 Task: Open Card Compliance Assessment in Board Website Security to Workspace Enterprise Risk Management and add a team member Softage.4@softage.net, a label Purple, a checklist Food Photography, an attachment from your onedrive, a color Purple and finally, add a card description 'Develop and launch new sales promotion for existing customers' and a comment 'Let us approach this task with a sense of empowerment and autonomy, recognizing that we have the ability to make a difference.'. Add a start date 'Jan 04, 1900' with a due date 'Jan 11, 1900'
Action: Mouse moved to (64, 299)
Screenshot: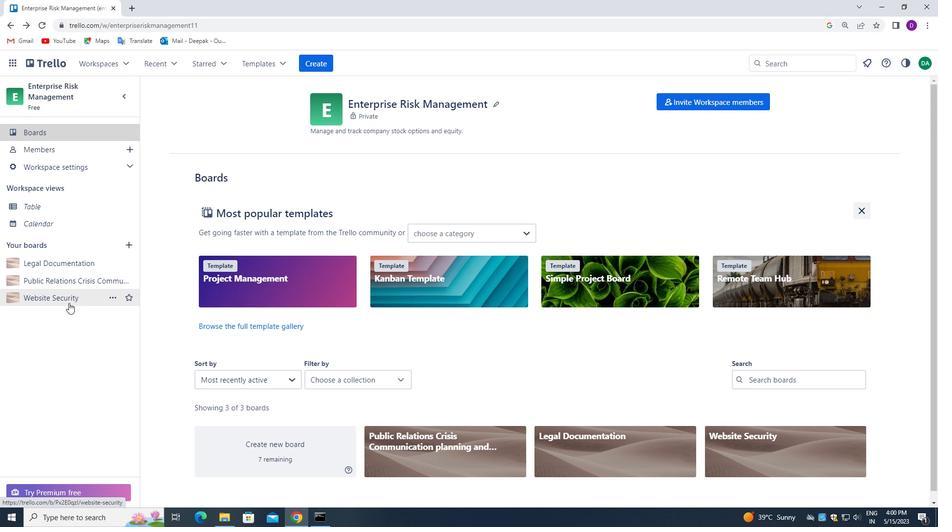 
Action: Mouse pressed left at (64, 299)
Screenshot: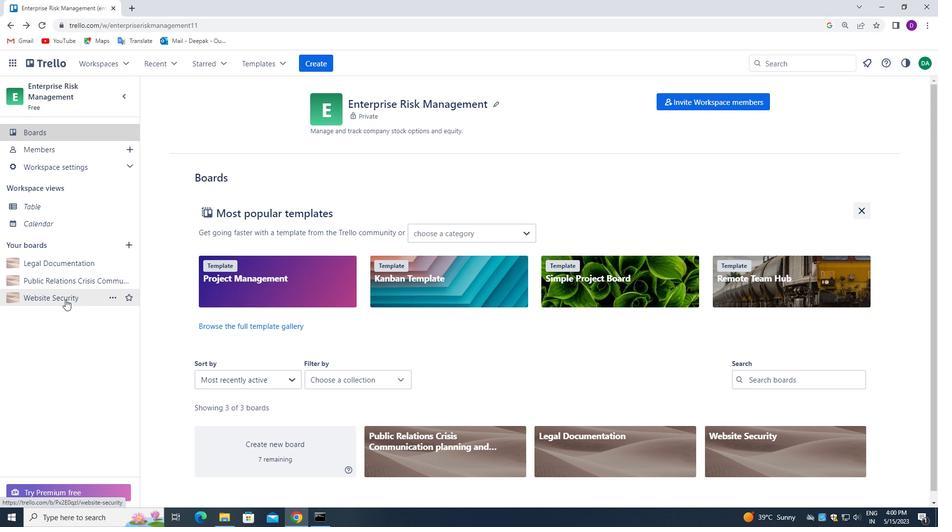 
Action: Mouse moved to (355, 148)
Screenshot: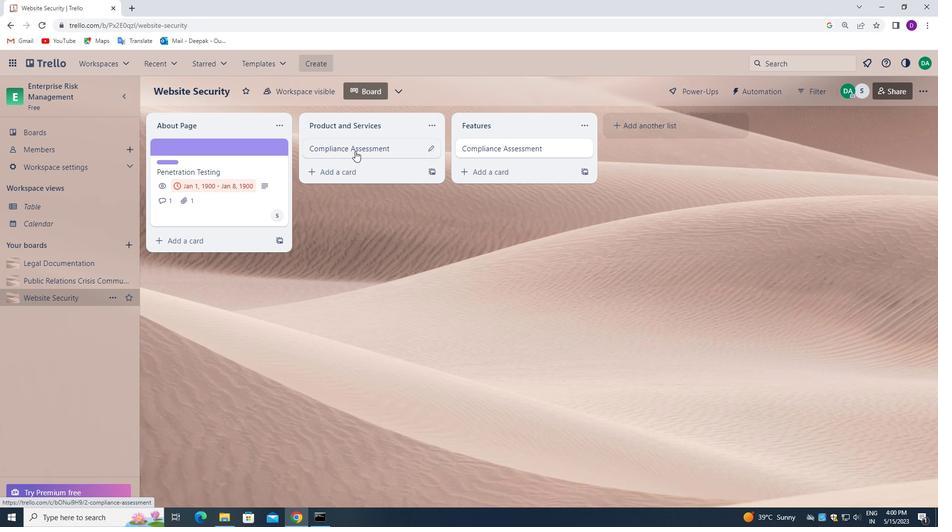 
Action: Mouse pressed left at (355, 148)
Screenshot: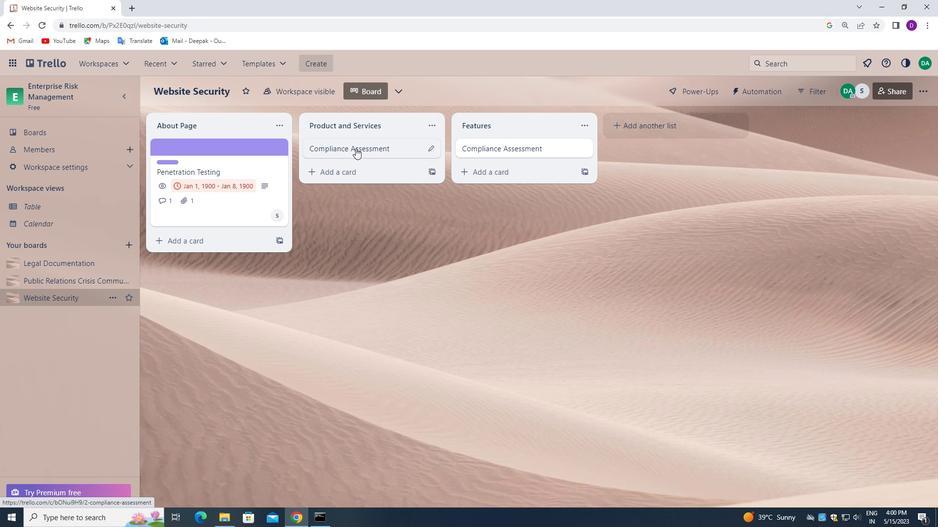 
Action: Mouse moved to (608, 185)
Screenshot: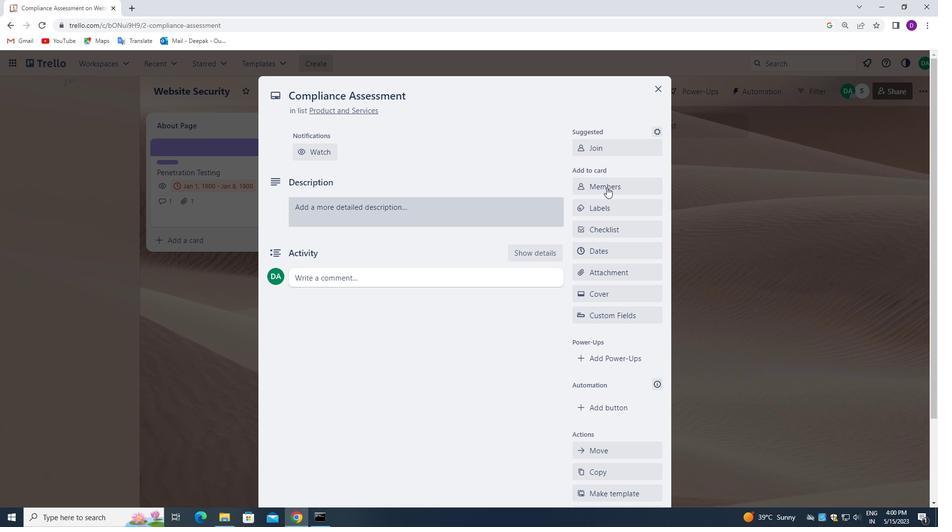 
Action: Mouse pressed left at (608, 185)
Screenshot: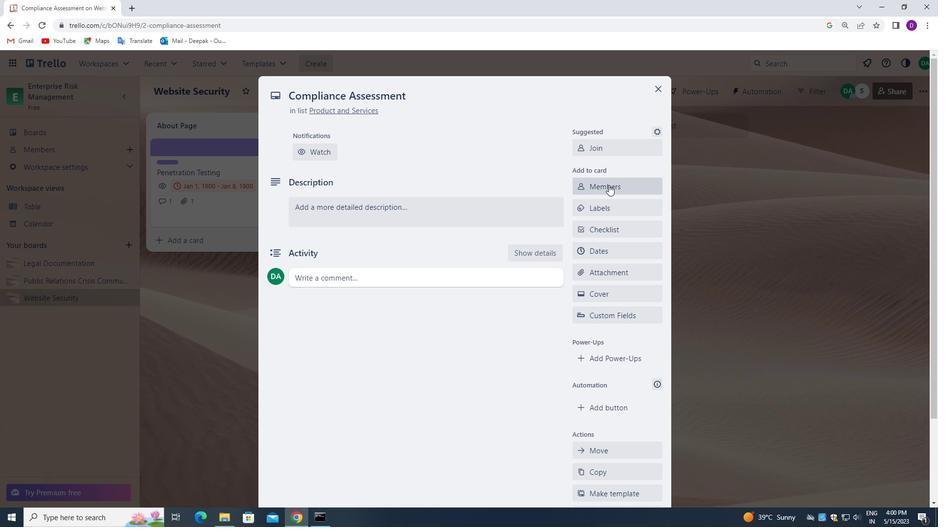 
Action: Mouse moved to (619, 235)
Screenshot: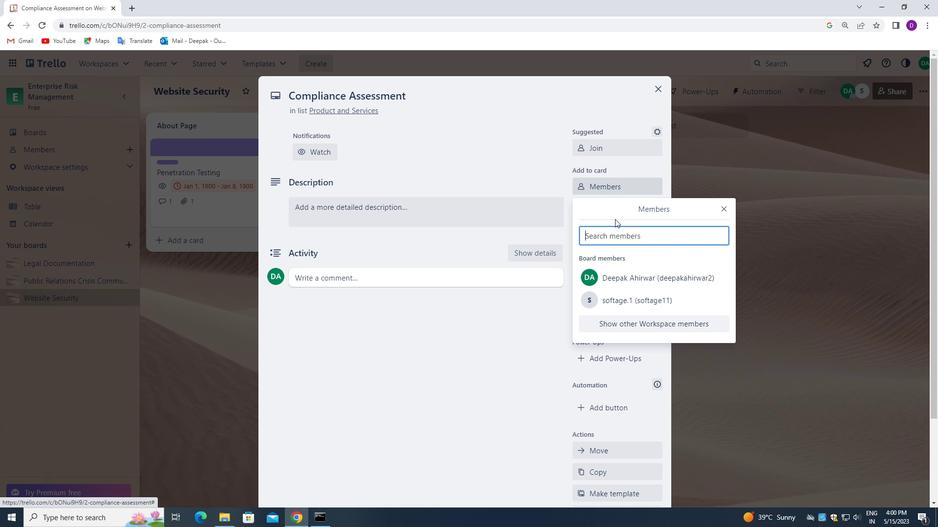 
Action: Mouse pressed left at (619, 235)
Screenshot: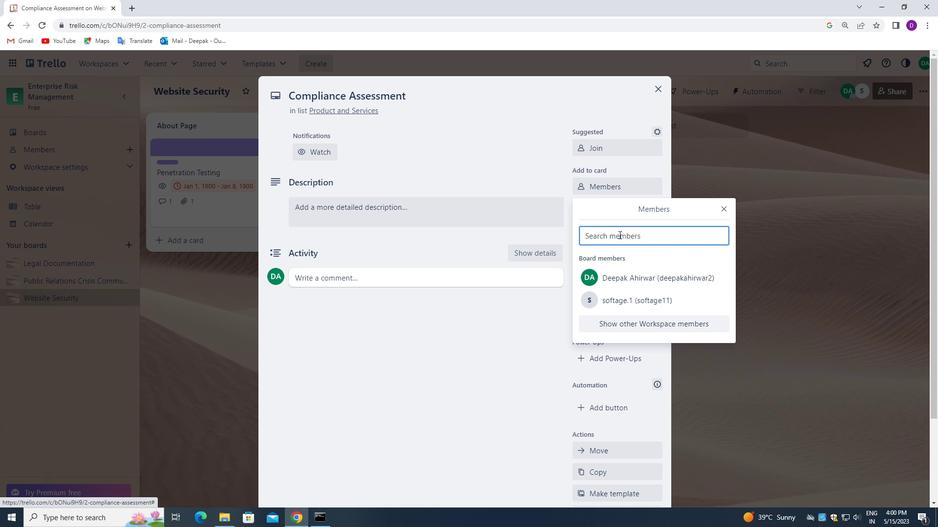 
Action: Mouse moved to (469, 319)
Screenshot: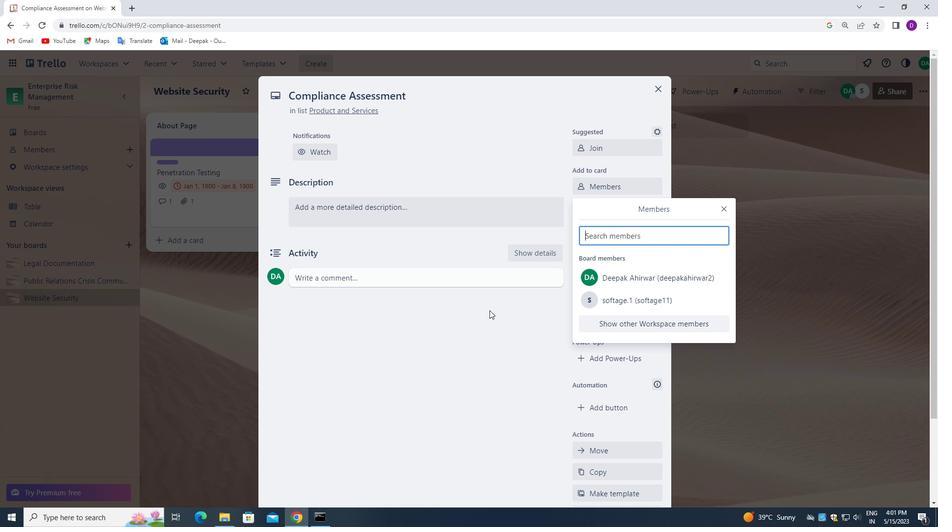 
Action: Key pressed softage.4<Key.shift>@SOFTAGE.NET
Screenshot: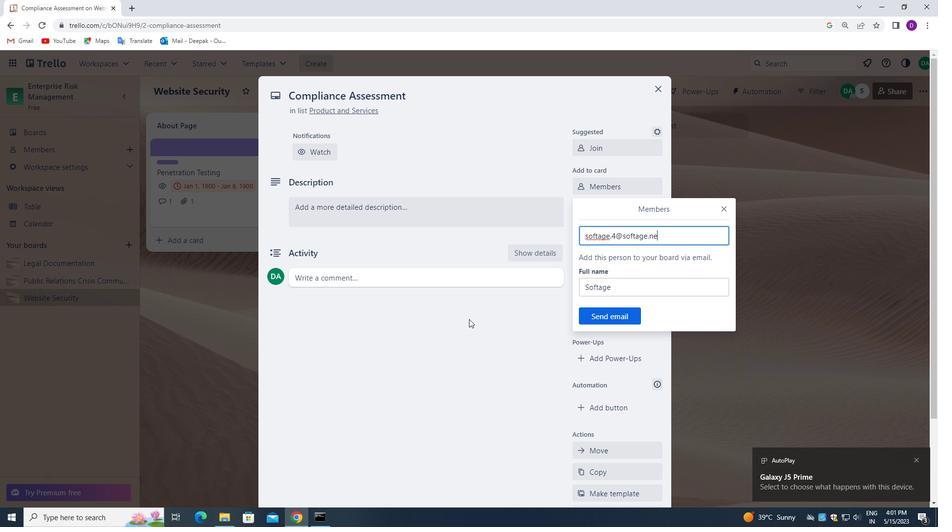 
Action: Mouse moved to (608, 313)
Screenshot: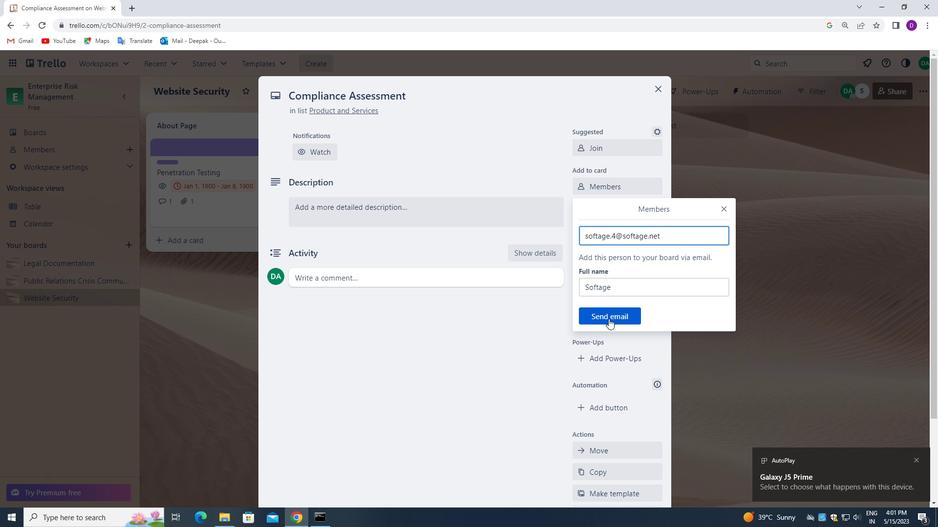 
Action: Mouse pressed left at (608, 313)
Screenshot: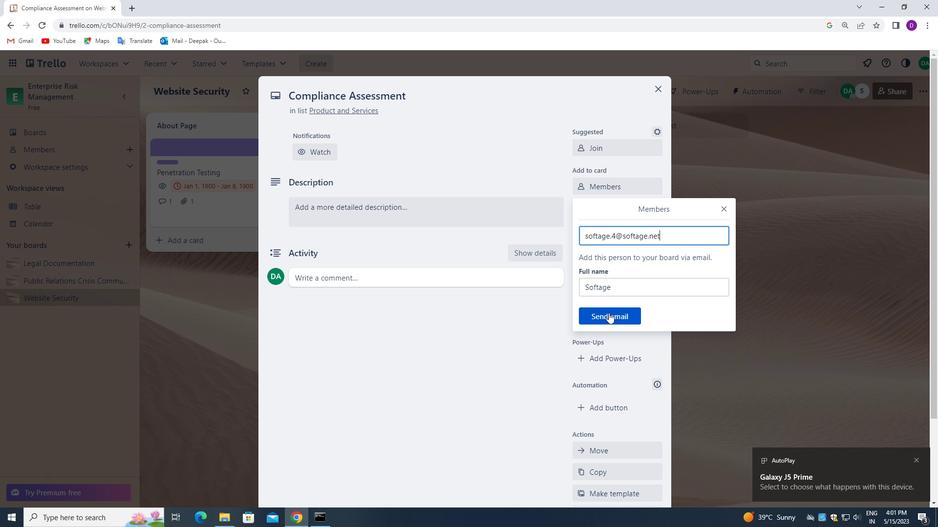 
Action: Mouse moved to (618, 210)
Screenshot: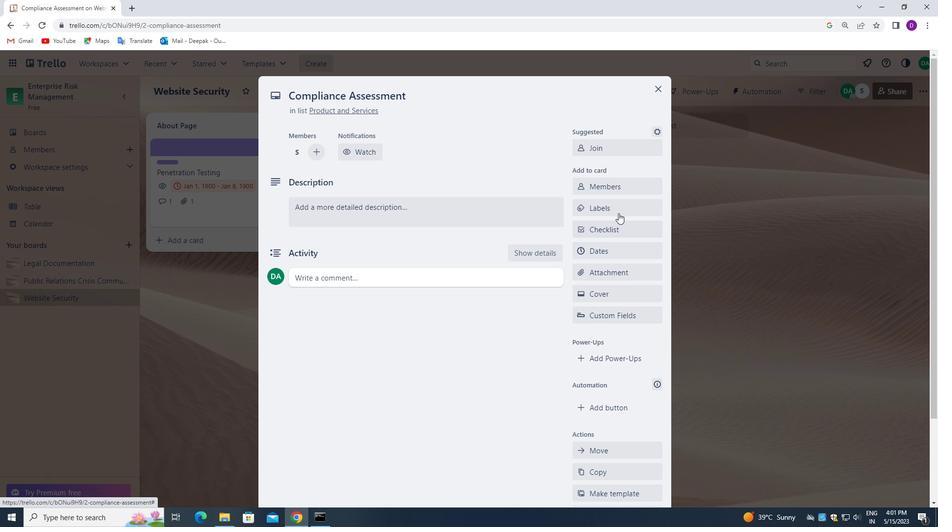 
Action: Mouse pressed left at (618, 210)
Screenshot: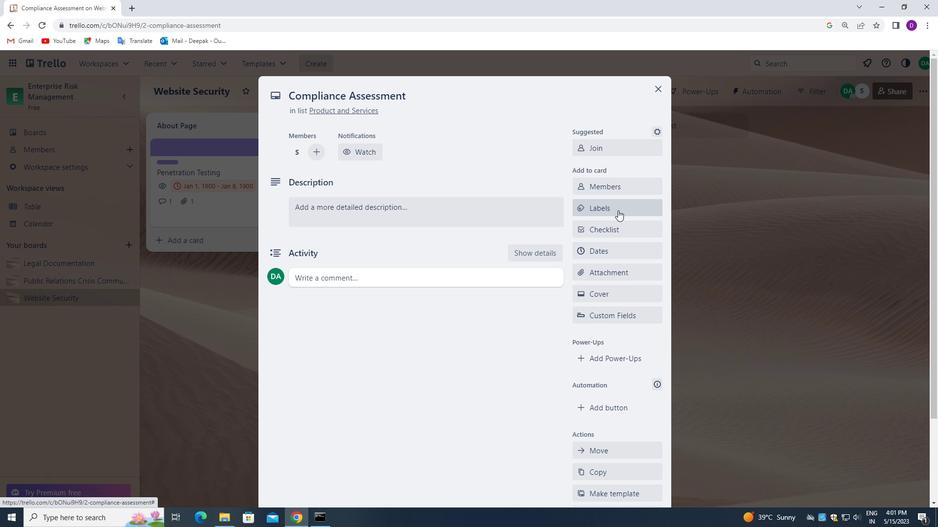 
Action: Mouse moved to (646, 368)
Screenshot: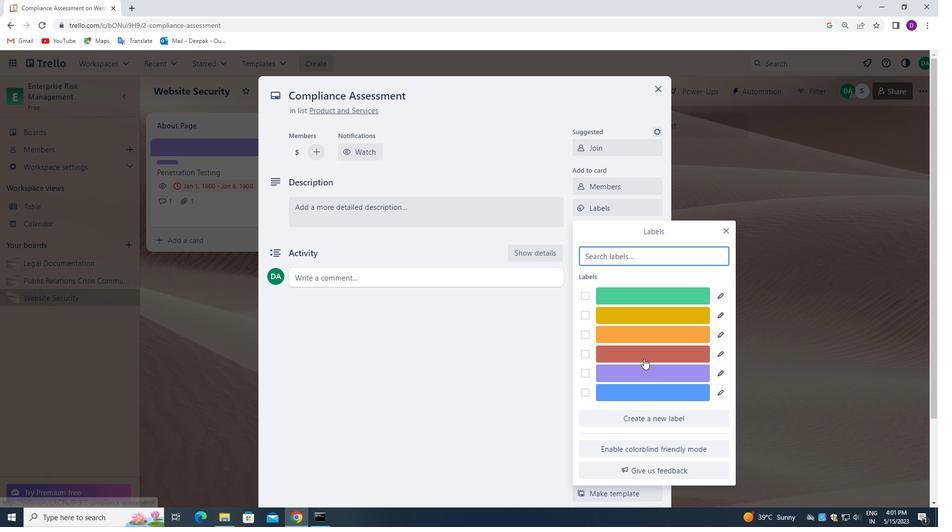 
Action: Mouse pressed left at (646, 368)
Screenshot: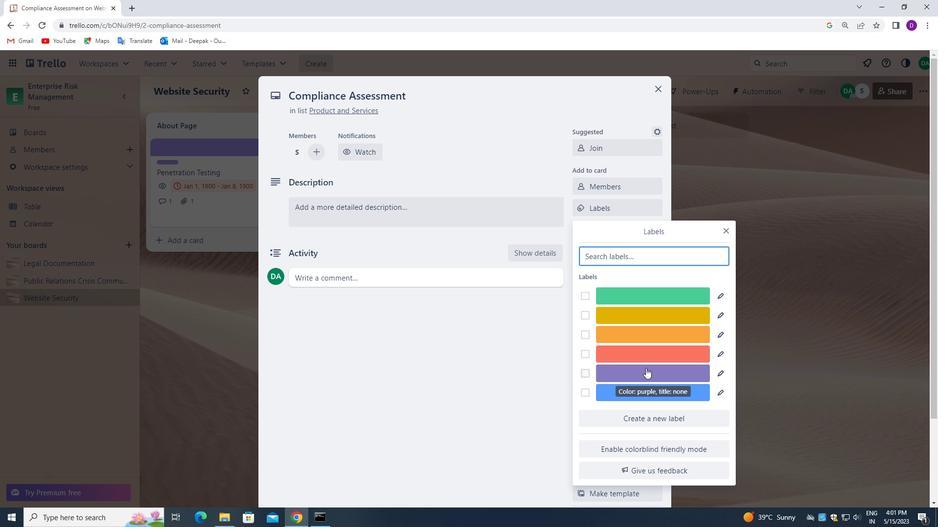 
Action: Mouse moved to (726, 230)
Screenshot: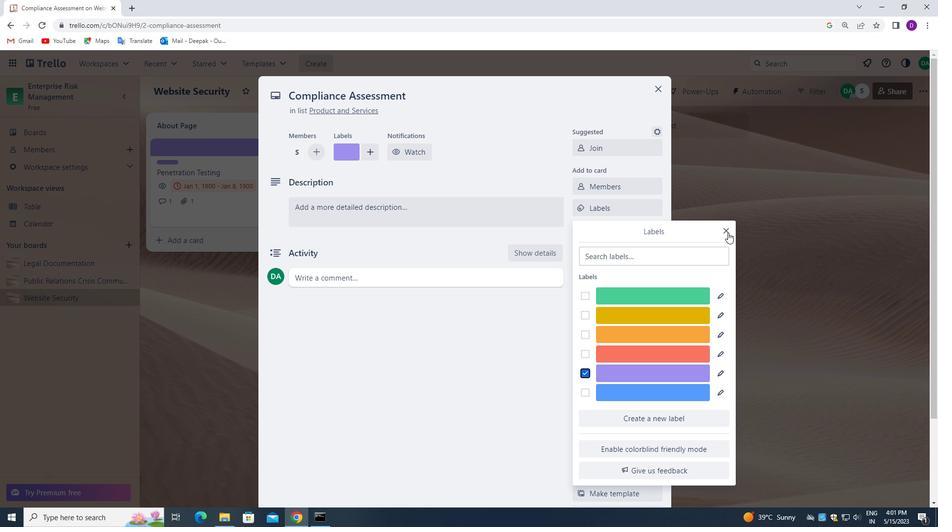 
Action: Mouse pressed left at (726, 230)
Screenshot: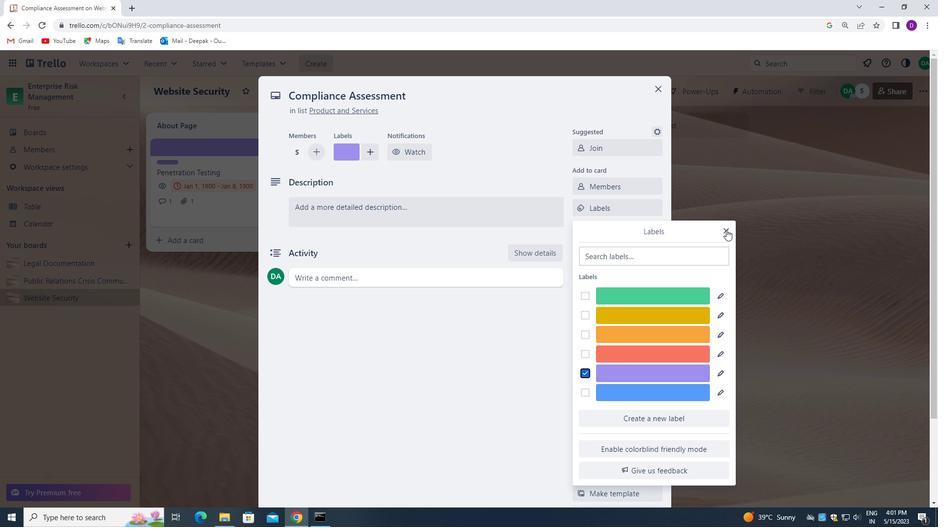 
Action: Mouse moved to (610, 227)
Screenshot: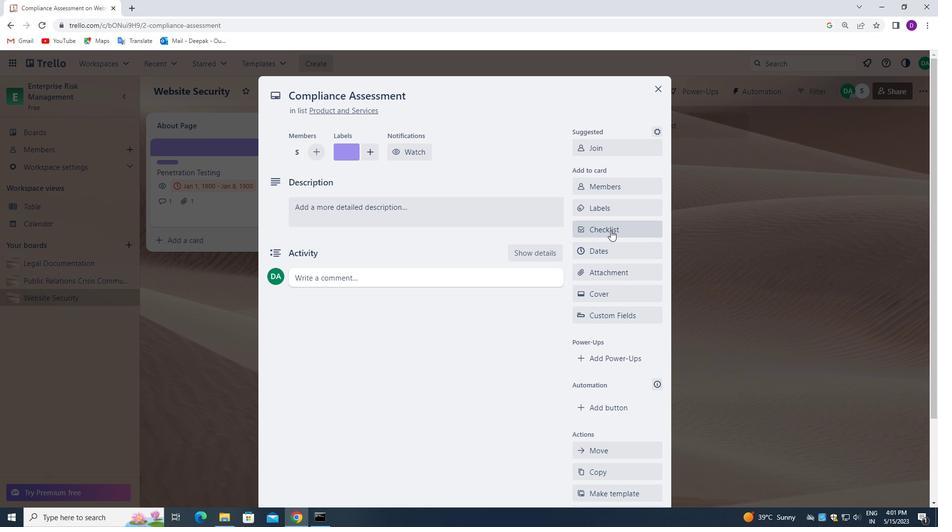 
Action: Mouse pressed left at (610, 227)
Screenshot: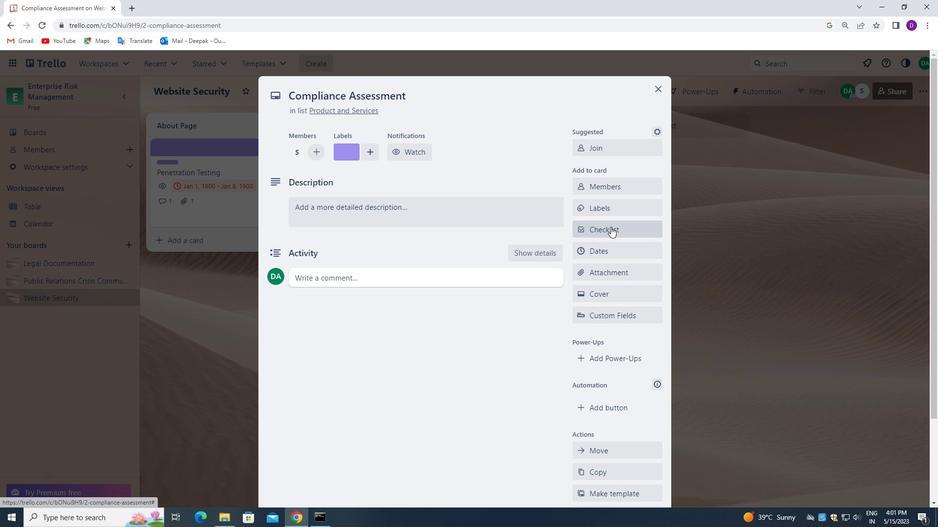 
Action: Mouse moved to (643, 286)
Screenshot: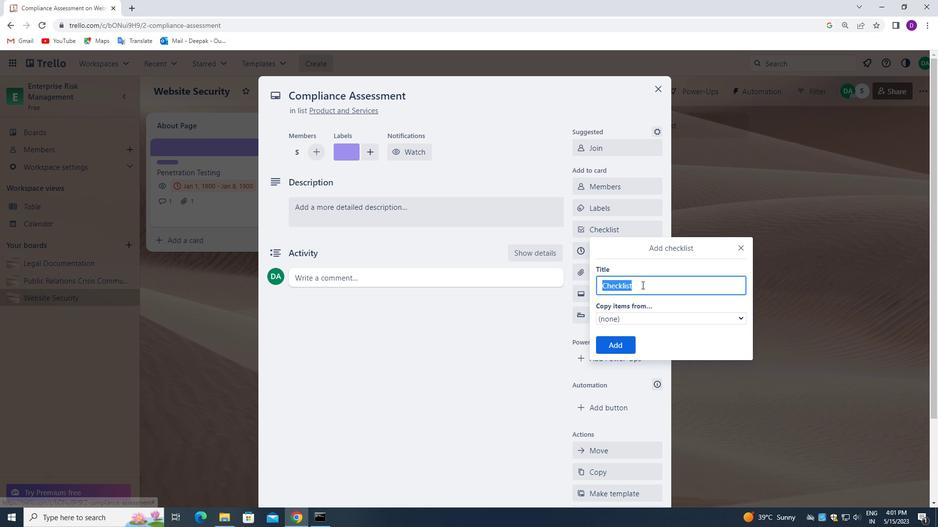 
Action: Key pressed <Key.backspace><Key.shift_r>FOOD<Key.space><Key.shift><Key.shift><Key.shift><Key.shift><Key.shift><Key.shift><Key.shift><Key.shift><Key.shift><Key.shift><Key.shift><Key.shift><Key.shift><Key.shift>PHOTOGRAPHY
Screenshot: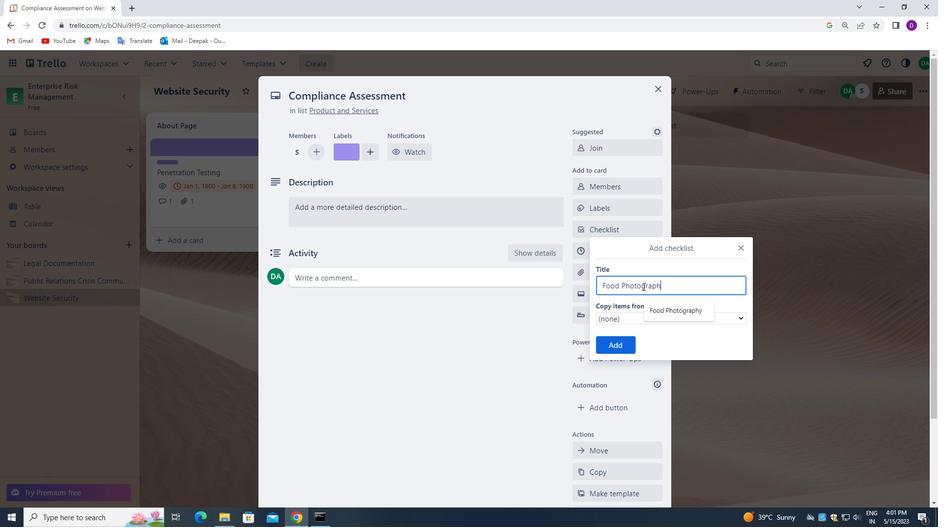 
Action: Mouse moved to (610, 348)
Screenshot: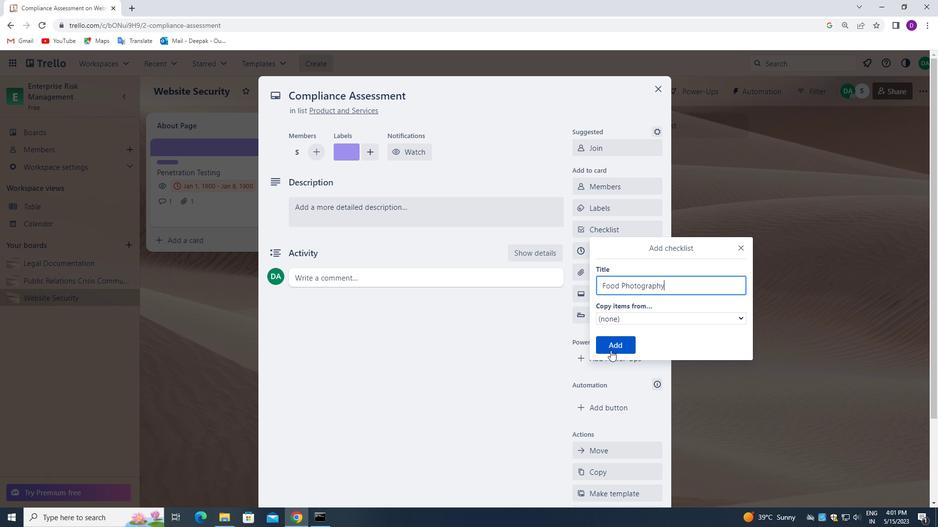 
Action: Mouse pressed left at (610, 348)
Screenshot: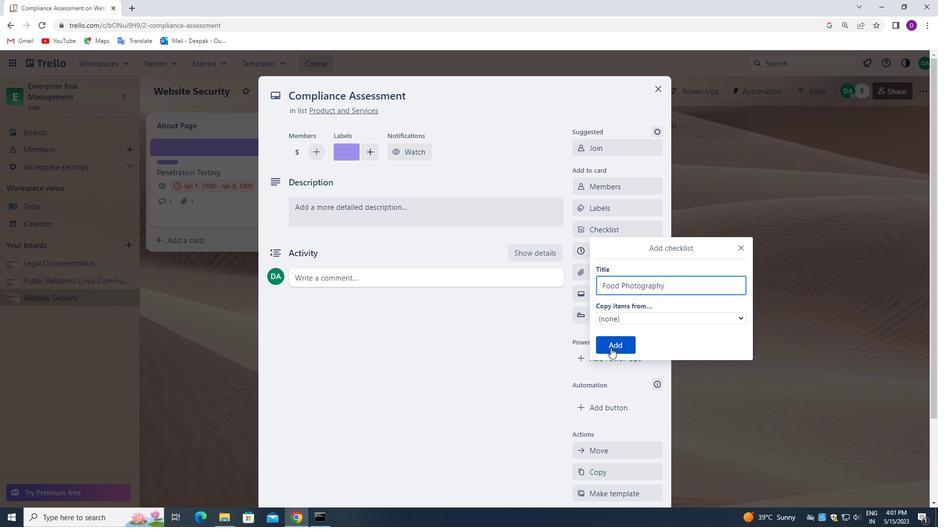 
Action: Mouse moved to (611, 272)
Screenshot: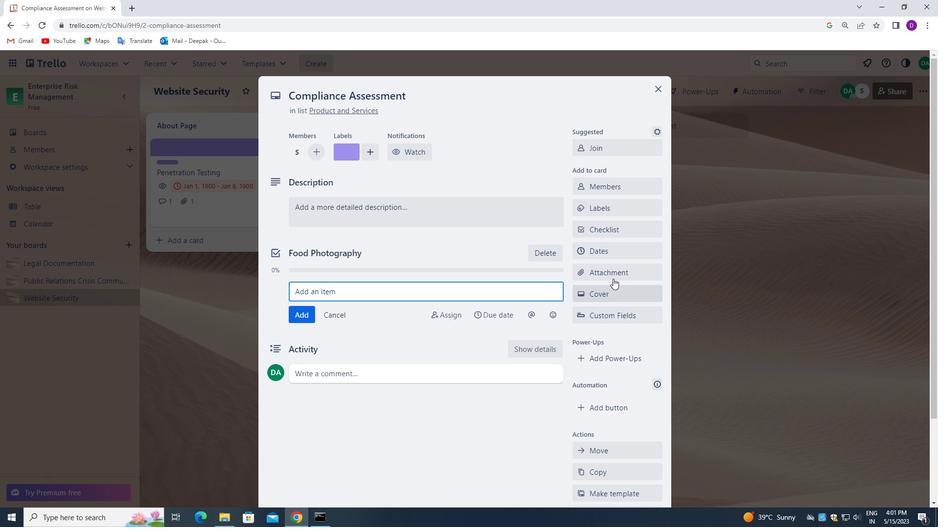 
Action: Mouse pressed left at (611, 272)
Screenshot: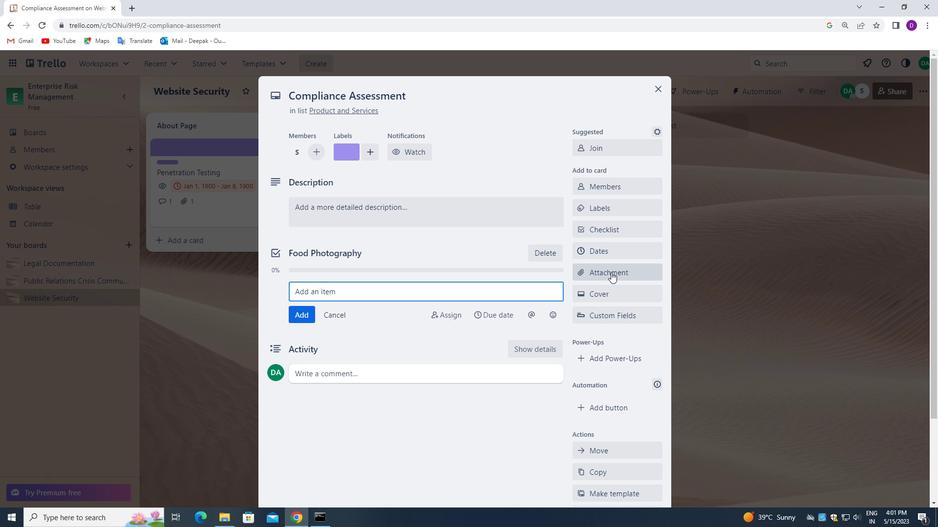 
Action: Mouse moved to (621, 198)
Screenshot: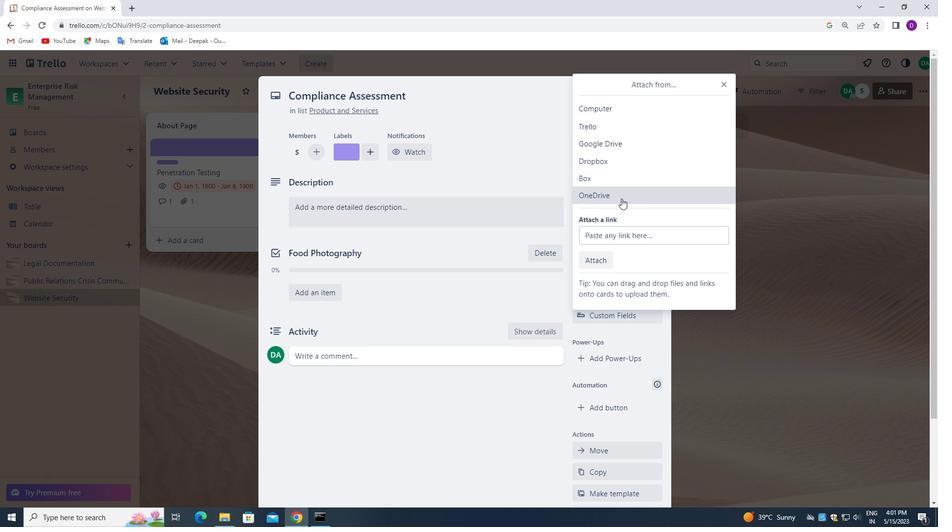 
Action: Mouse pressed left at (621, 198)
Screenshot: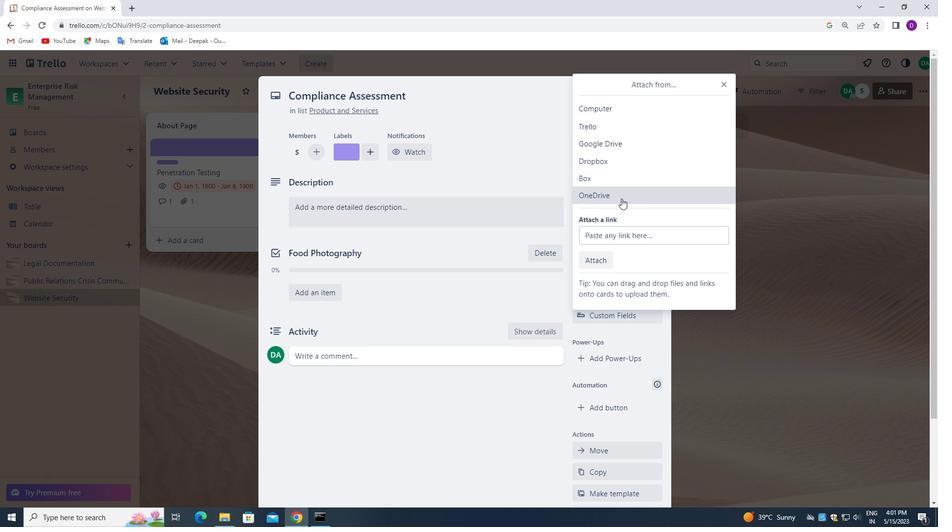 
Action: Mouse moved to (417, 233)
Screenshot: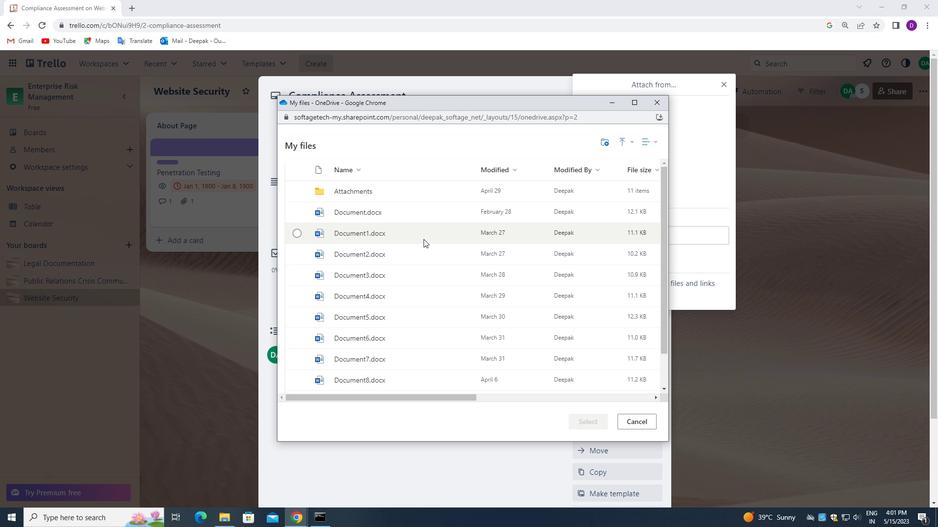 
Action: Mouse pressed left at (417, 233)
Screenshot: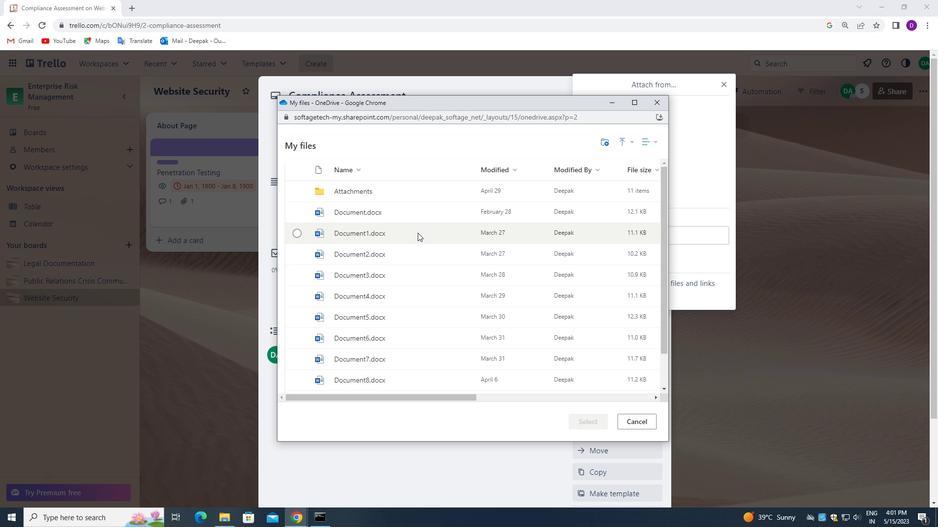 
Action: Mouse moved to (589, 417)
Screenshot: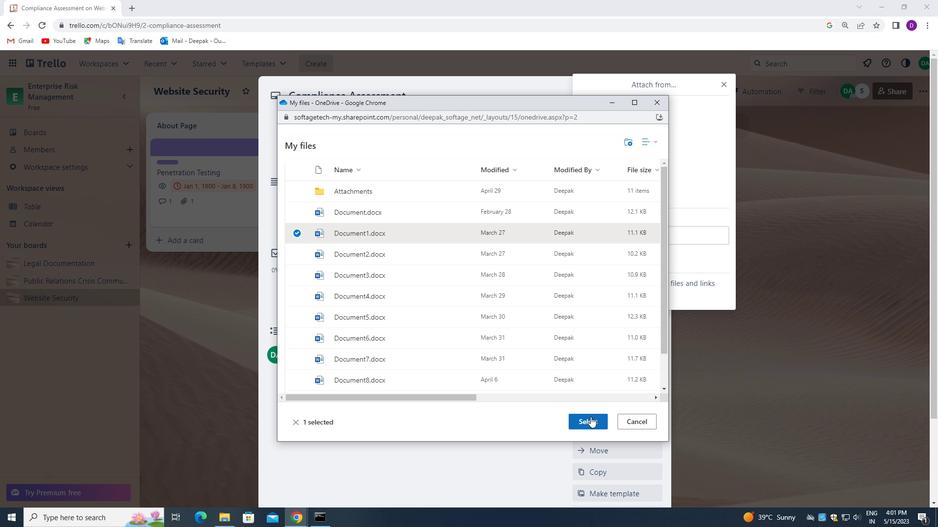 
Action: Mouse pressed left at (589, 417)
Screenshot: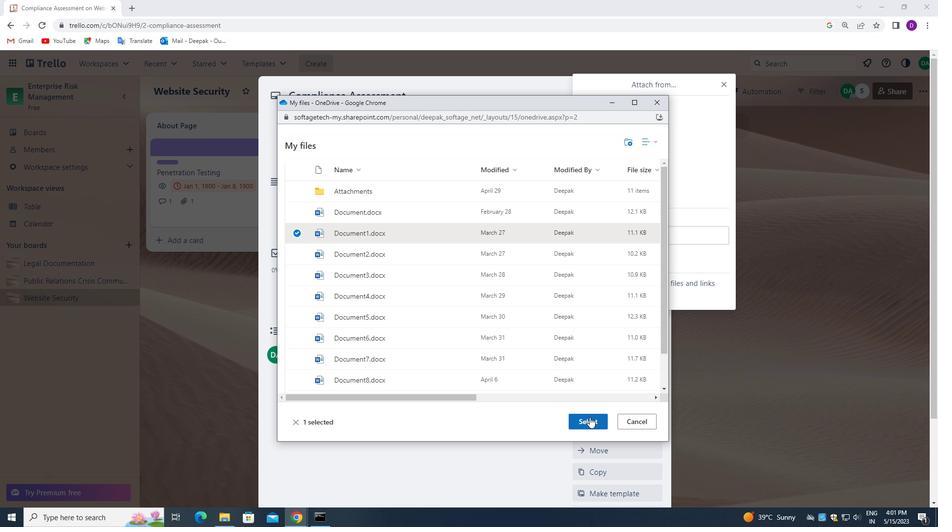 
Action: Mouse moved to (622, 295)
Screenshot: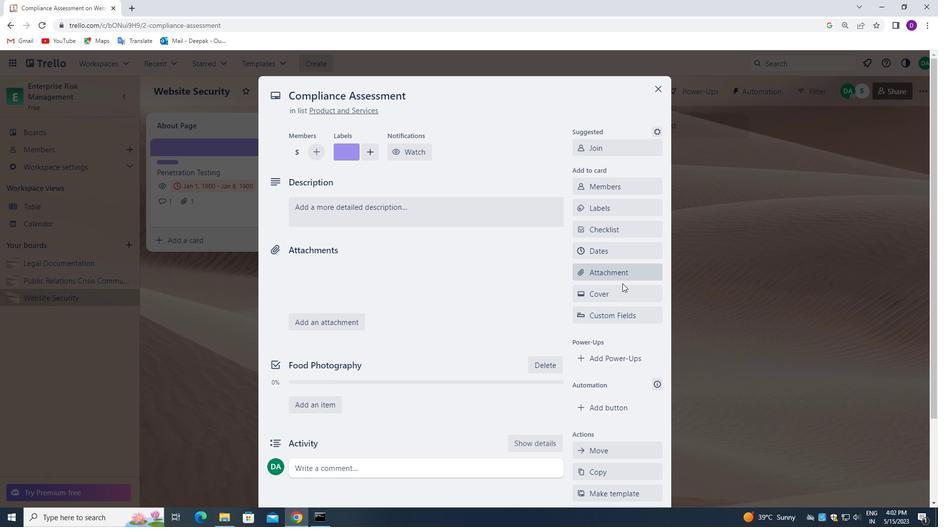 
Action: Mouse pressed left at (622, 295)
Screenshot: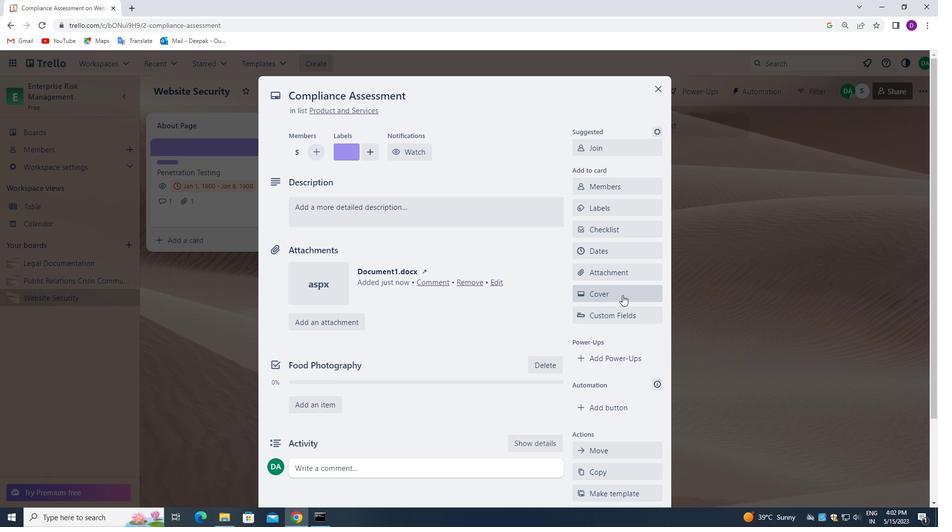 
Action: Mouse moved to (718, 291)
Screenshot: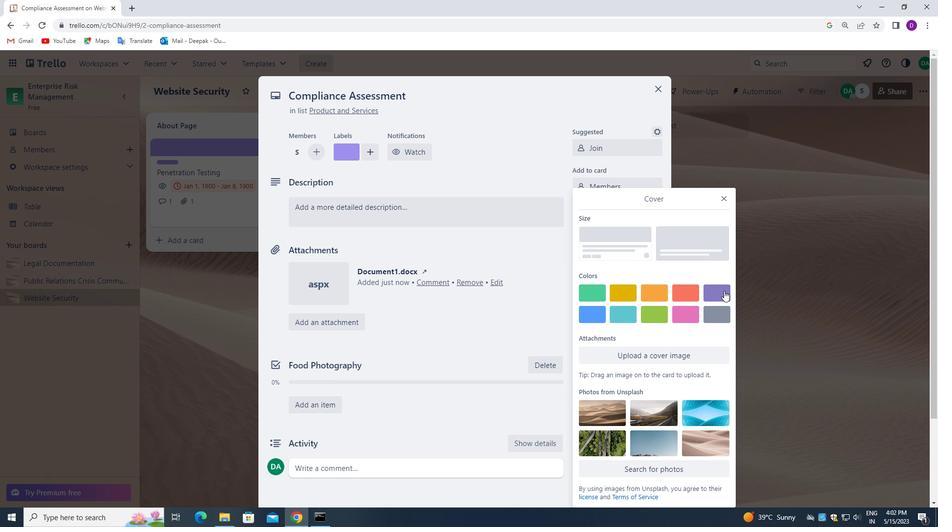 
Action: Mouse pressed left at (718, 291)
Screenshot: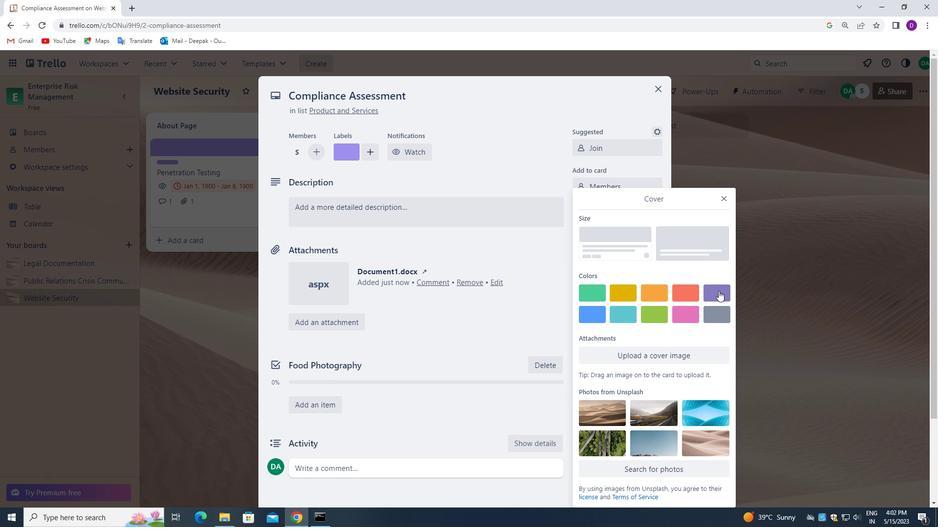 
Action: Mouse moved to (724, 179)
Screenshot: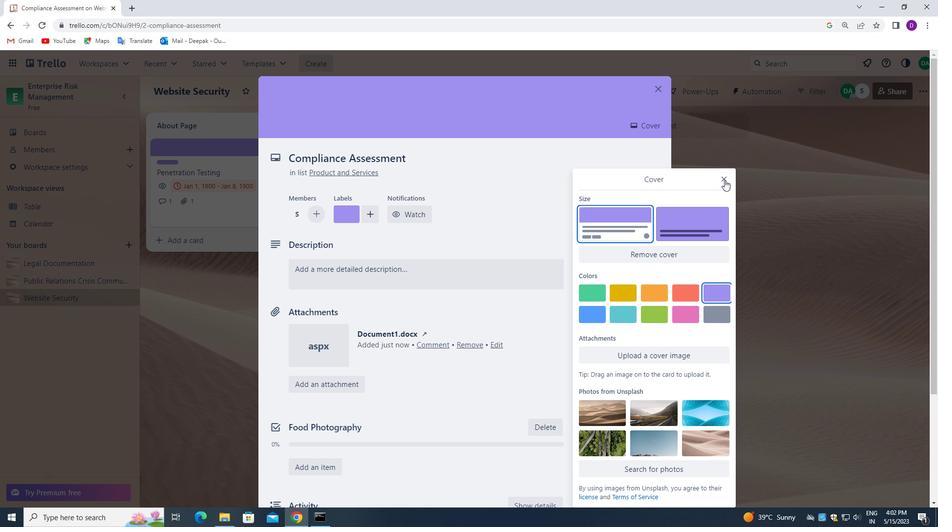 
Action: Mouse pressed left at (724, 179)
Screenshot: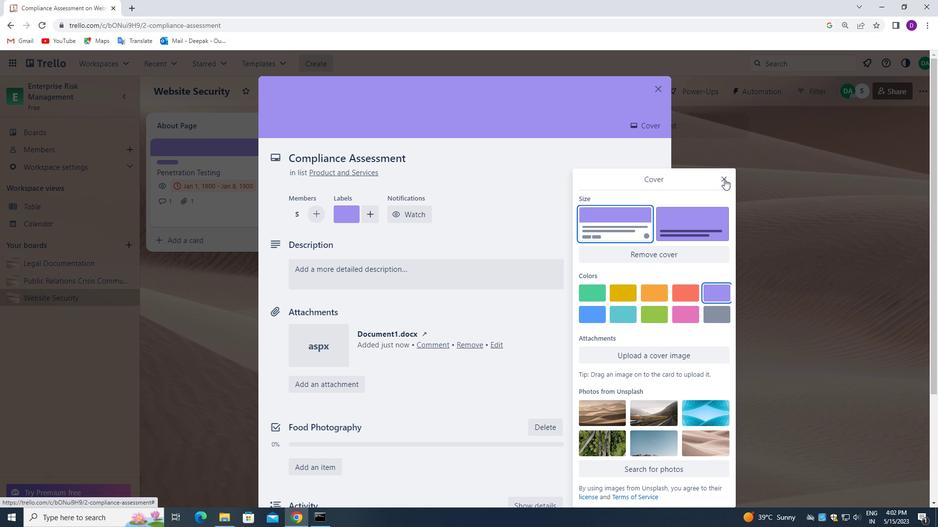 
Action: Mouse moved to (335, 274)
Screenshot: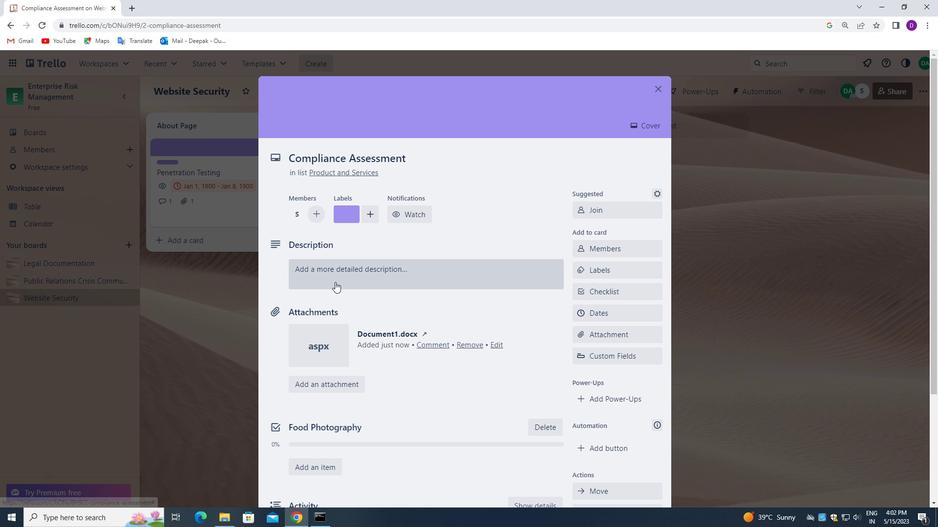 
Action: Mouse pressed left at (335, 274)
Screenshot: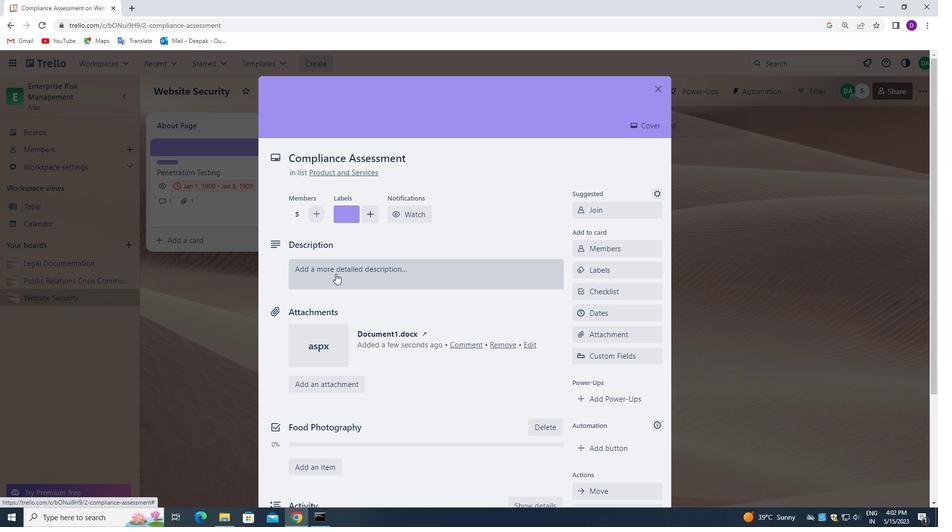 
Action: Mouse moved to (172, 290)
Screenshot: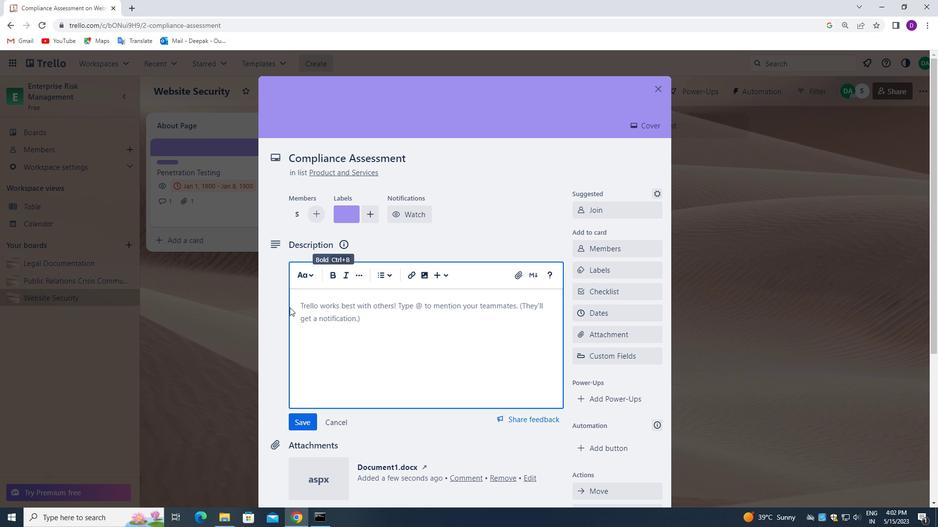 
Action: Key pressed <Key.shift_r>DEVELOP<Key.space>AND<Key.space>LAUNCH<Key.space>NEW<Key.space>SALES<Key.space>PROMOTION<Key.space>FOR<Key.space>EXISI<Key.backspace>TING<Key.space>CUSTOMERS.
Screenshot: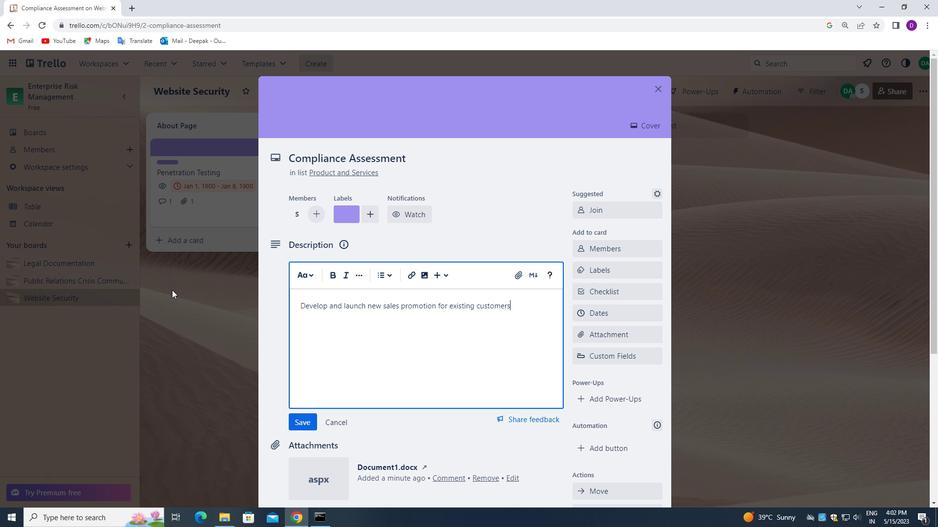 
Action: Mouse moved to (298, 419)
Screenshot: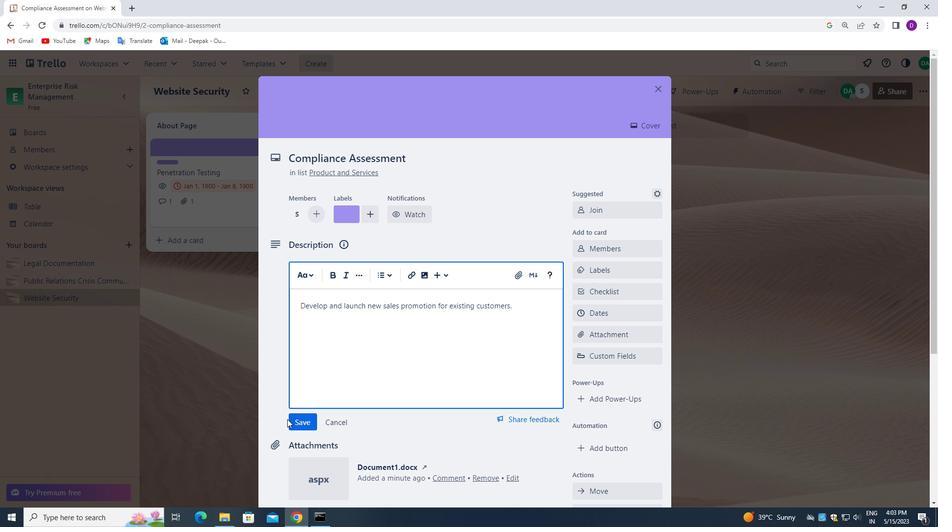 
Action: Mouse pressed left at (298, 419)
Screenshot: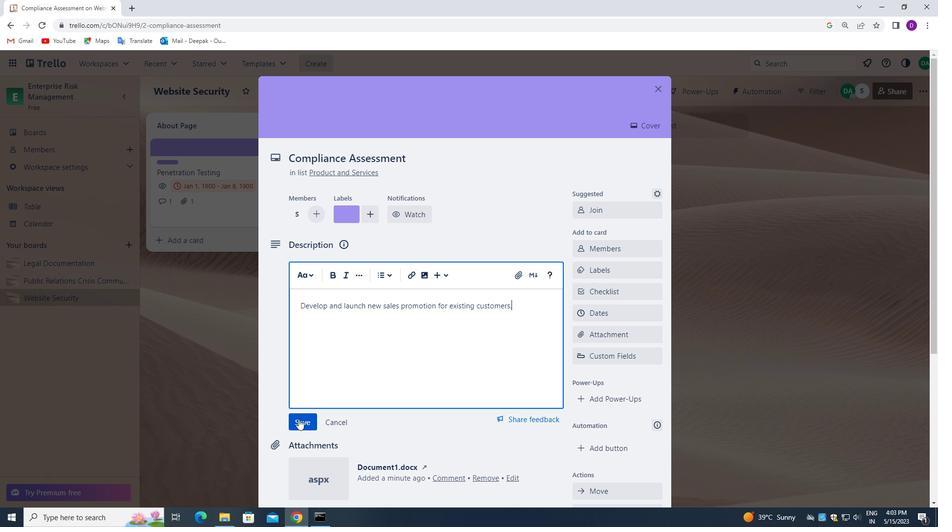 
Action: Mouse moved to (387, 375)
Screenshot: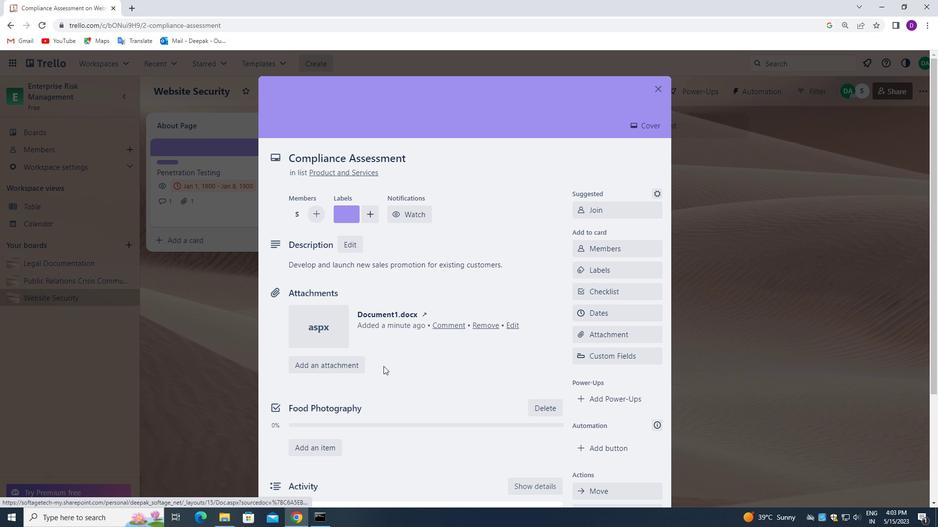 
Action: Mouse scrolled (387, 374) with delta (0, 0)
Screenshot: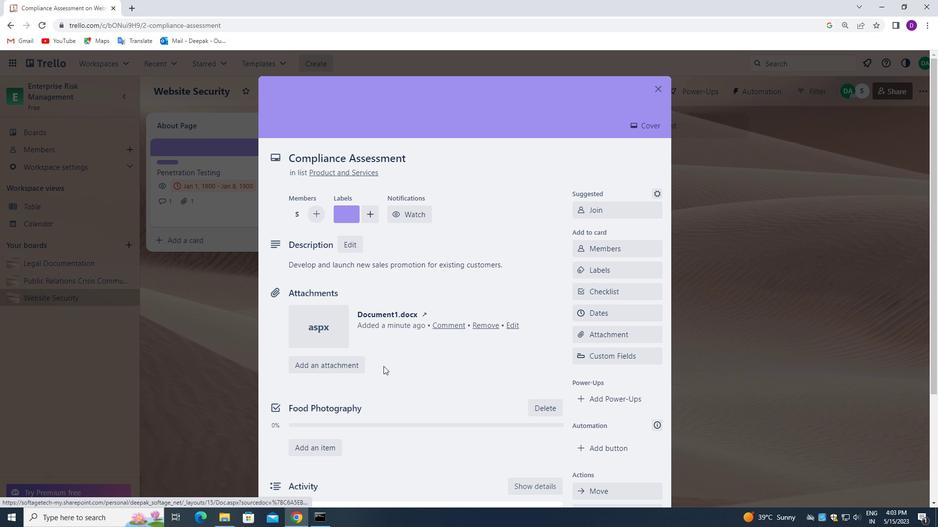 
Action: Mouse moved to (388, 377)
Screenshot: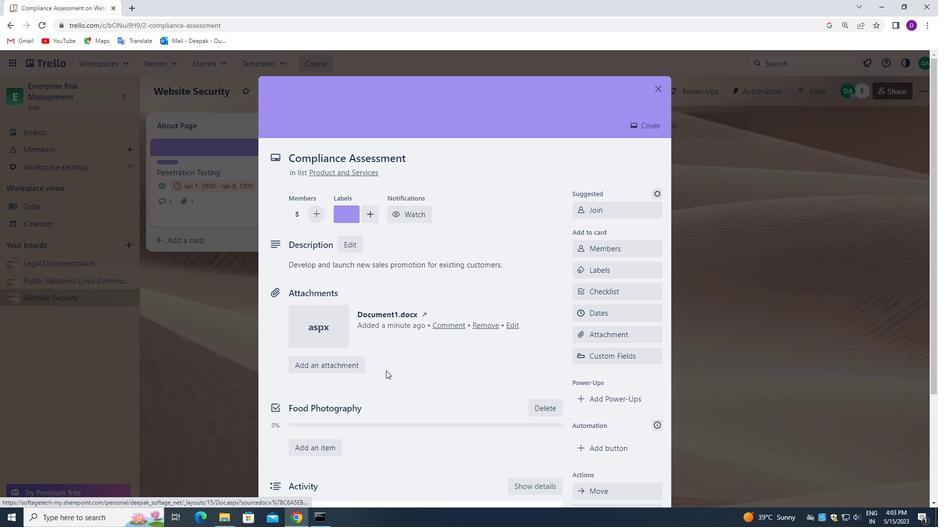 
Action: Mouse scrolled (388, 376) with delta (0, 0)
Screenshot: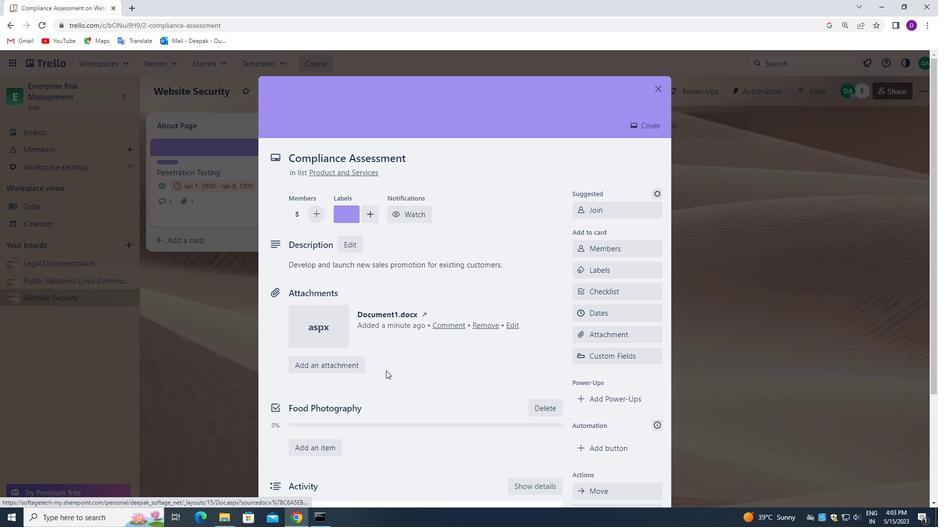
Action: Mouse moved to (367, 413)
Screenshot: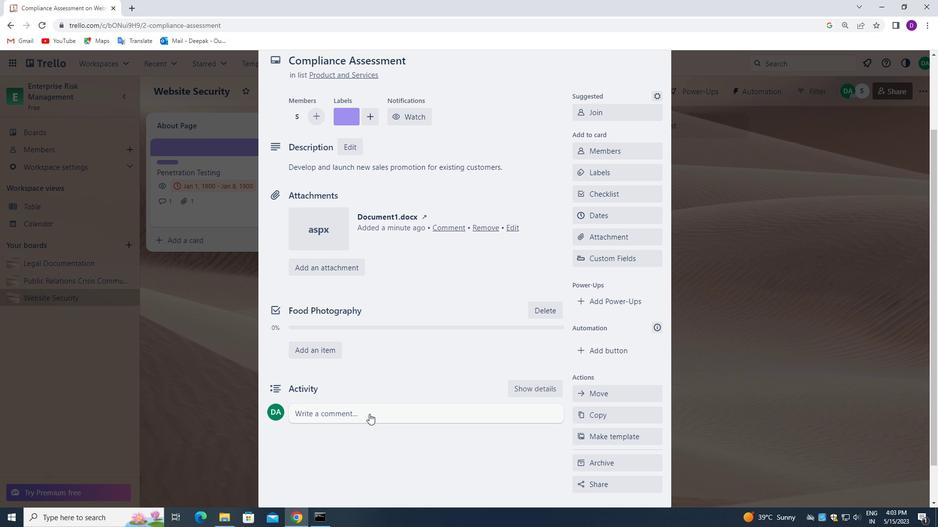 
Action: Mouse pressed left at (367, 413)
Screenshot: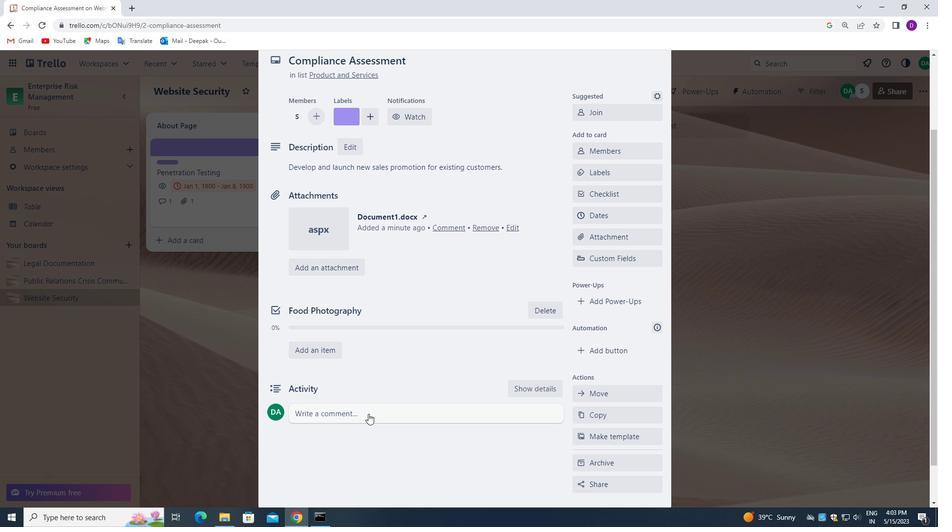 
Action: Mouse moved to (231, 396)
Screenshot: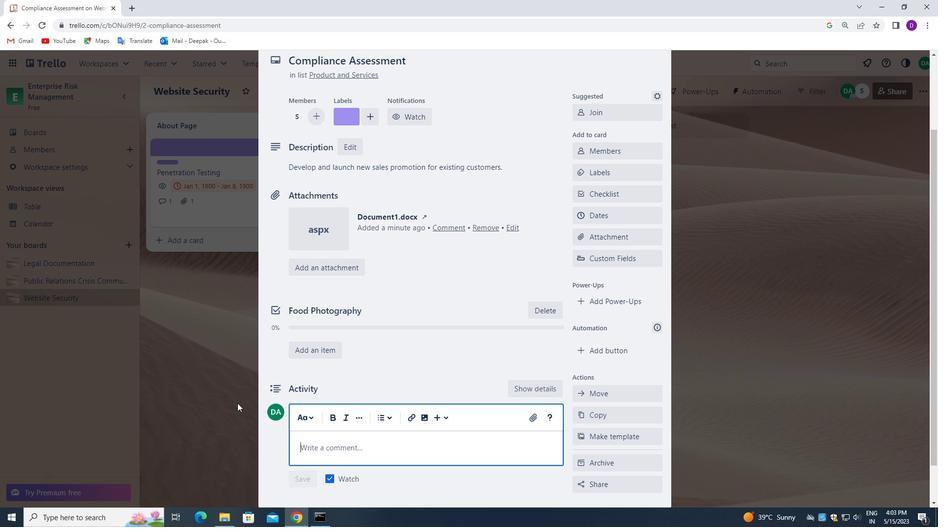 
Action: Key pressed <Key.shift>LET<Key.space>US<Key.space>APPROACH<Key.space>THIS<Key.space>TASK<Key.space>WITH<Key.space>A<Key.space>SENSE<Key.space>OF<Key.space>EMPOWERMENT<Key.space>AND<Key.space>AUTONOMY,<Key.space>RECOGNIZING<Key.space>THAY<Key.backspace>T<Key.space>WE<Key.space>A<Key.backspace>GA<Key.backspace><Key.backspace>HAVE<Key.space>THA<Key.backspace>E<Key.space>ABILITY<Key.space>TO<Key.space>MAKE<Key.space>A<Key.space>DIFFERENCE.
Screenshot: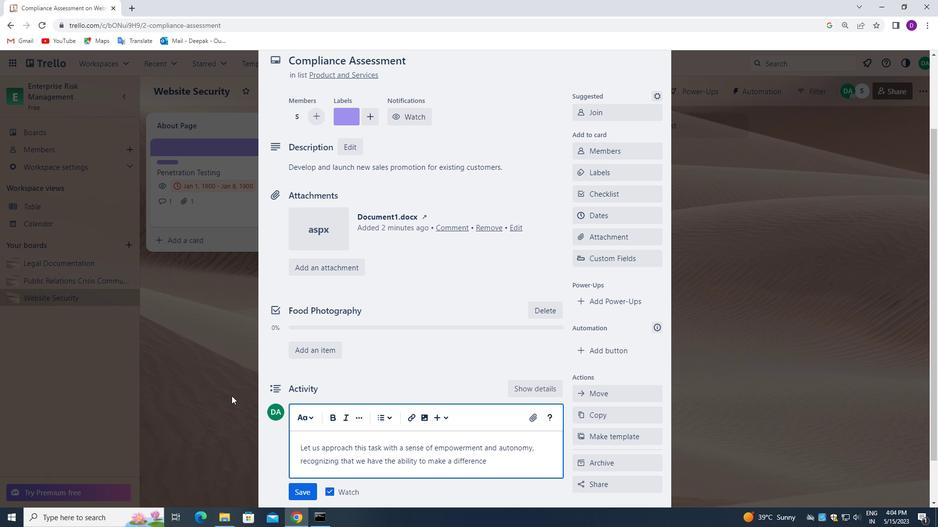 
Action: Mouse moved to (304, 439)
Screenshot: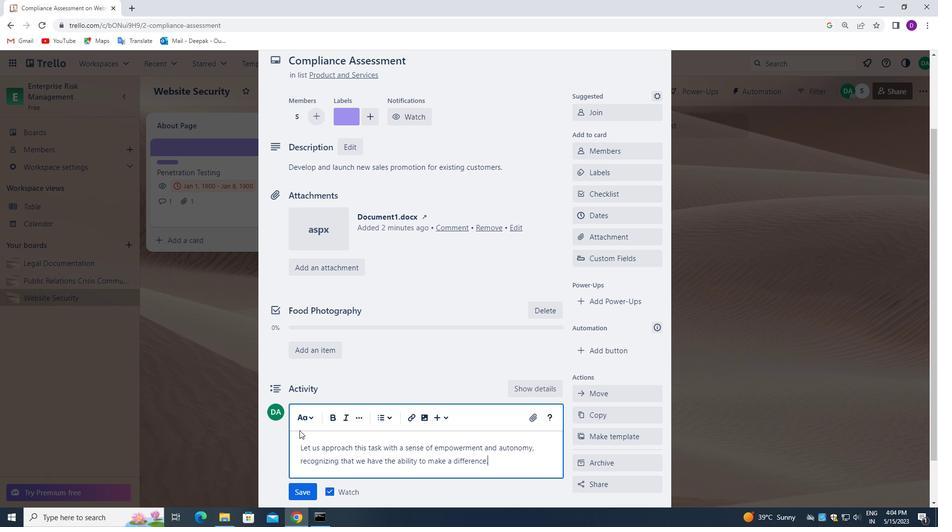 
Action: Mouse scrolled (304, 438) with delta (0, 0)
Screenshot: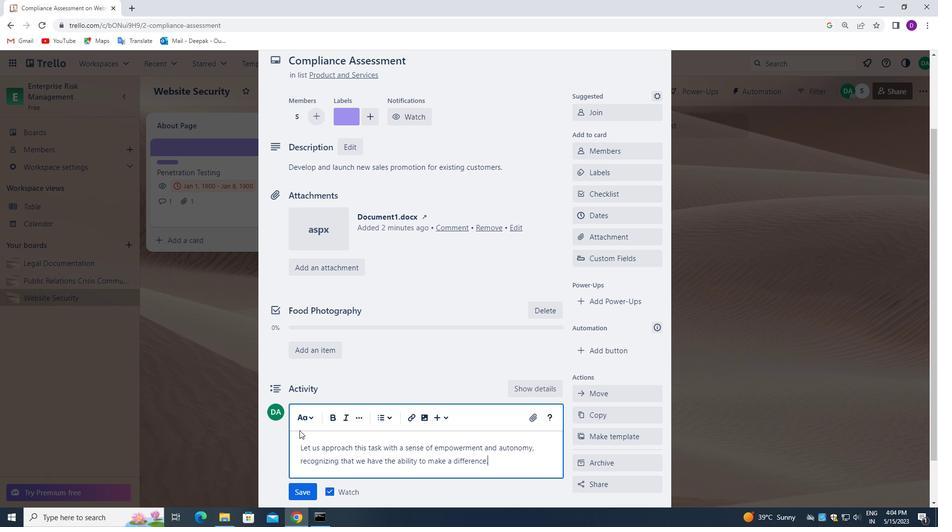 
Action: Mouse moved to (305, 442)
Screenshot: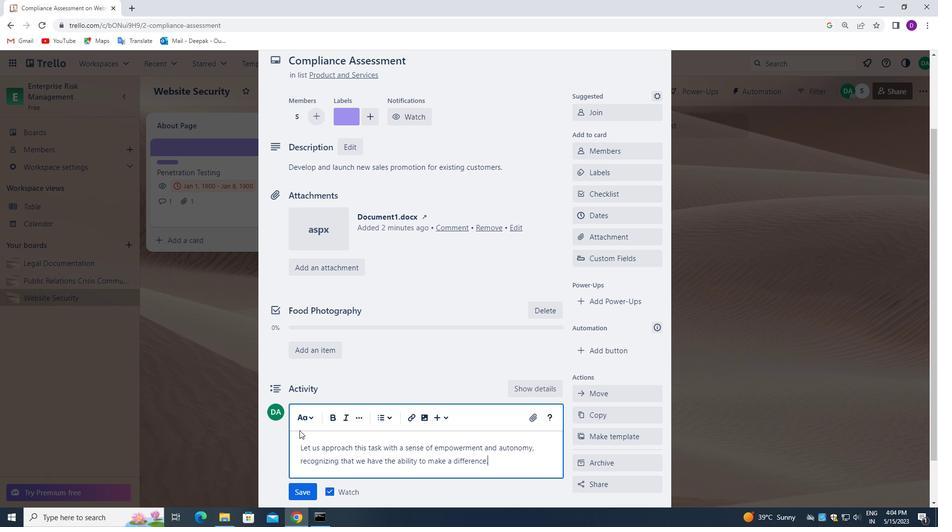 
Action: Mouse scrolled (305, 442) with delta (0, 0)
Screenshot: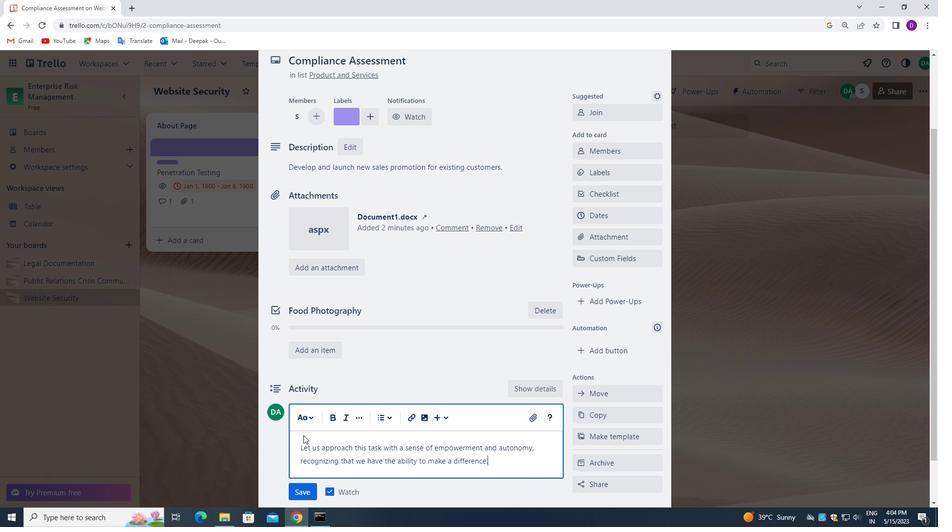 
Action: Mouse moved to (300, 438)
Screenshot: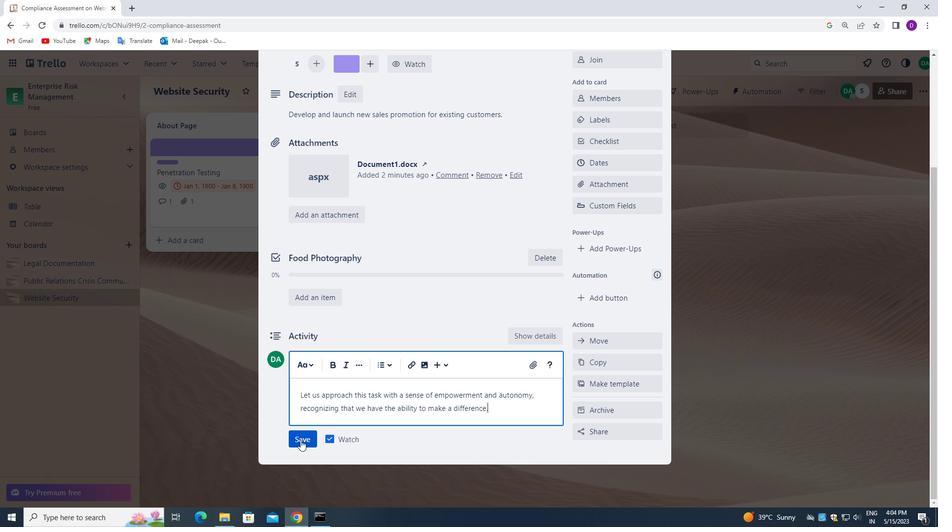 
Action: Mouse pressed left at (300, 438)
Screenshot: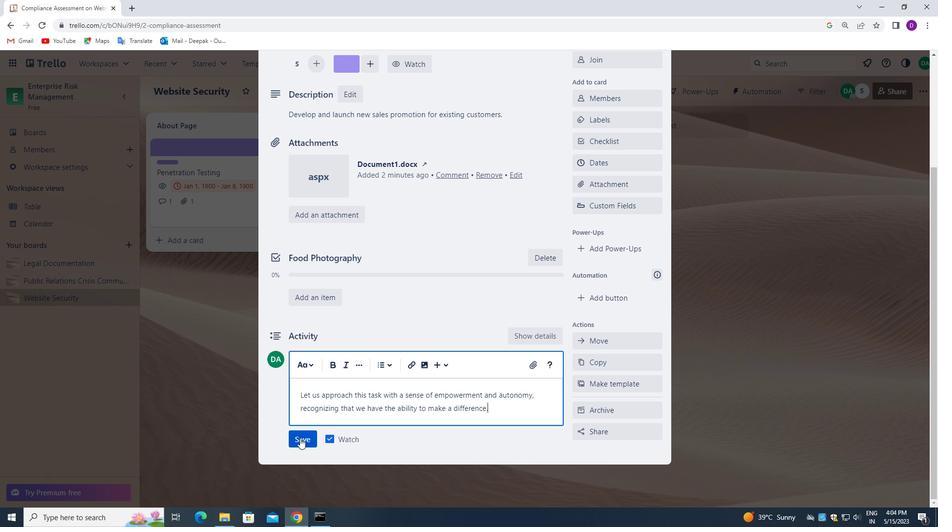 
Action: Mouse moved to (401, 396)
Screenshot: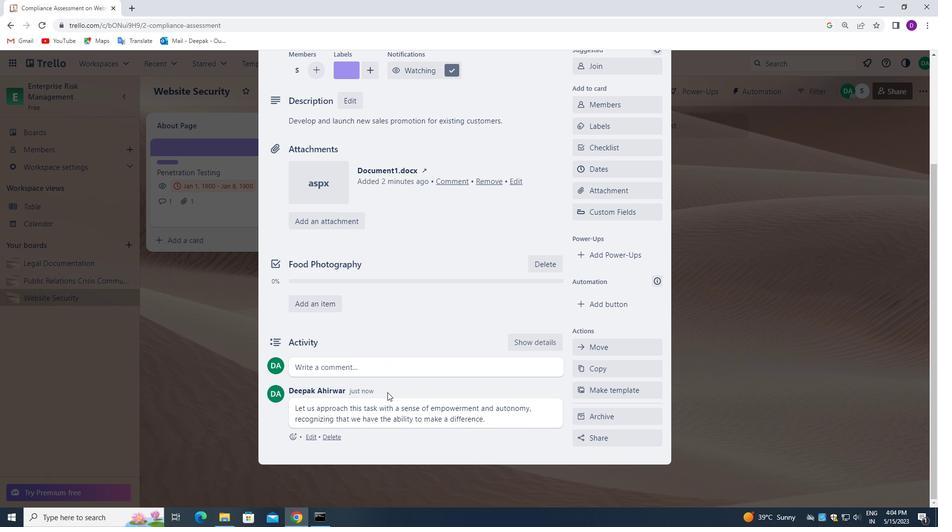 
Action: Mouse scrolled (401, 395) with delta (0, 0)
Screenshot: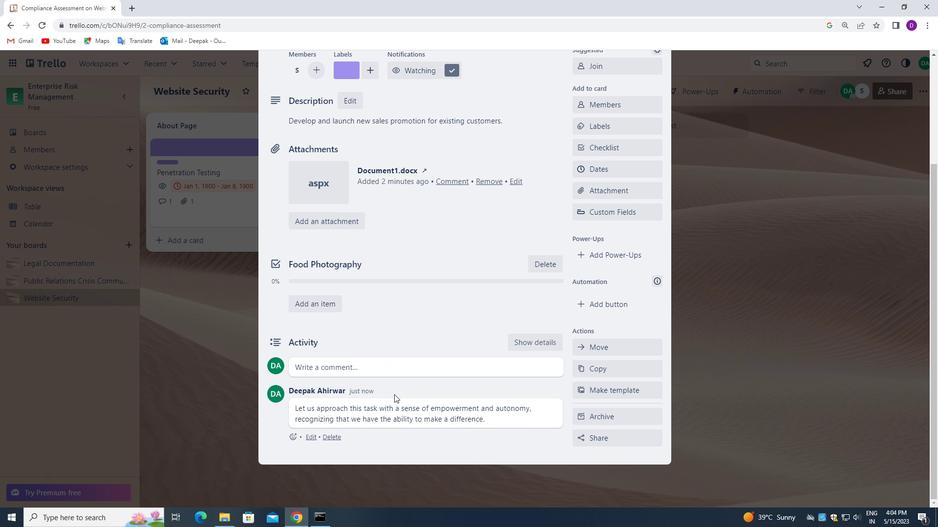 
Action: Mouse moved to (401, 396)
Screenshot: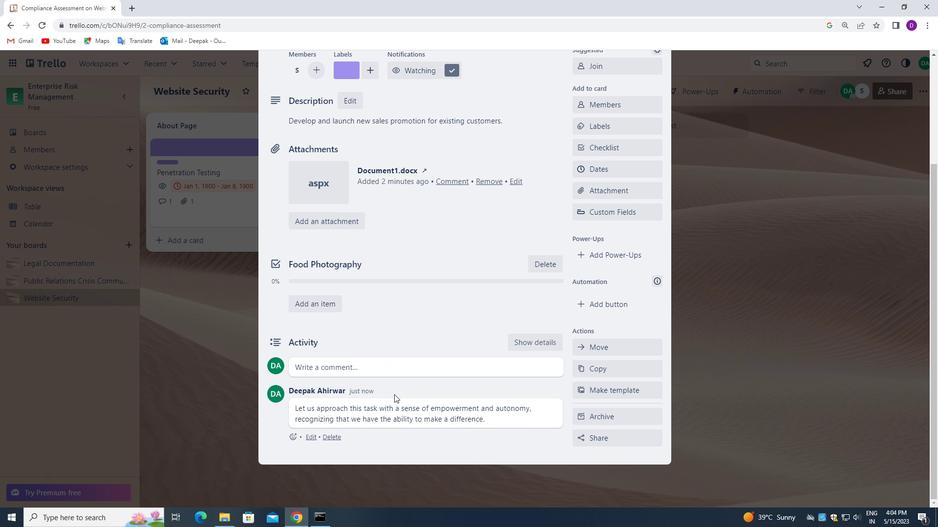
Action: Mouse scrolled (401, 396) with delta (0, 0)
Screenshot: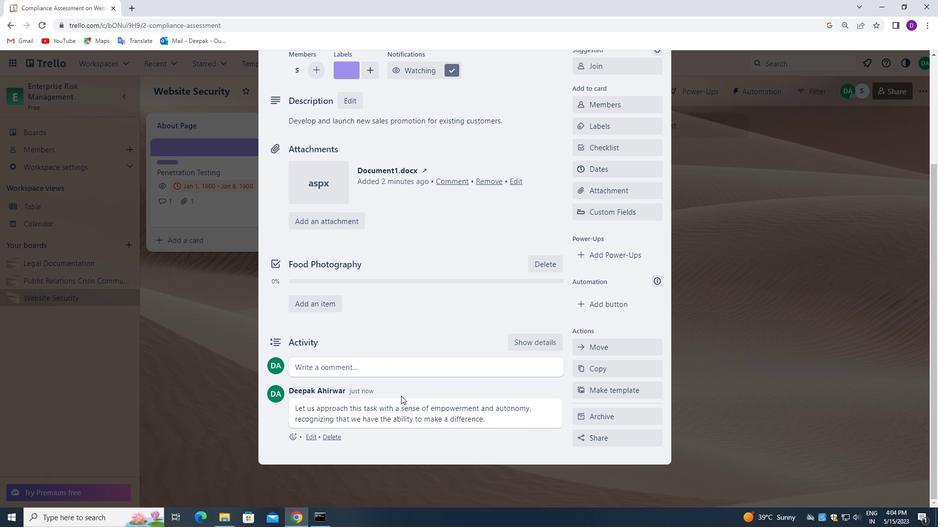 
Action: Mouse moved to (632, 288)
Screenshot: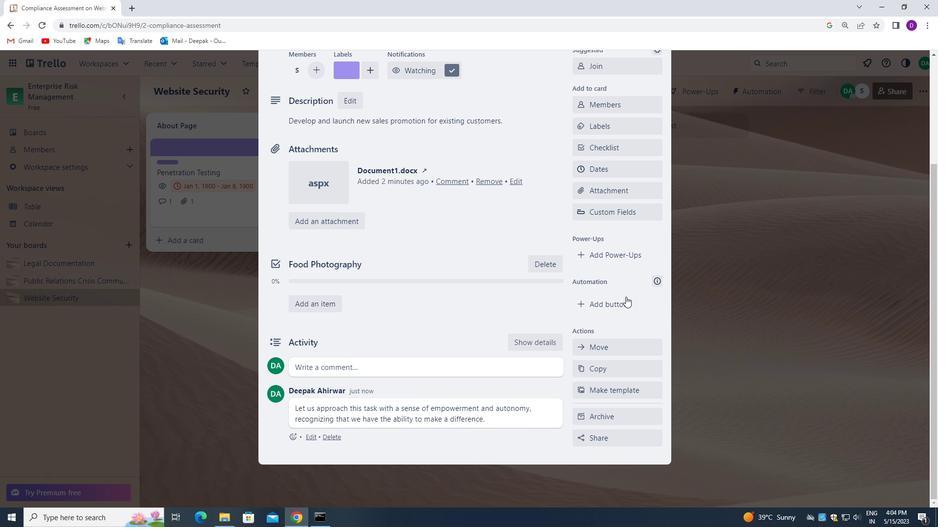 
Action: Mouse scrolled (632, 289) with delta (0, 0)
Screenshot: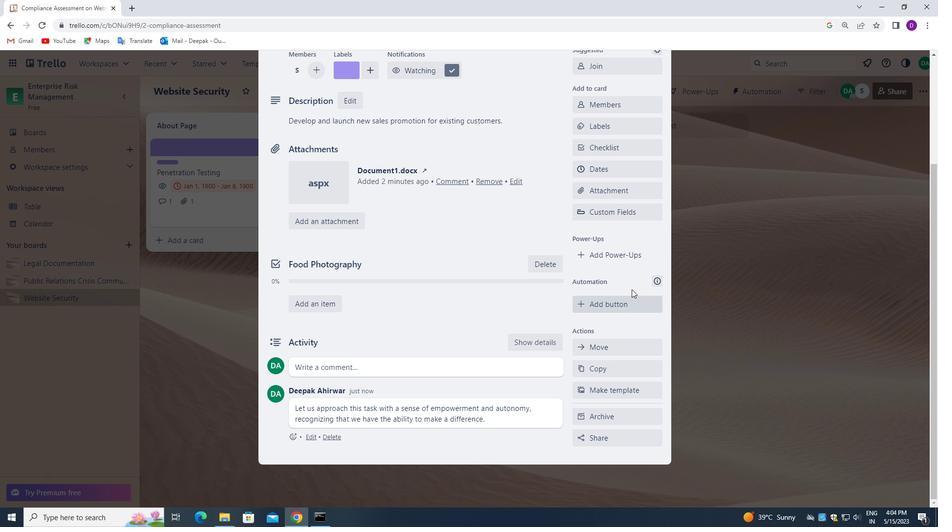 
Action: Mouse moved to (617, 219)
Screenshot: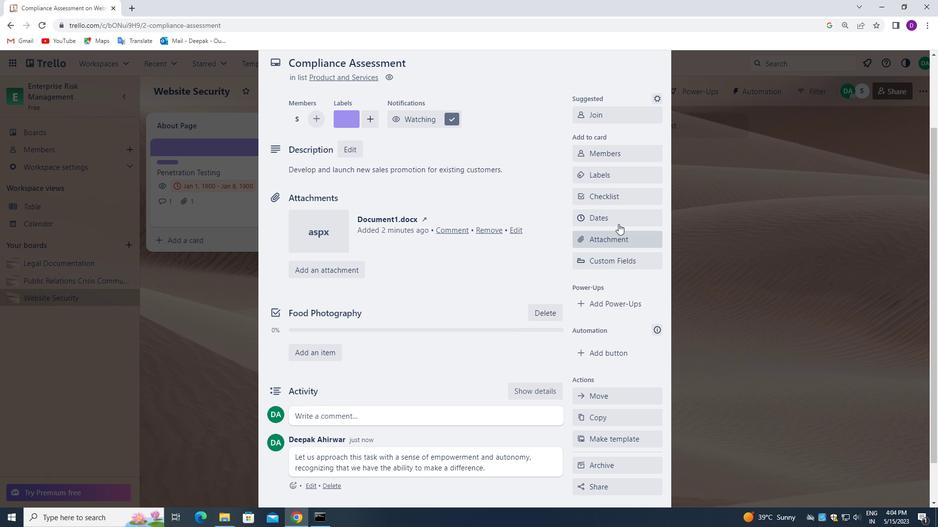 
Action: Mouse pressed left at (617, 219)
Screenshot: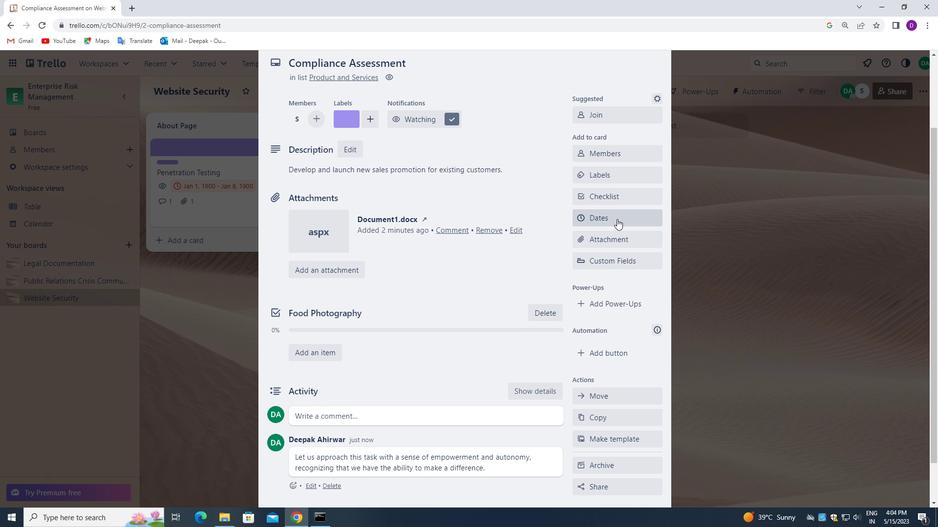 
Action: Mouse moved to (584, 284)
Screenshot: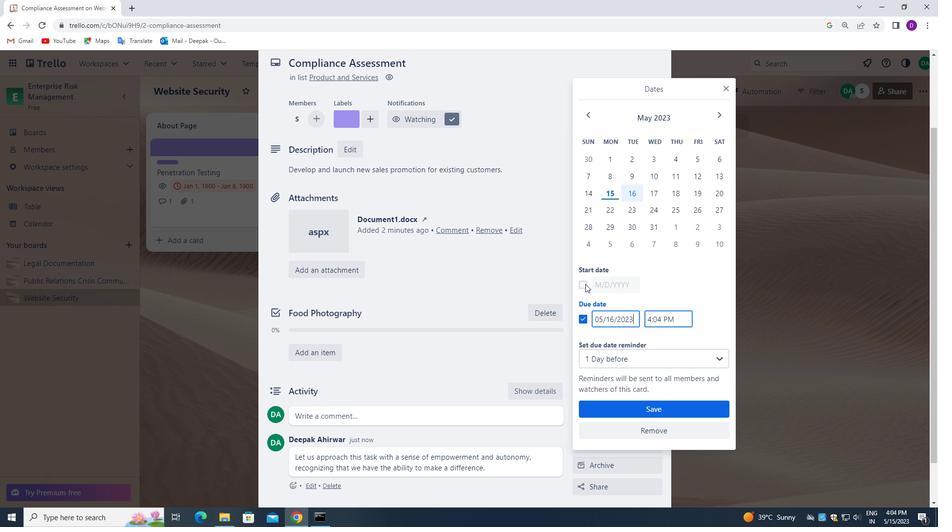 
Action: Mouse pressed left at (584, 284)
Screenshot: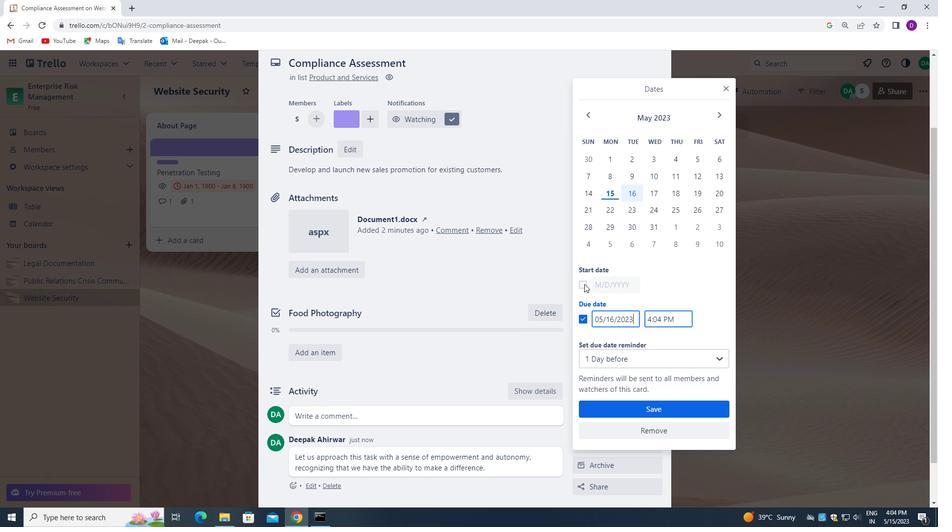
Action: Mouse moved to (634, 285)
Screenshot: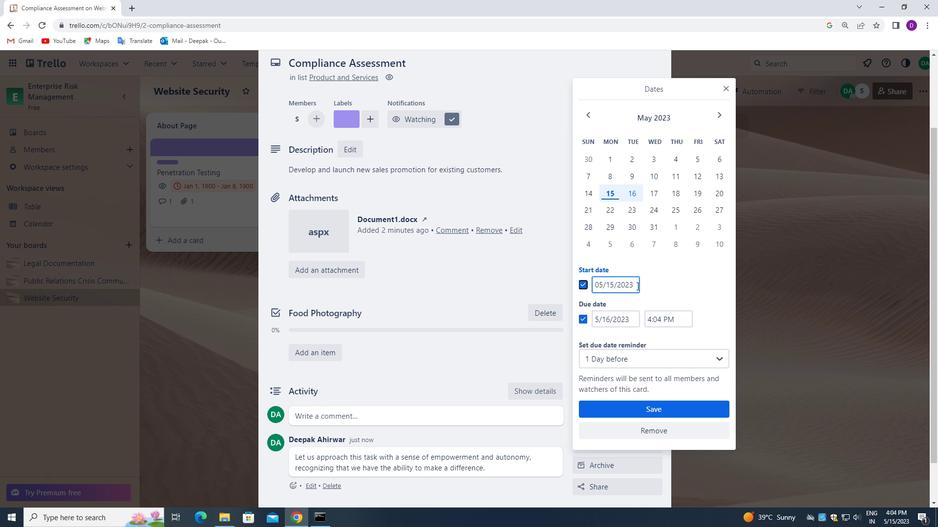 
Action: Mouse pressed left at (634, 285)
Screenshot: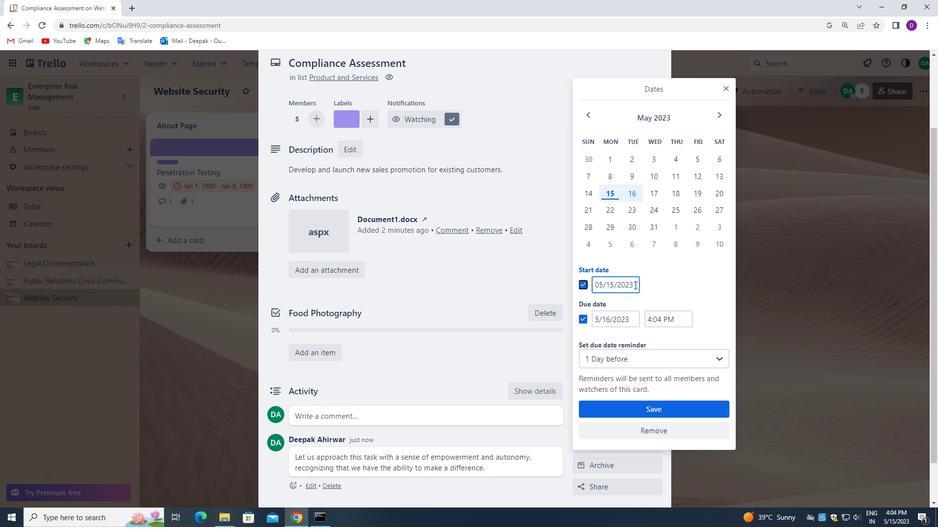 
Action: Mouse pressed left at (634, 285)
Screenshot: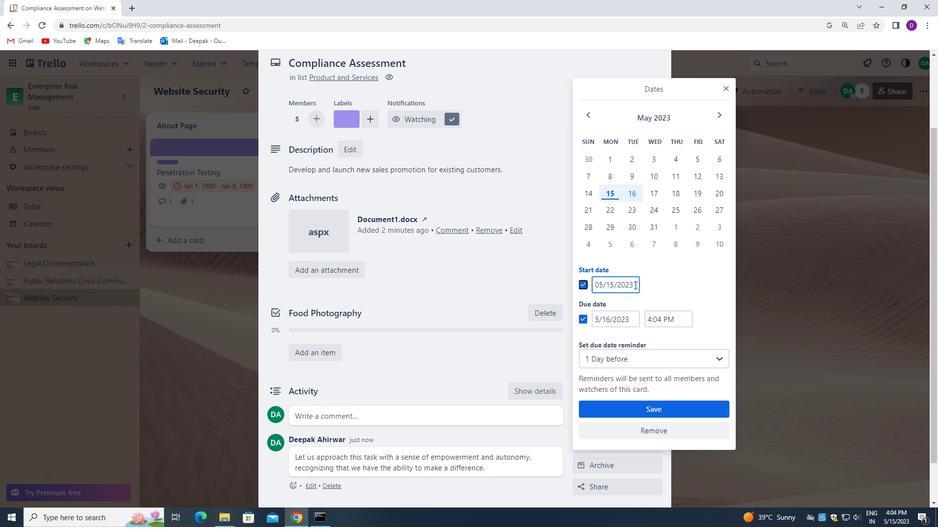 
Action: Mouse moved to (639, 283)
Screenshot: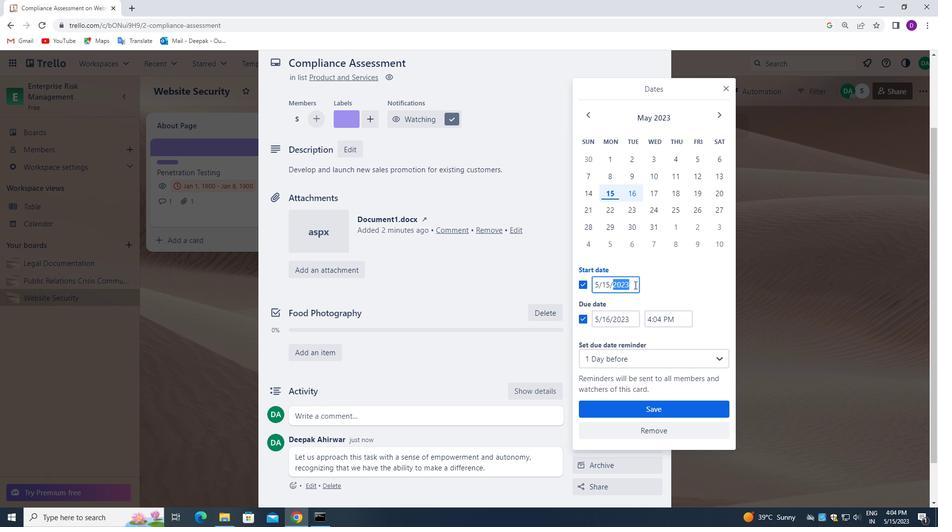
Action: Mouse pressed left at (639, 283)
Screenshot: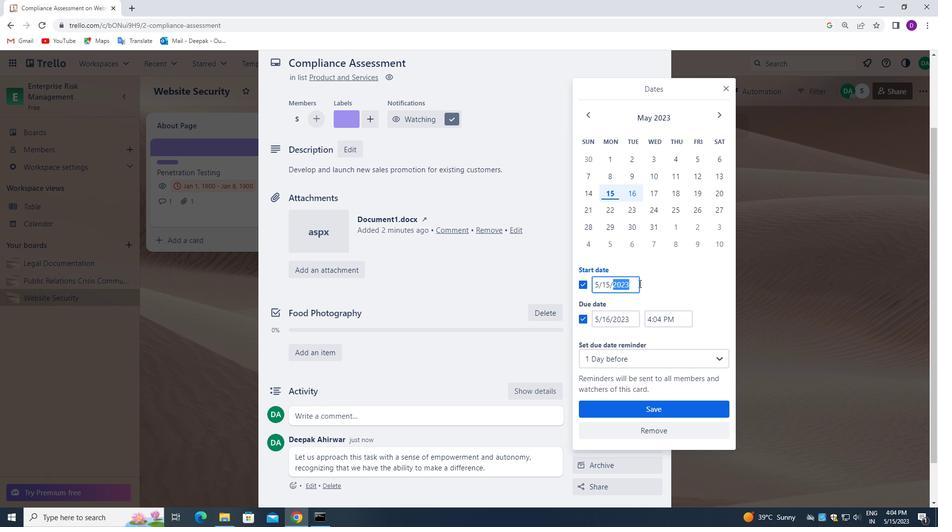 
Action: Mouse pressed left at (639, 283)
Screenshot: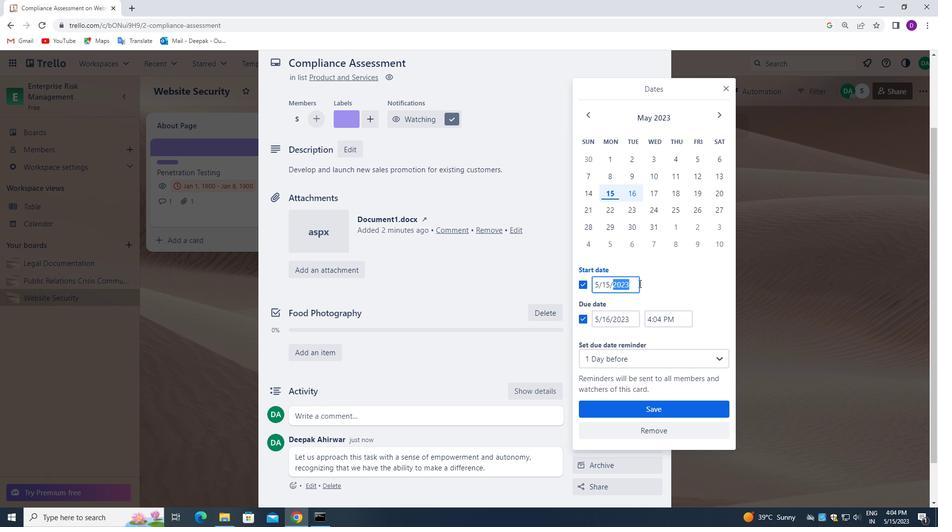 
Action: Mouse moved to (627, 283)
Screenshot: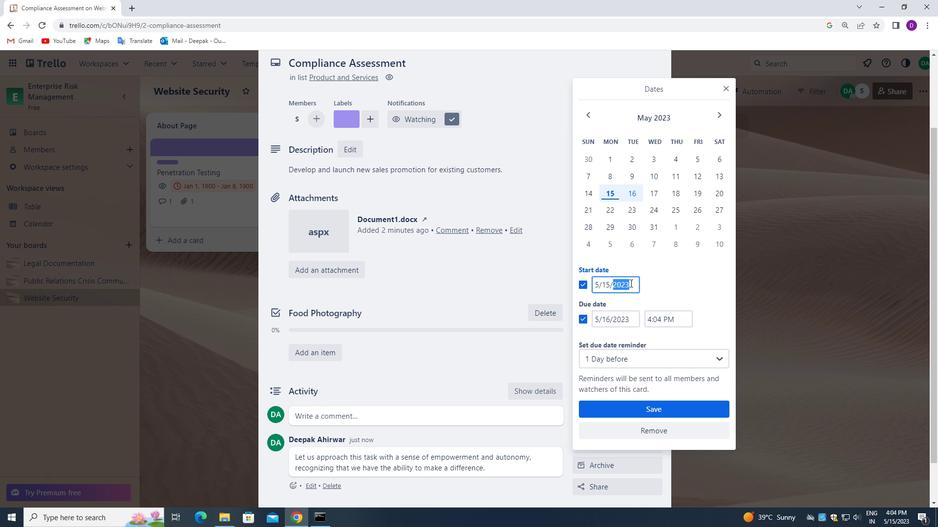 
Action: Mouse pressed left at (627, 283)
Screenshot: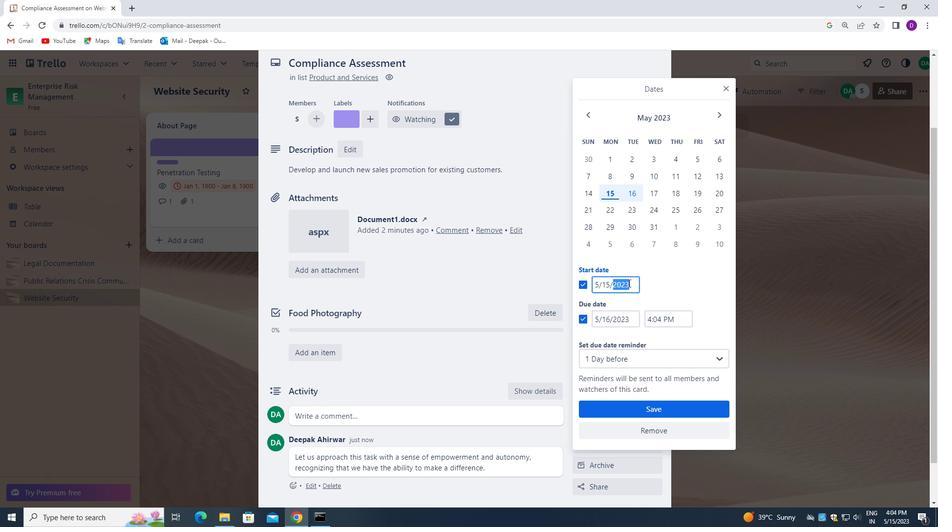 
Action: Mouse pressed left at (627, 283)
Screenshot: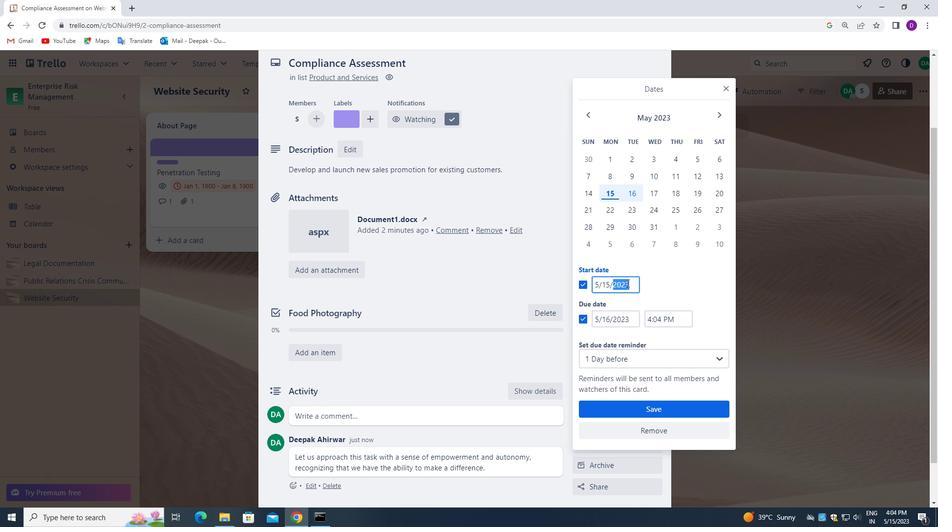 
Action: Mouse pressed left at (627, 283)
Screenshot: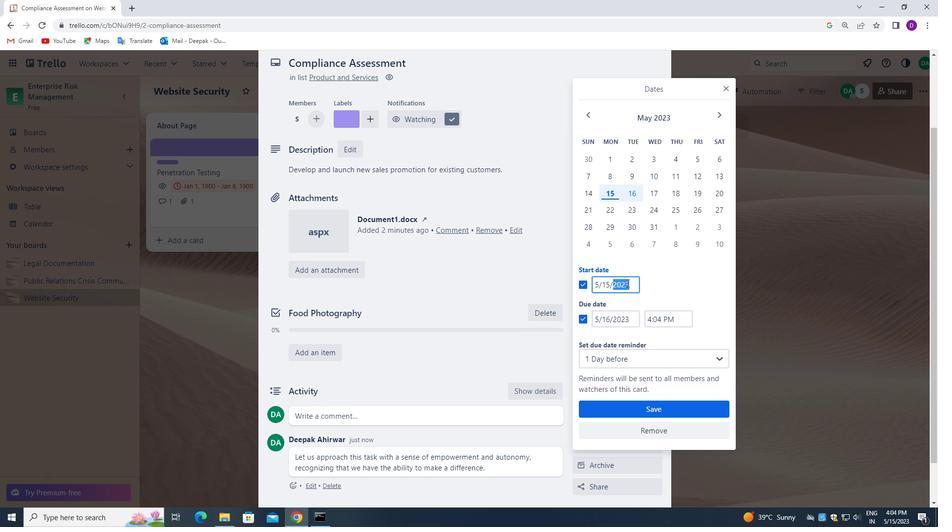 
Action: Key pressed <Key.backspace>01/04/1900
Screenshot: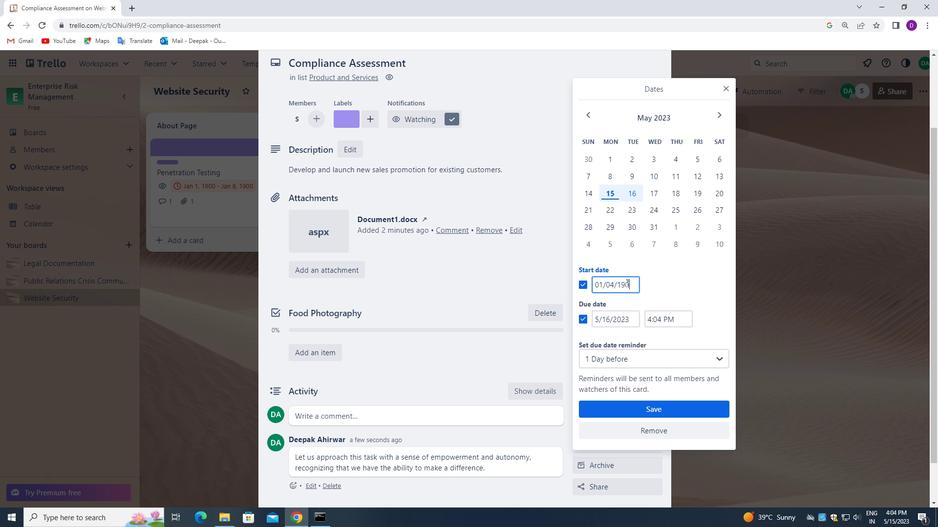
Action: Mouse moved to (631, 317)
Screenshot: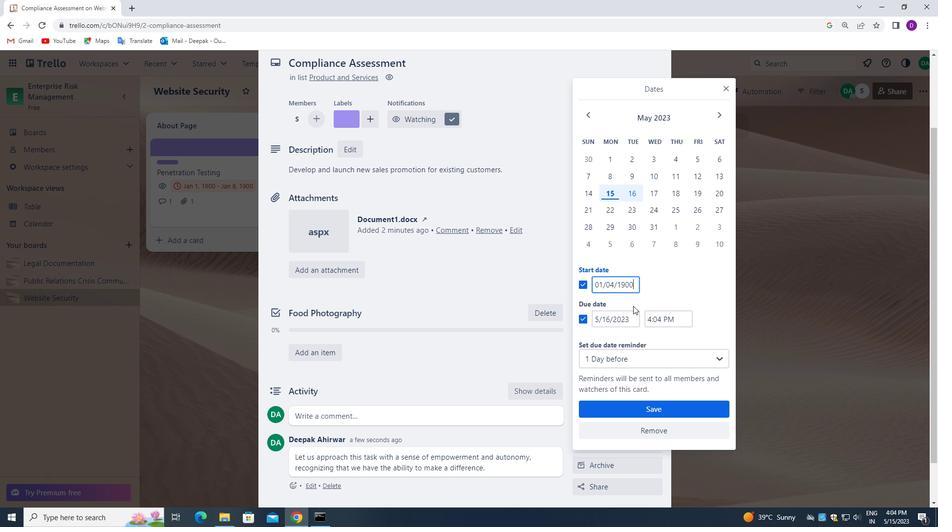 
Action: Mouse pressed left at (631, 317)
Screenshot: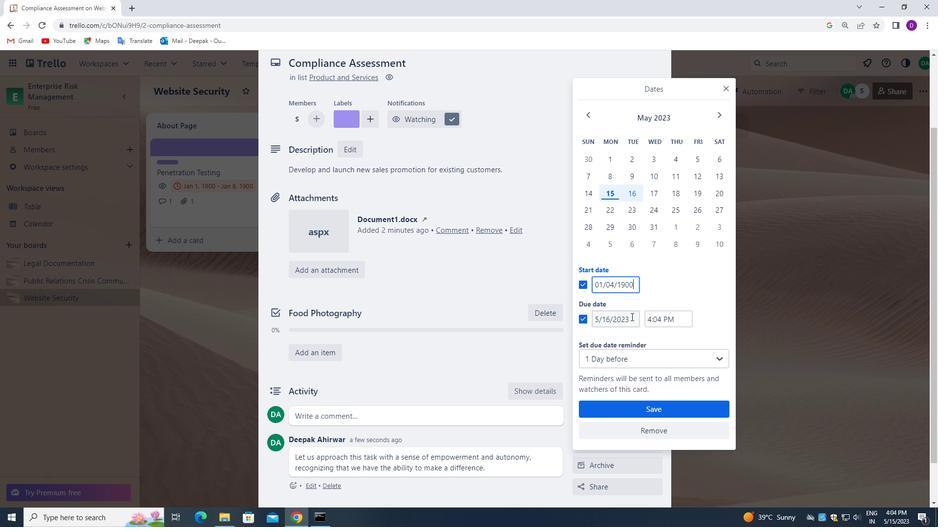 
Action: Mouse pressed left at (631, 317)
Screenshot: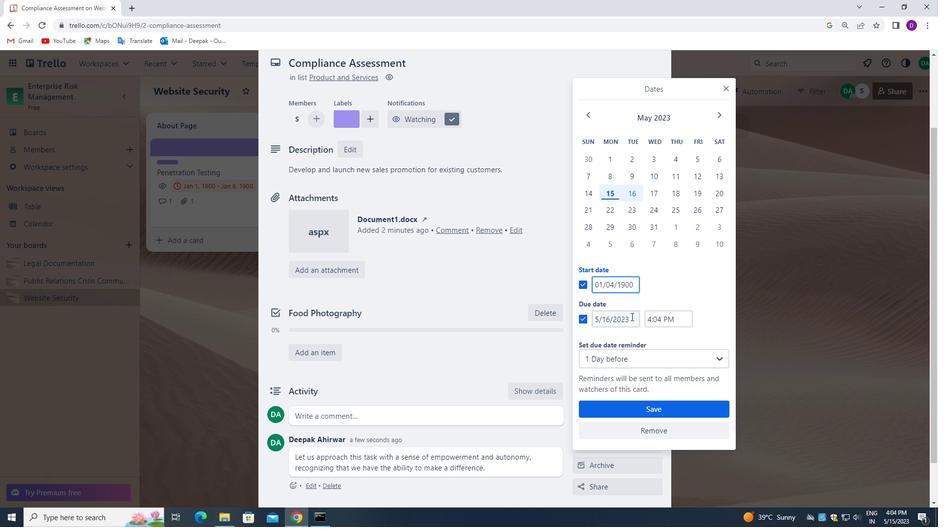 
Action: Mouse pressed left at (631, 317)
Screenshot: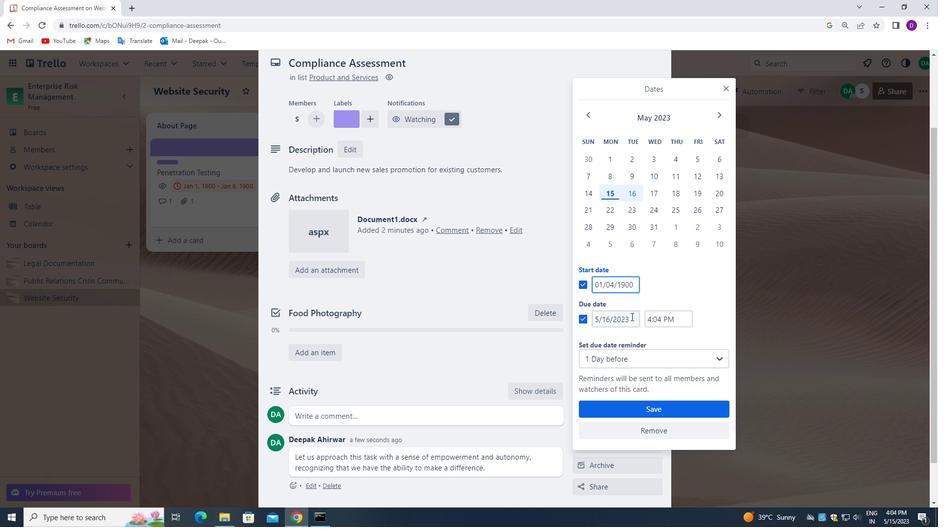 
Action: Key pressed <Key.backspace>01/11/
Screenshot: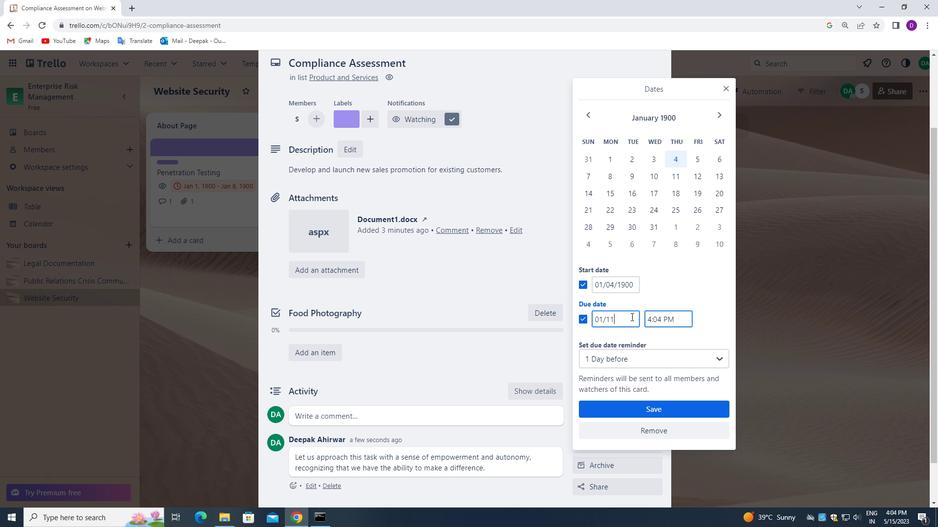 
Action: Mouse moved to (630, 317)
Screenshot: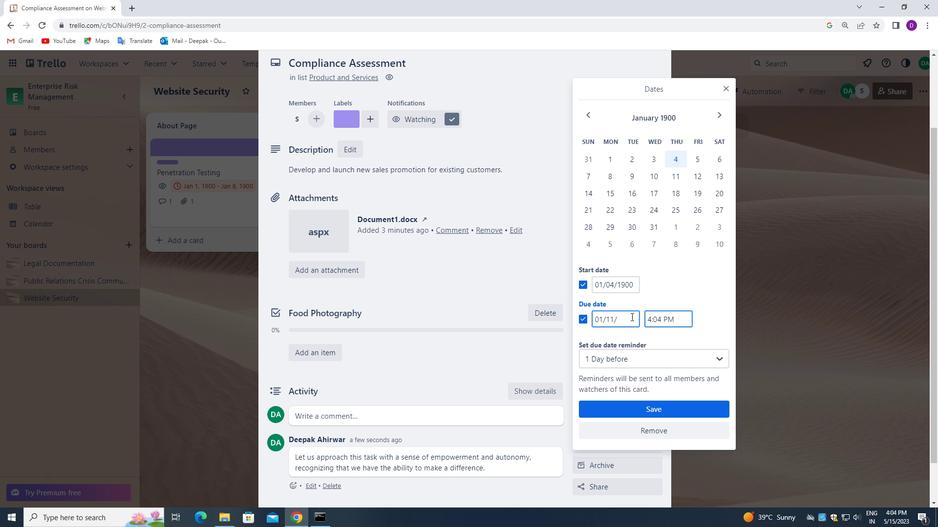 
Action: Key pressed 1900
Screenshot: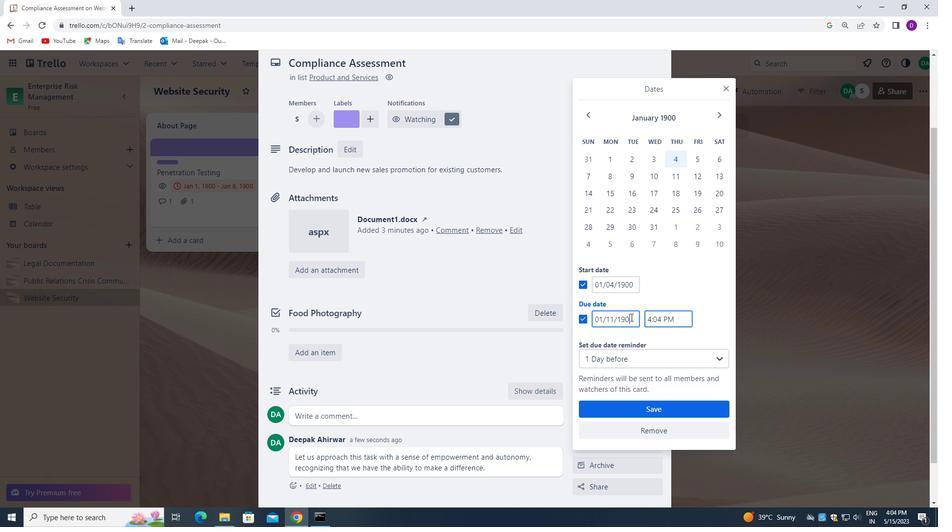 
Action: Mouse moved to (641, 355)
Screenshot: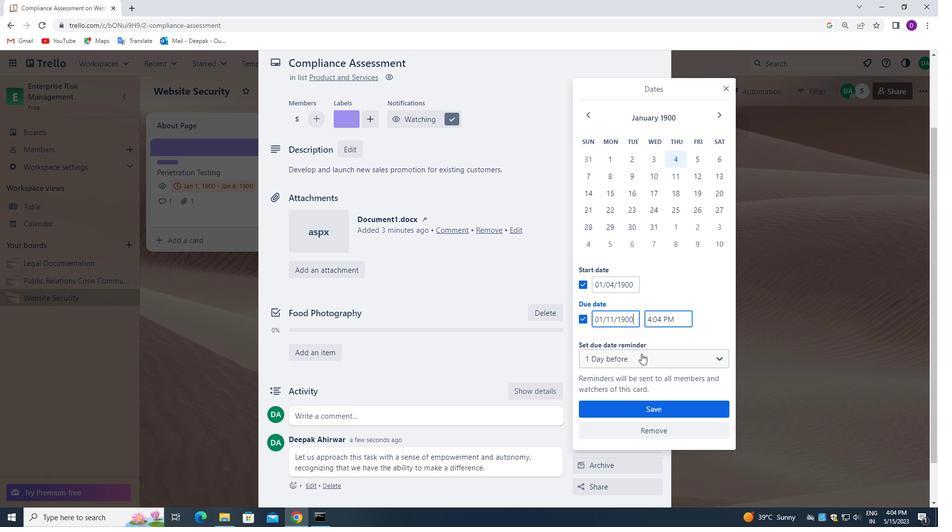
Action: Mouse scrolled (641, 354) with delta (0, 0)
Screenshot: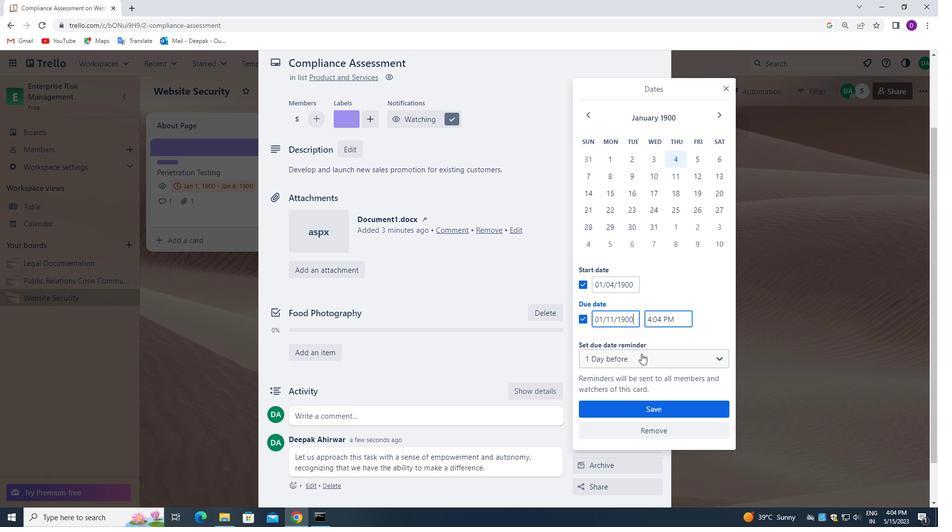 
Action: Mouse moved to (647, 405)
Screenshot: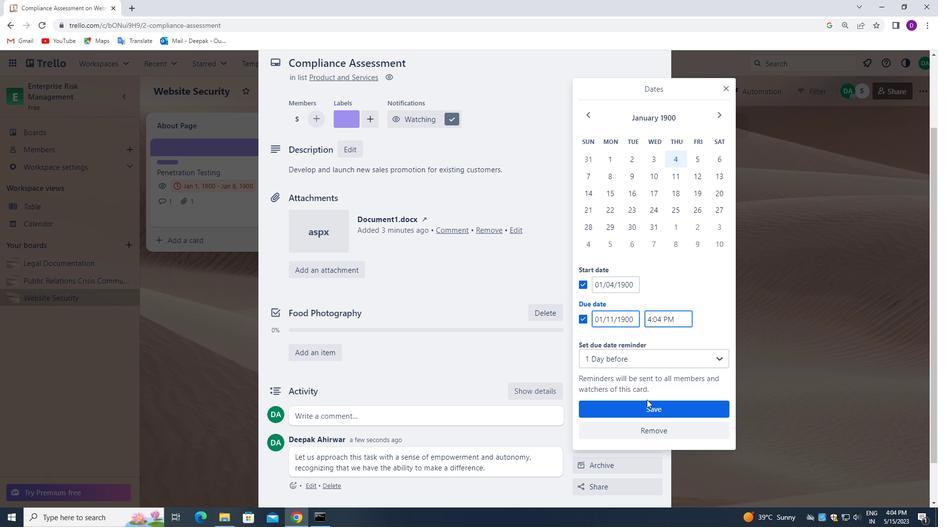 
Action: Mouse pressed left at (647, 405)
Screenshot: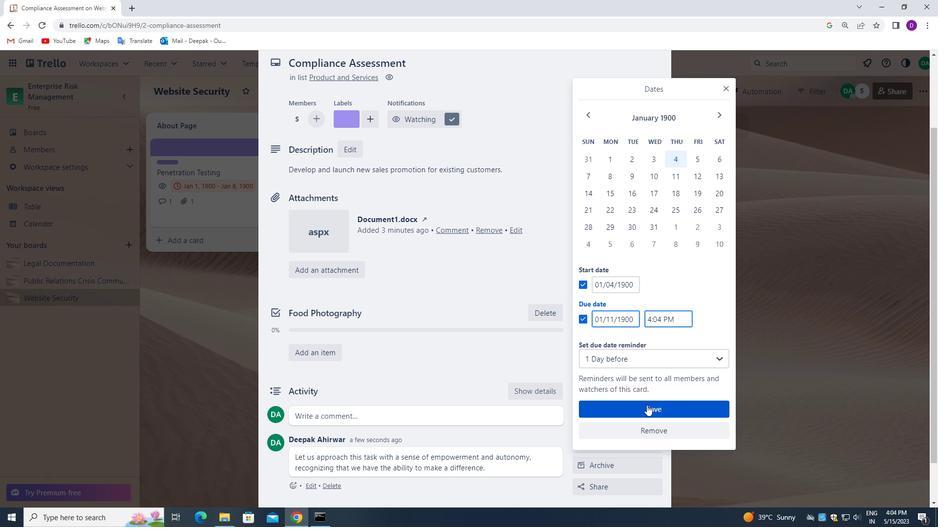 
Action: Mouse moved to (460, 372)
Screenshot: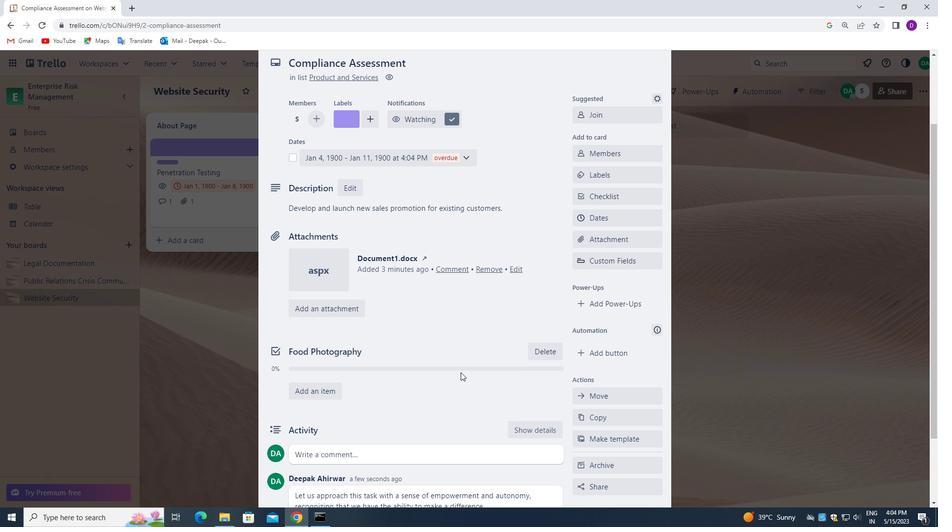 
Action: Mouse scrolled (460, 372) with delta (0, 0)
Screenshot: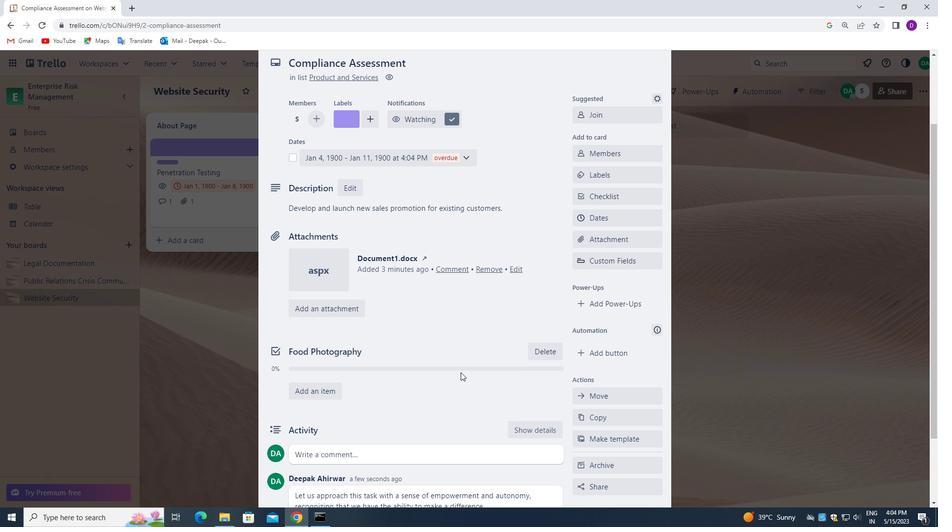 
Action: Mouse moved to (459, 374)
Screenshot: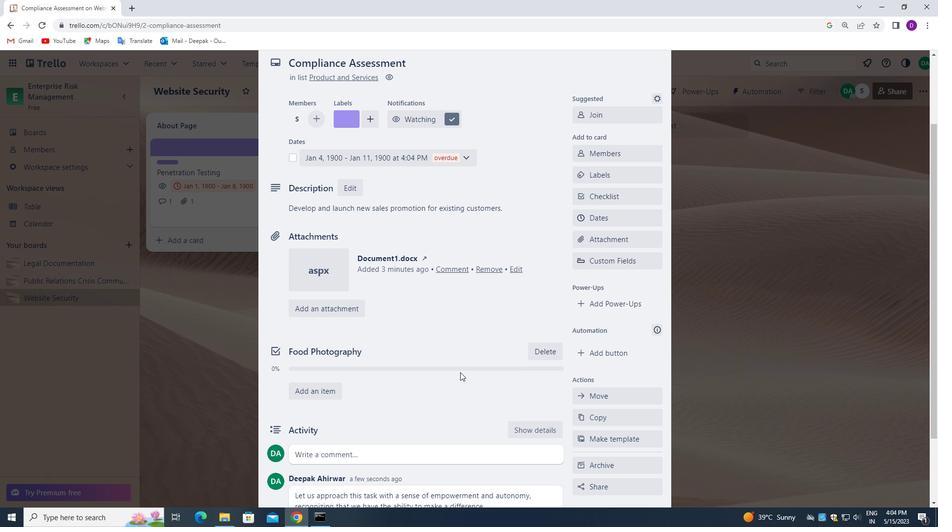 
Action: Mouse scrolled (459, 373) with delta (0, 0)
Screenshot: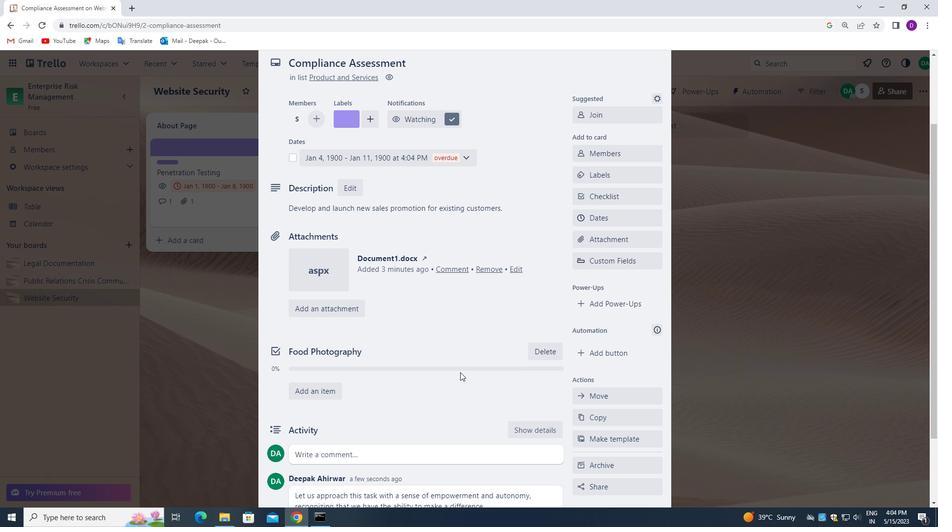
Action: Mouse moved to (459, 374)
Screenshot: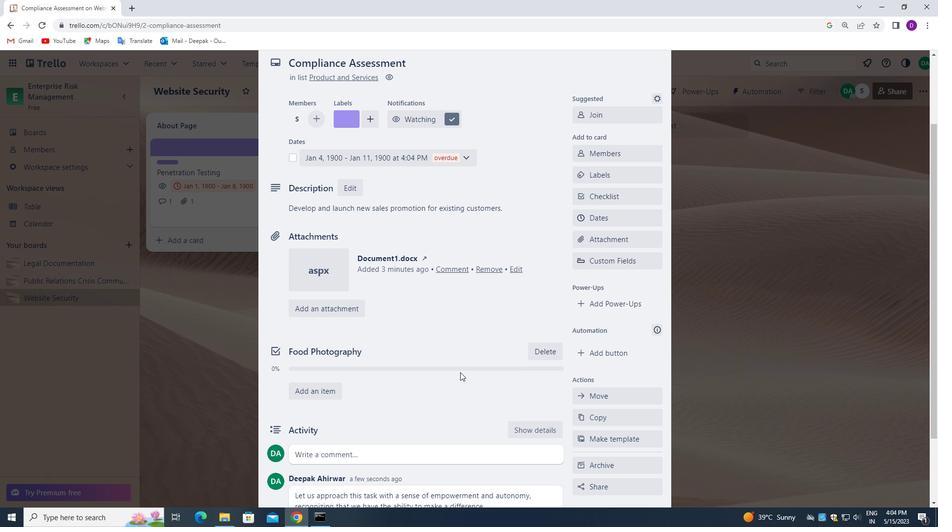 
Action: Mouse scrolled (459, 374) with delta (0, 0)
Screenshot: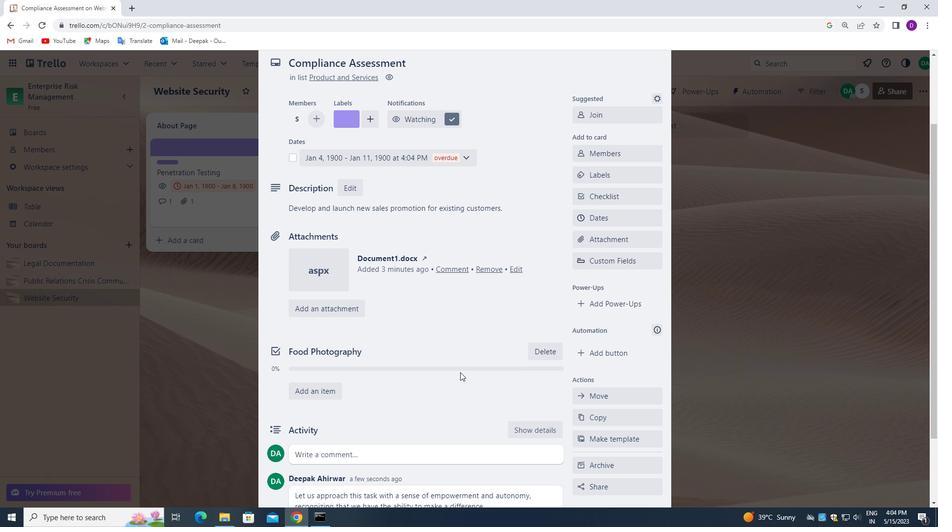 
Action: Mouse moved to (459, 374)
Screenshot: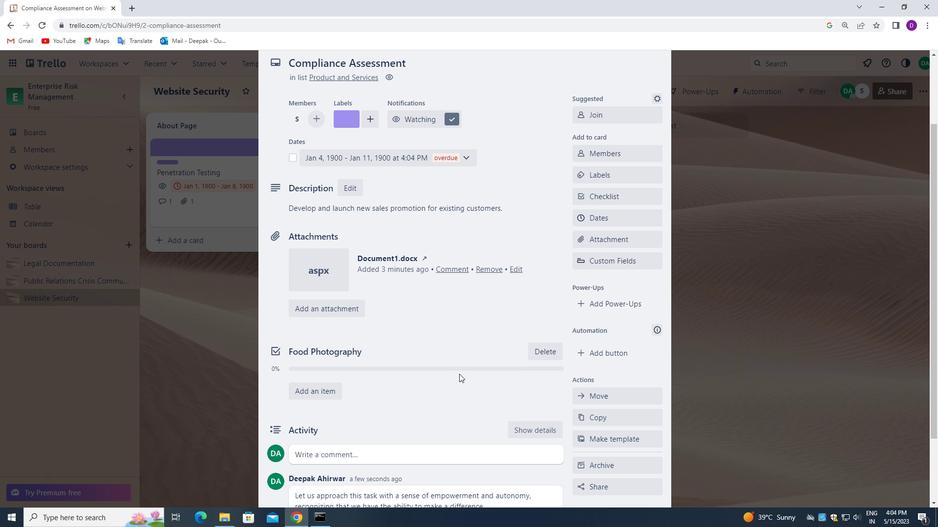 
Action: Mouse scrolled (459, 374) with delta (0, 0)
Screenshot: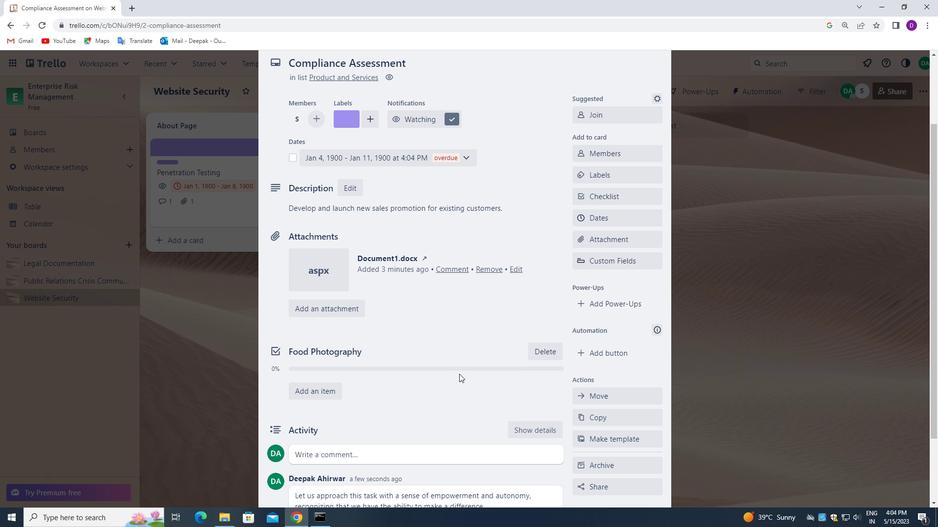 
Action: Mouse scrolled (459, 374) with delta (0, 0)
Screenshot: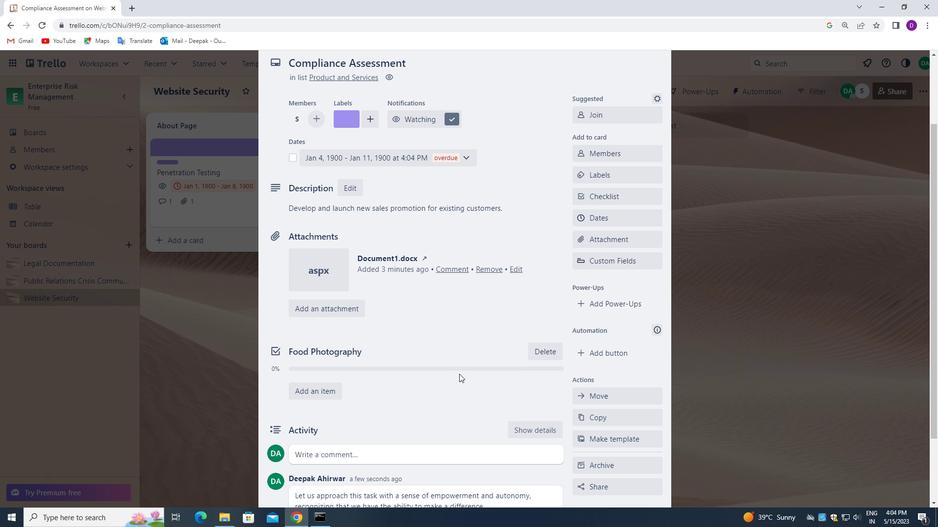 
Action: Mouse scrolled (459, 374) with delta (0, 0)
Screenshot: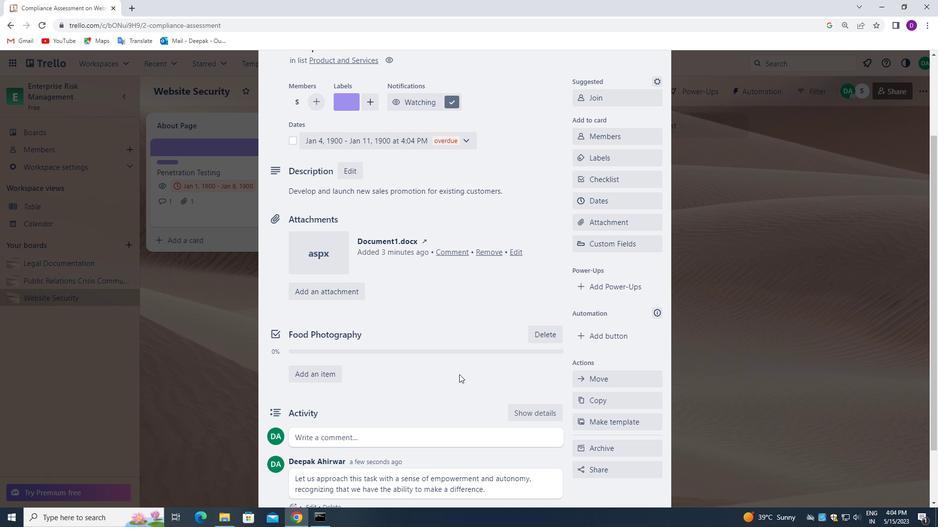 
Action: Mouse moved to (468, 368)
Screenshot: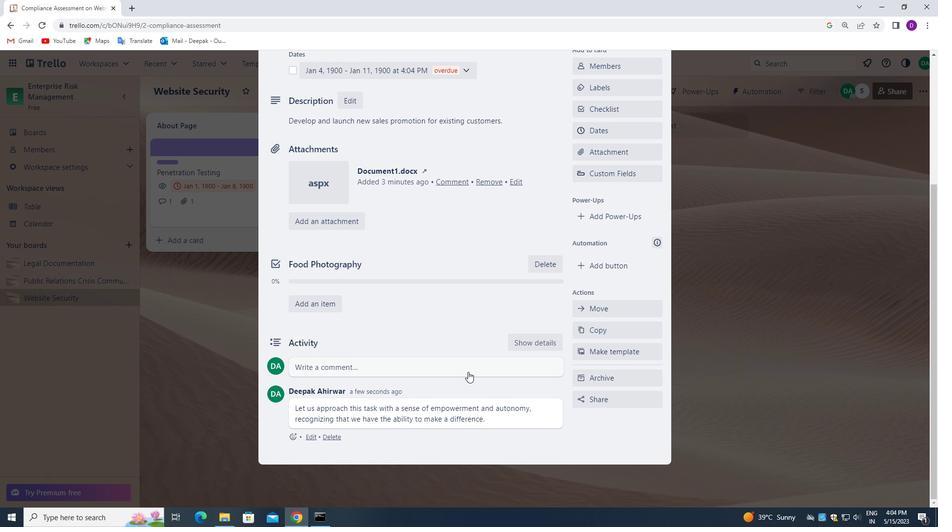 
Action: Mouse scrolled (468, 368) with delta (0, 0)
Screenshot: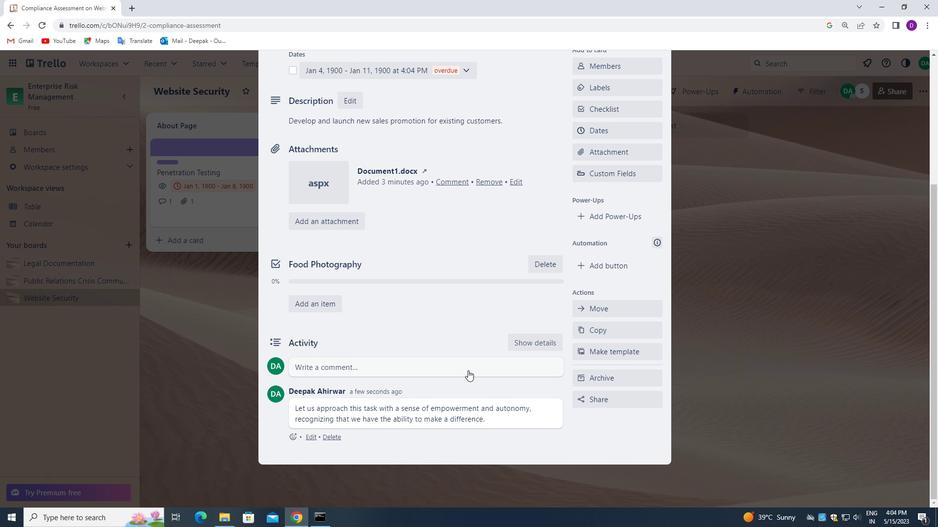 
Action: Mouse scrolled (468, 368) with delta (0, 0)
Screenshot: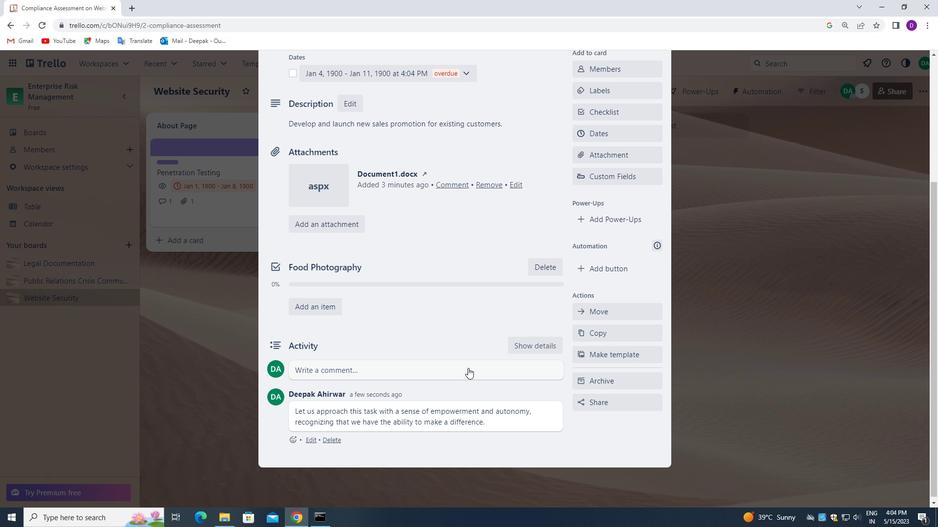 
Action: Mouse moved to (497, 289)
Screenshot: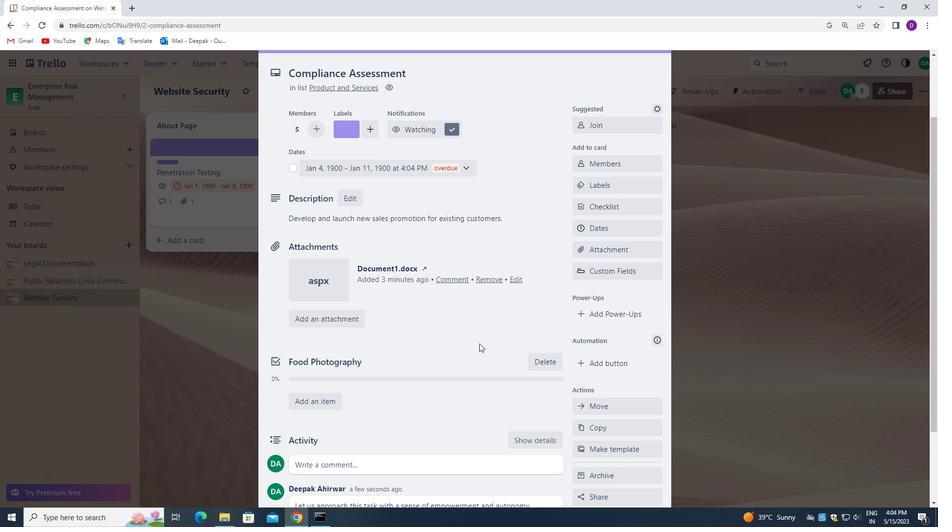 
Action: Mouse scrolled (497, 290) with delta (0, 0)
Screenshot: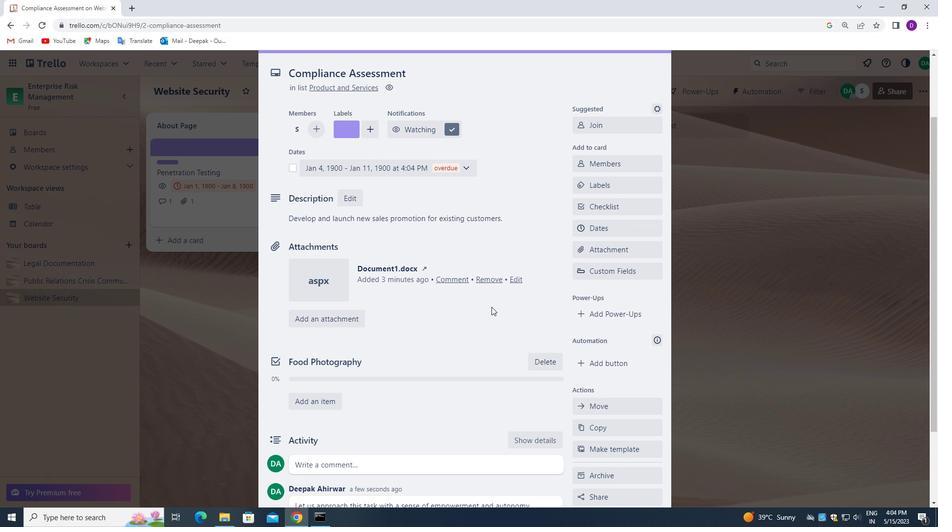 
Action: Mouse scrolled (497, 290) with delta (0, 0)
Screenshot: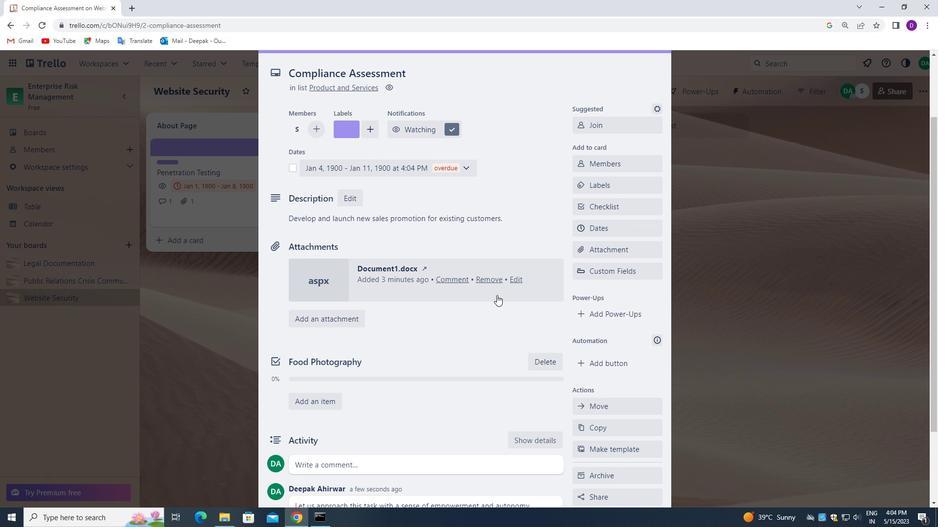 
Action: Mouse scrolled (497, 290) with delta (0, 0)
Screenshot: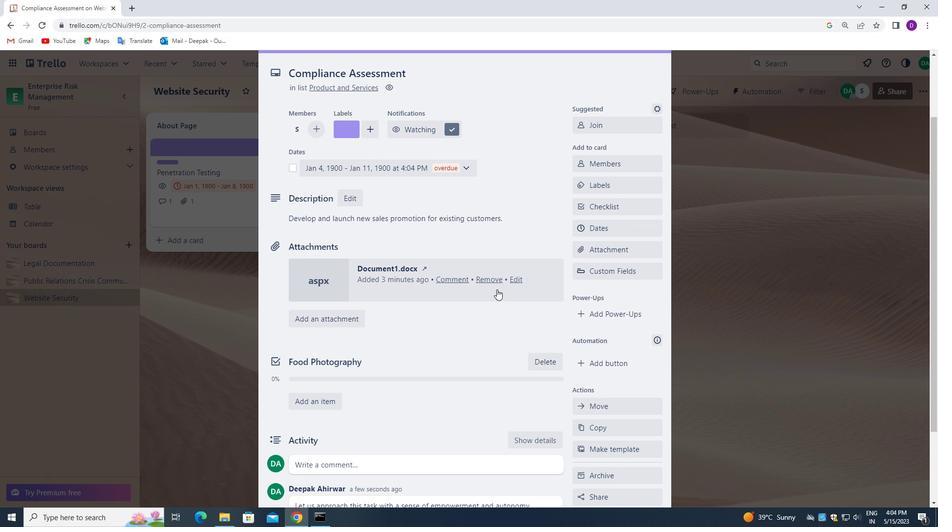 
Action: Mouse scrolled (497, 290) with delta (0, 0)
Screenshot: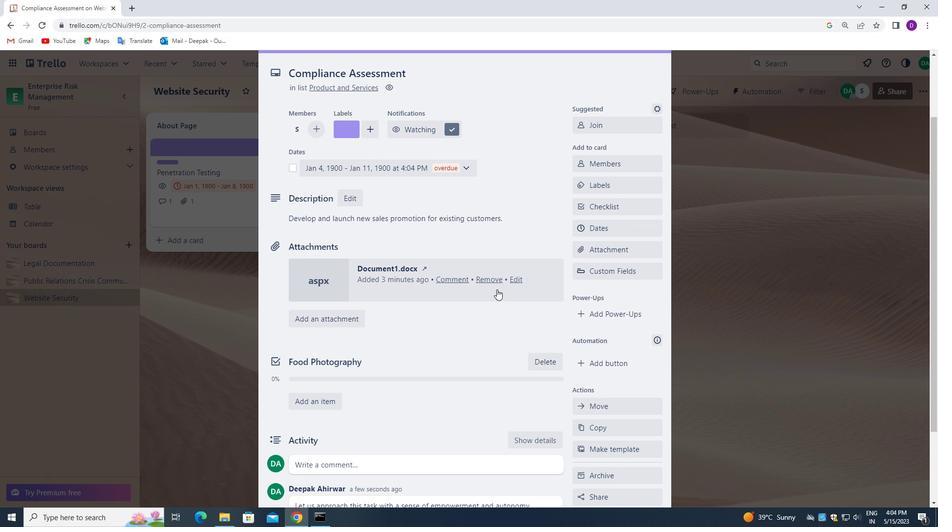 
Action: Mouse scrolled (497, 290) with delta (0, 0)
Screenshot: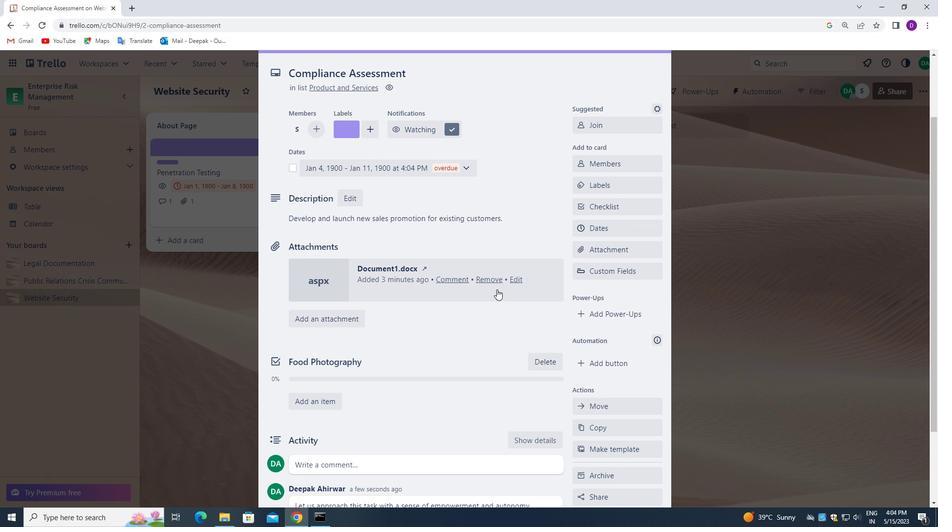 
Action: Mouse moved to (457, 300)
Screenshot: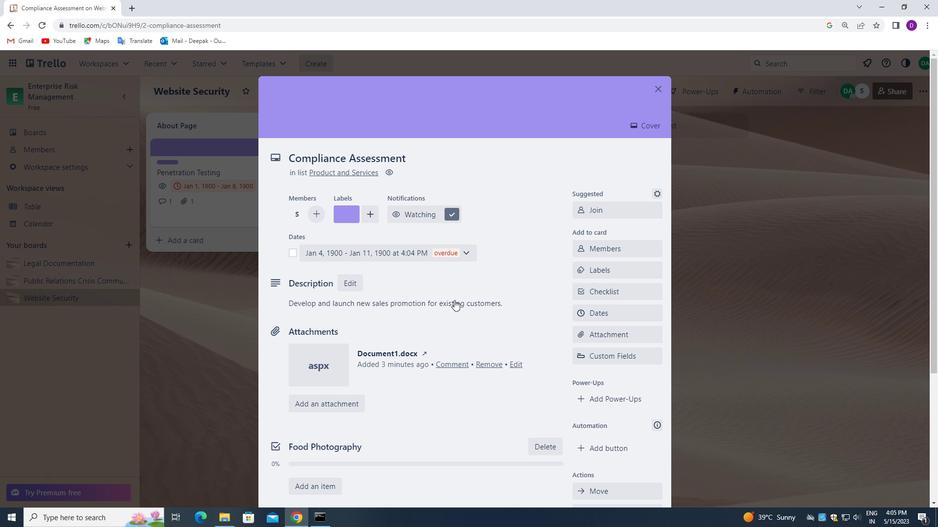 
Action: Mouse scrolled (457, 299) with delta (0, 0)
Screenshot: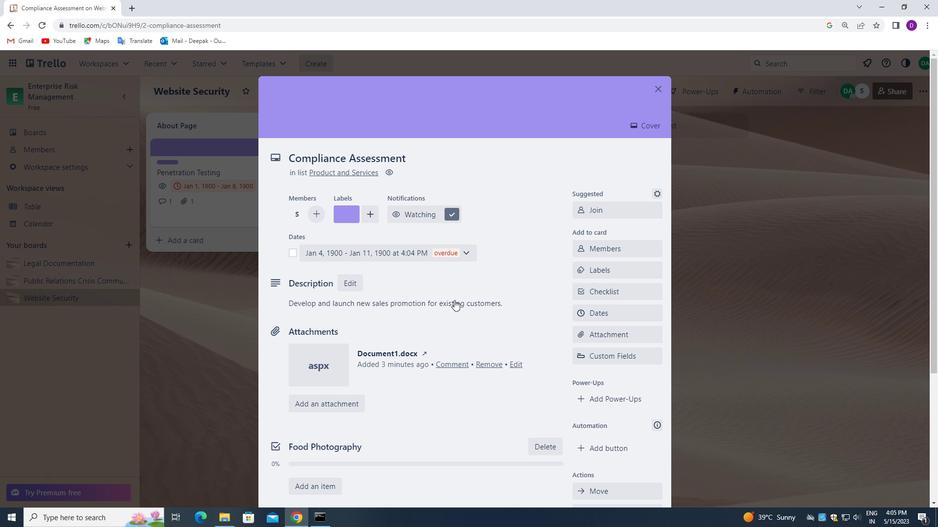 
Action: Mouse moved to (467, 300)
Screenshot: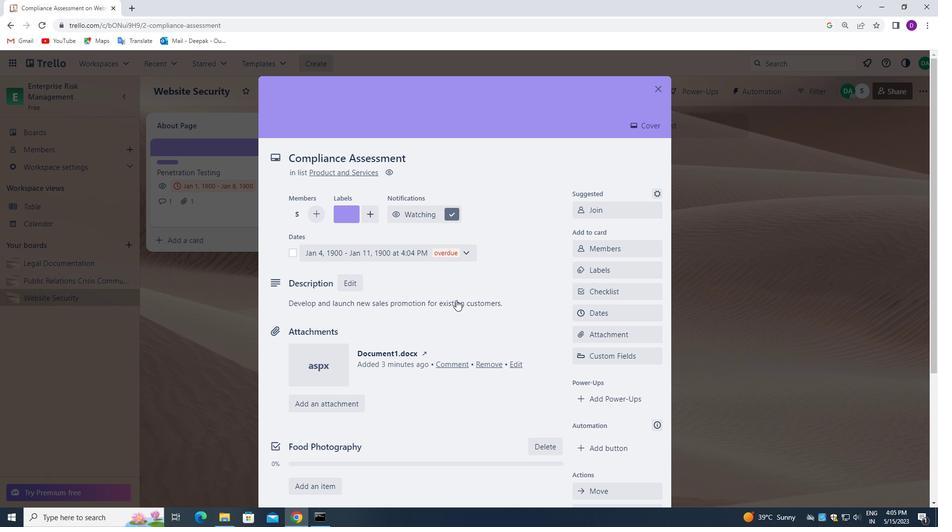 
Action: Mouse scrolled (467, 299) with delta (0, 0)
Screenshot: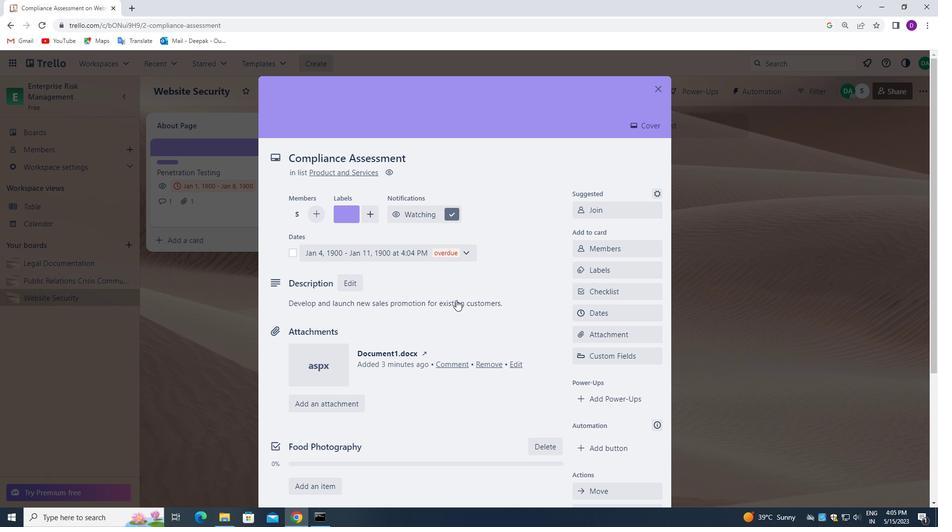 
Action: Mouse moved to (527, 295)
Screenshot: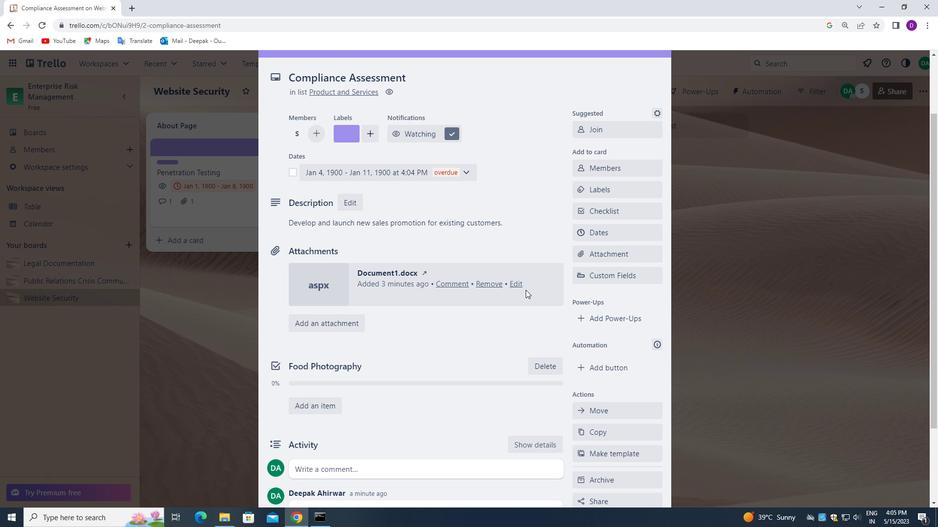 
Action: Mouse scrolled (527, 295) with delta (0, 0)
Screenshot: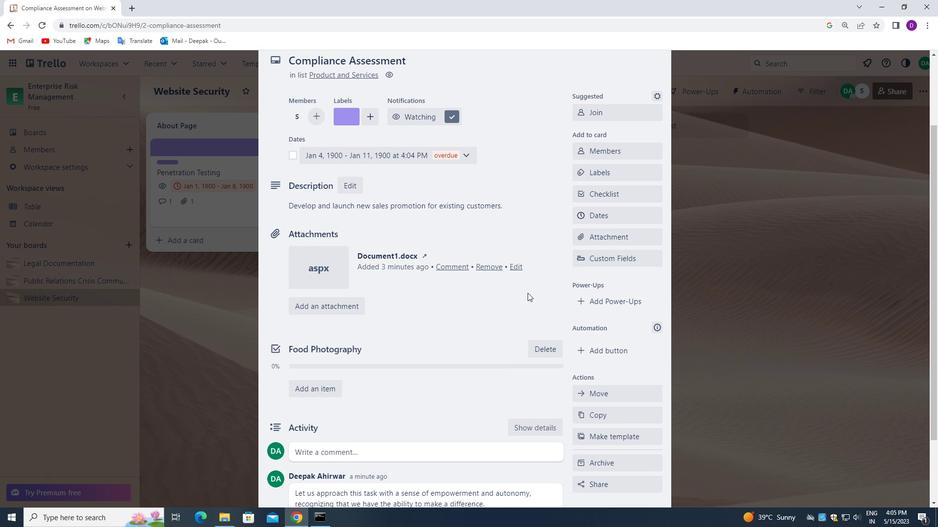 
Action: Mouse moved to (527, 296)
Screenshot: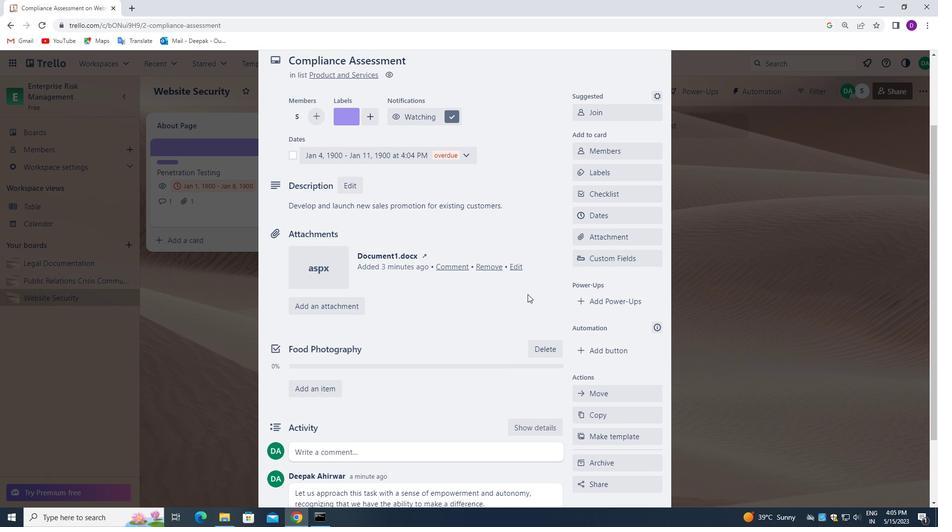 
Action: Mouse scrolled (527, 295) with delta (0, 0)
Screenshot: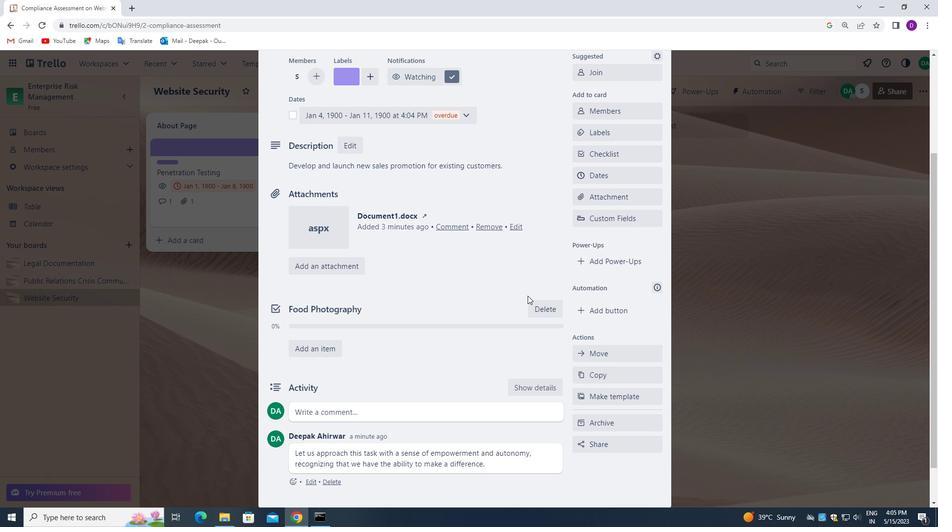 
Action: Mouse moved to (527, 303)
Screenshot: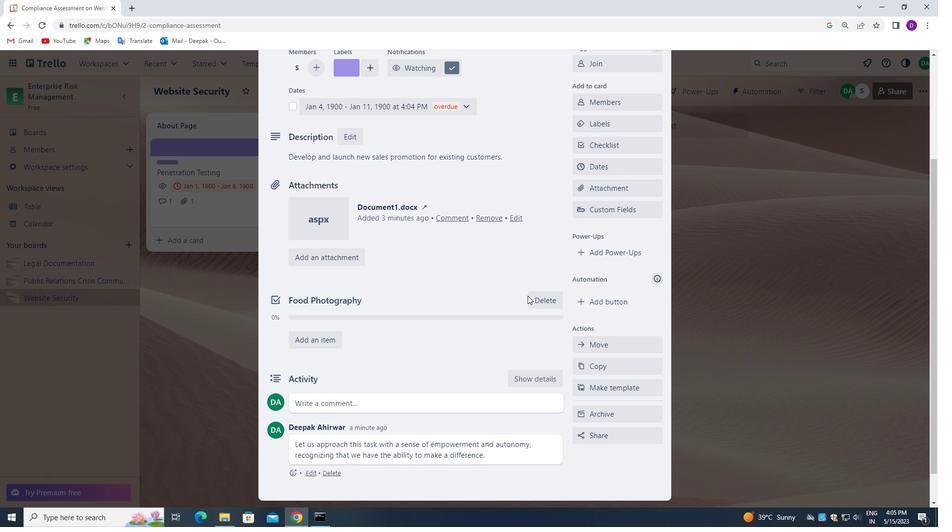 
Action: Mouse scrolled (527, 303) with delta (0, 0)
Screenshot: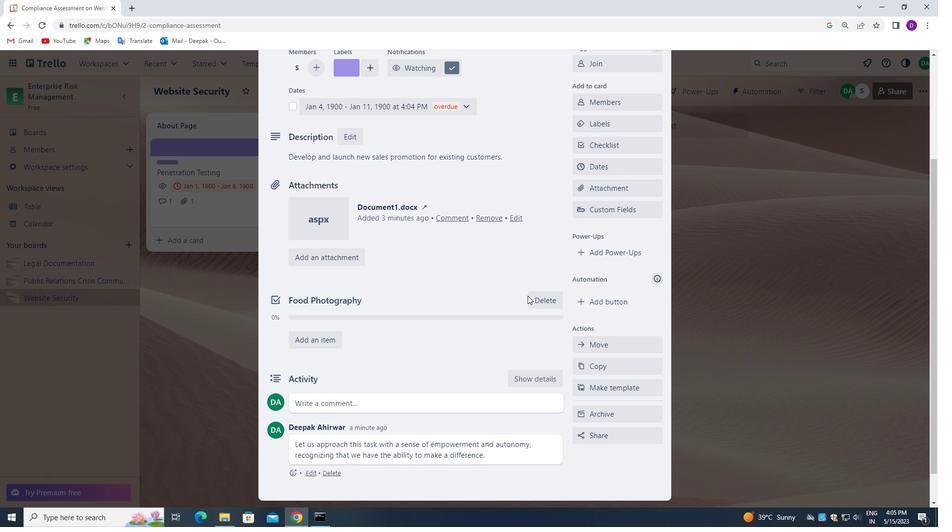 
Action: Mouse moved to (527, 308)
Screenshot: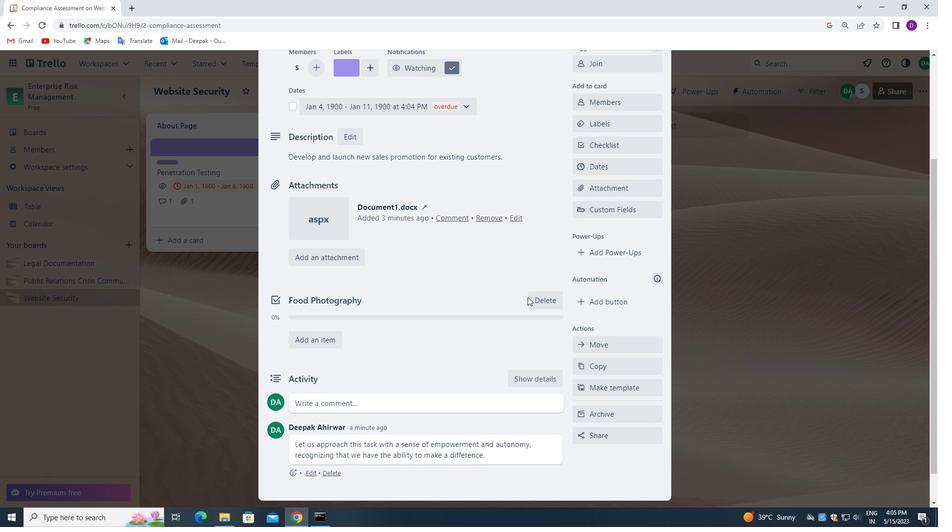 
Action: Mouse scrolled (527, 307) with delta (0, 0)
Screenshot: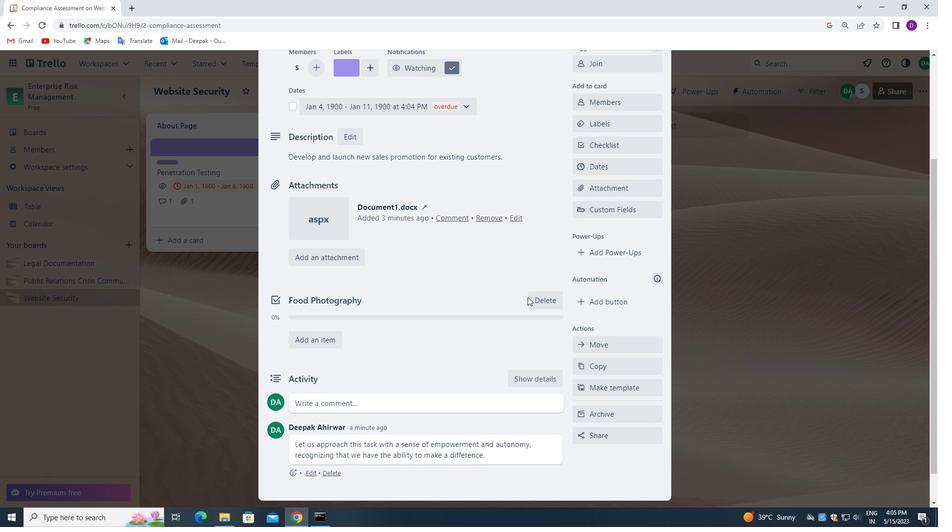 
Action: Mouse moved to (527, 310)
Screenshot: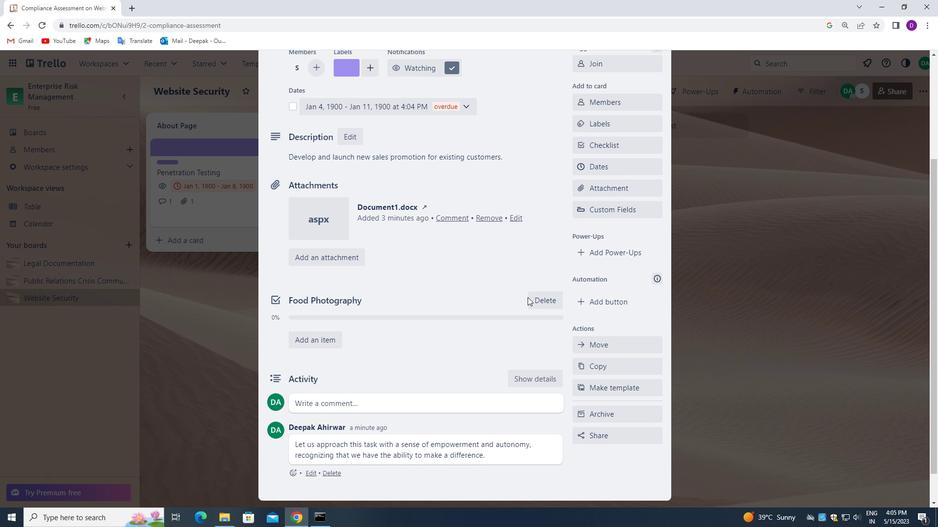 
Action: Mouse scrolled (527, 309) with delta (0, 0)
Screenshot: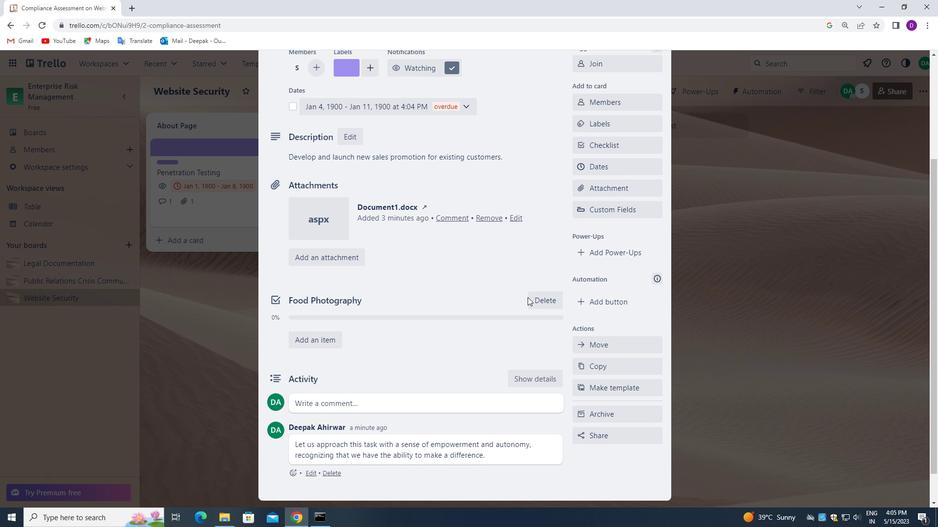 
Action: Mouse scrolled (527, 309) with delta (0, 0)
Screenshot: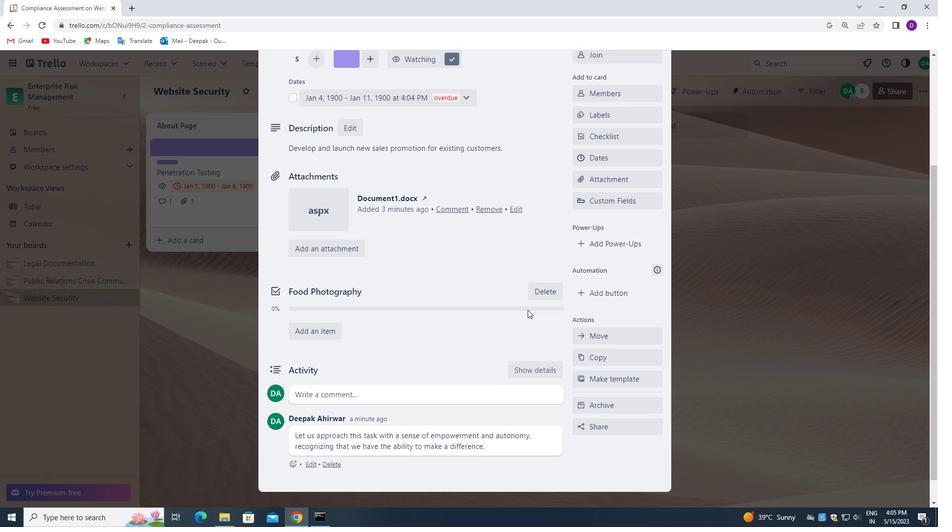 
Action: Mouse moved to (524, 312)
Screenshot: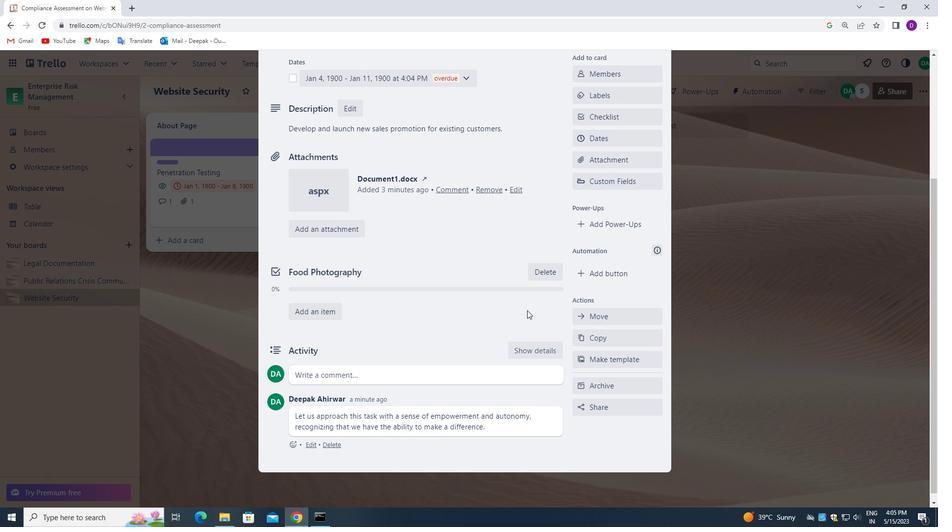 
Action: Mouse scrolled (524, 313) with delta (0, 0)
Screenshot: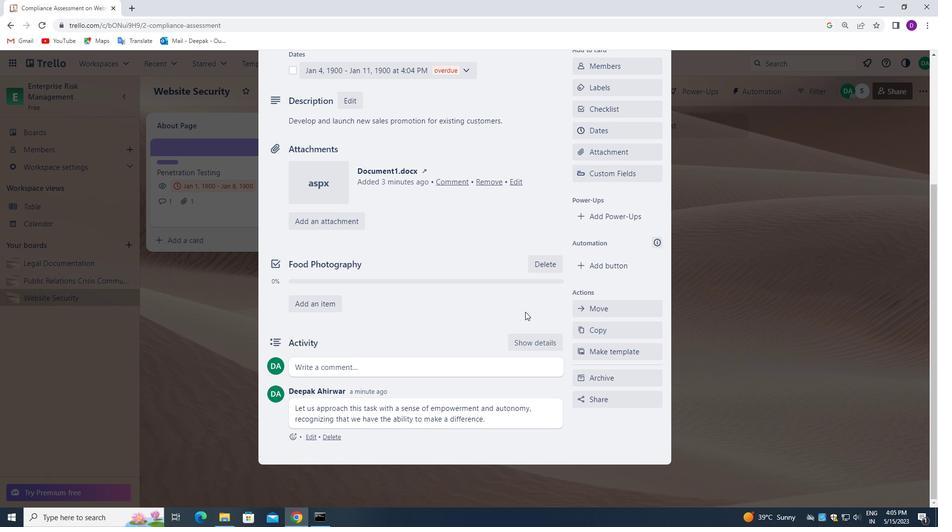 
Action: Mouse moved to (524, 312)
Screenshot: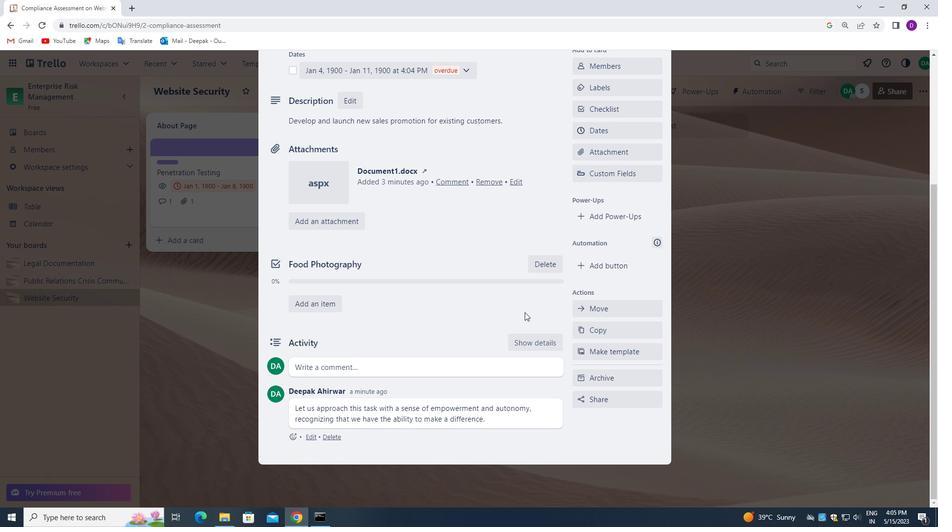 
Action: Mouse scrolled (524, 312) with delta (0, 0)
Screenshot: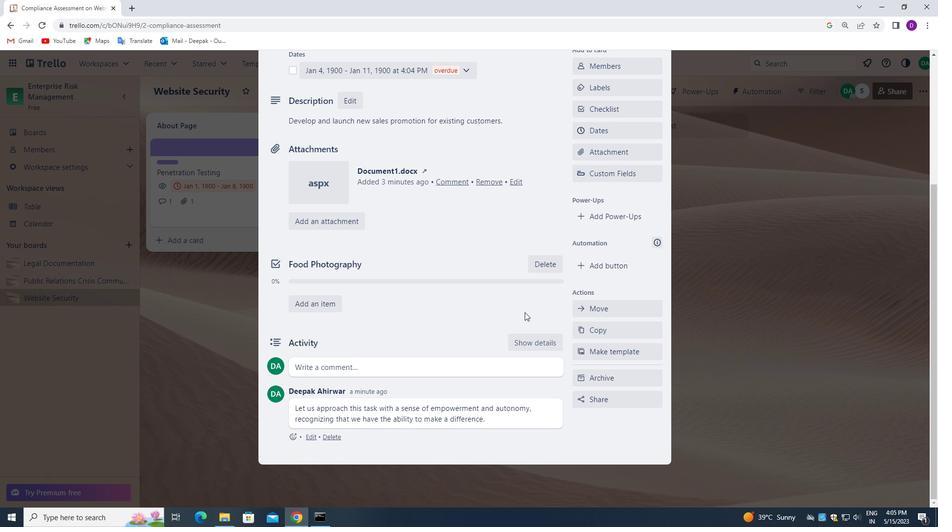 
Action: Mouse moved to (524, 310)
Screenshot: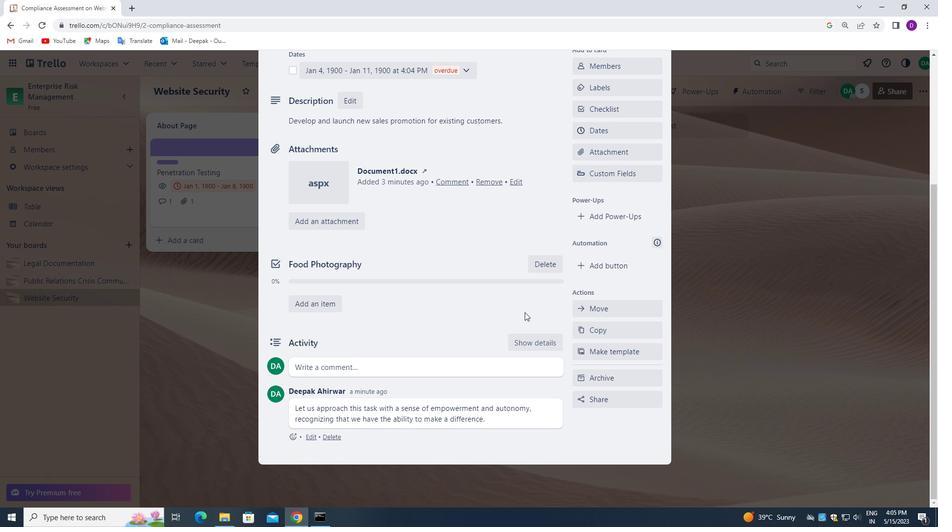 
Action: Mouse scrolled (524, 311) with delta (0, 0)
Screenshot: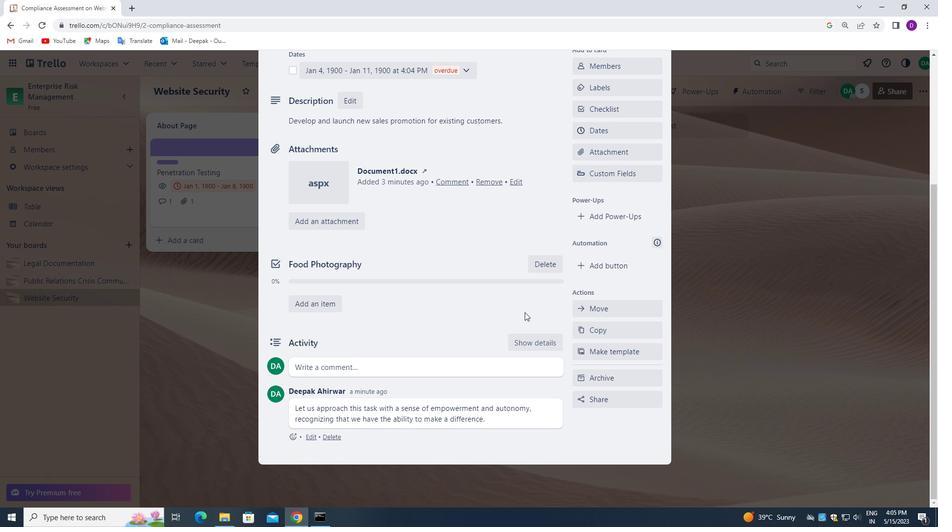 
Action: Mouse moved to (524, 308)
Screenshot: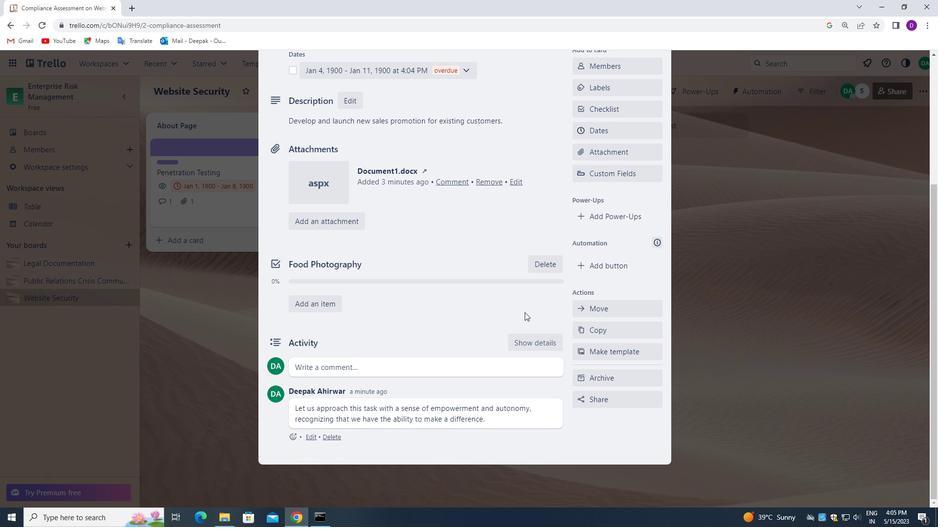
Action: Mouse scrolled (524, 309) with delta (0, 0)
Screenshot: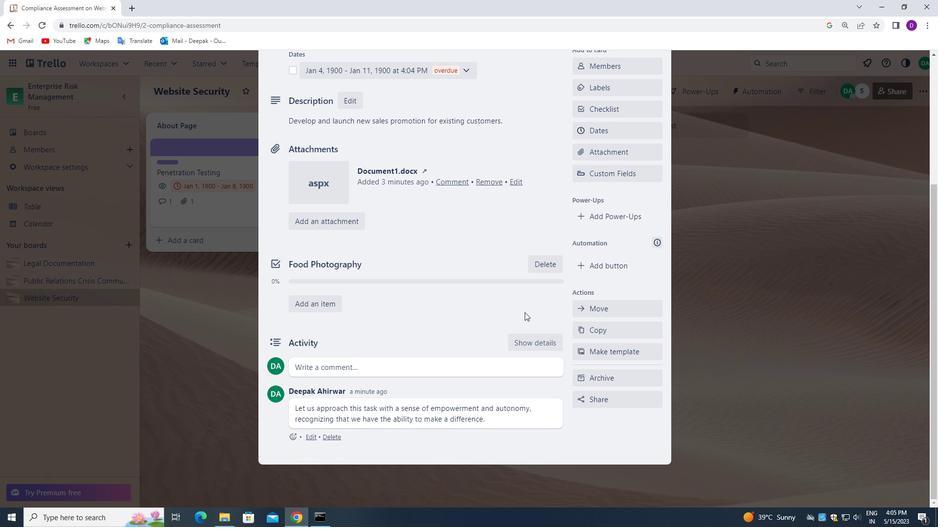 
Action: Mouse moved to (524, 307)
Screenshot: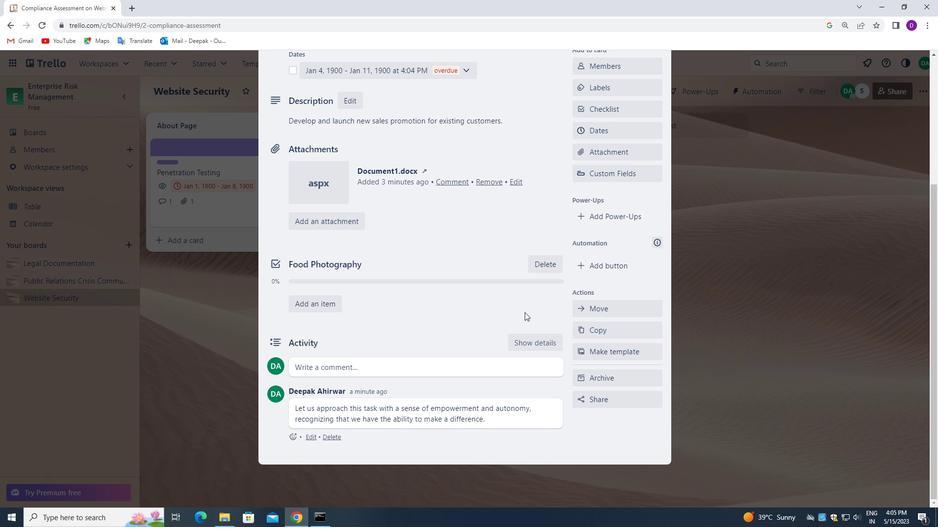 
Action: Mouse scrolled (524, 307) with delta (0, 0)
Screenshot: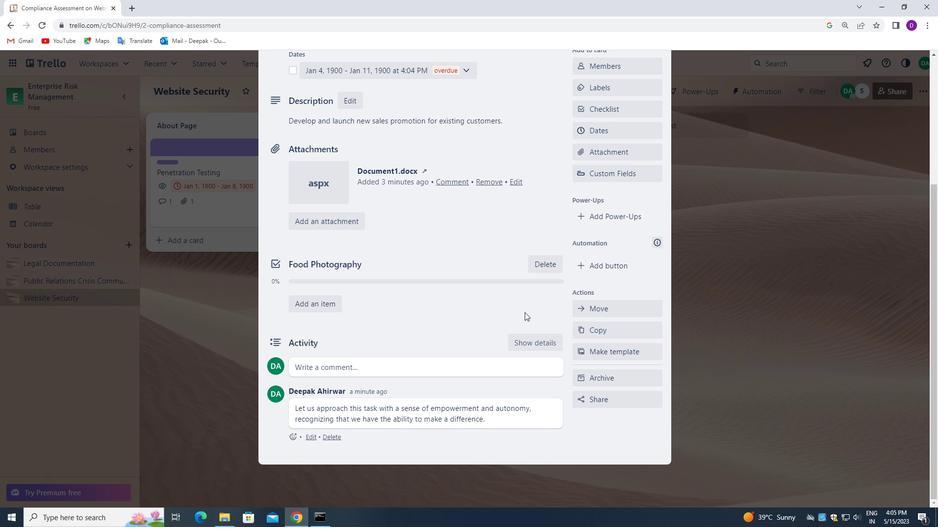 
Action: Mouse moved to (524, 305)
Screenshot: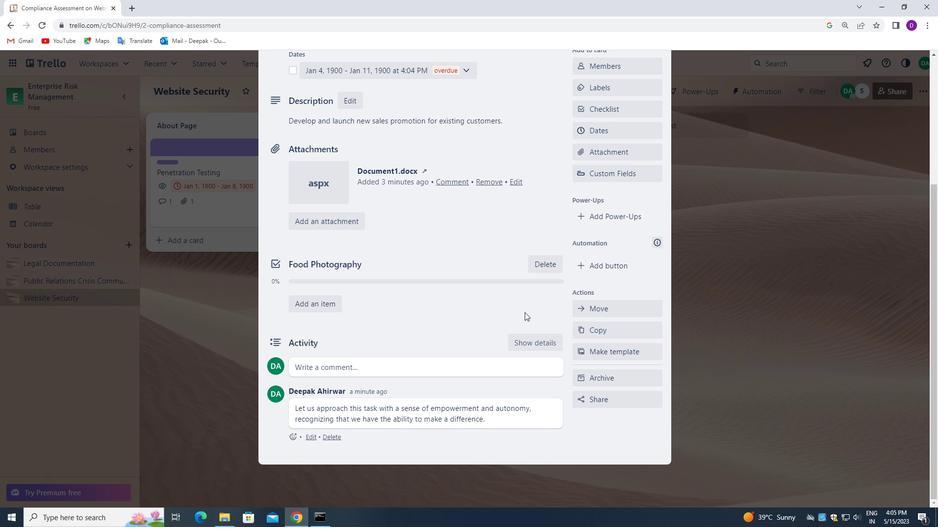 
Action: Mouse scrolled (524, 306) with delta (0, 0)
Screenshot: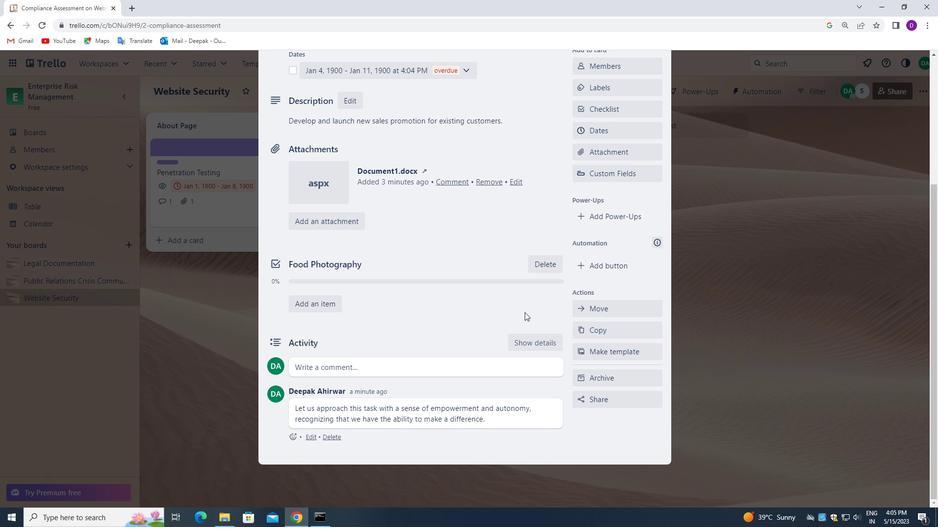 
Action: Mouse moved to (553, 256)
Screenshot: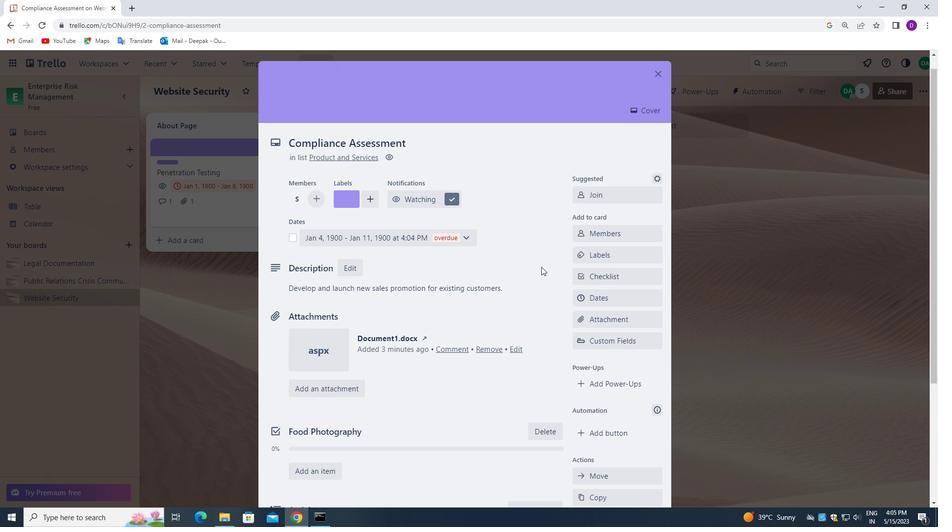 
Action: Mouse scrolled (553, 256) with delta (0, 0)
Screenshot: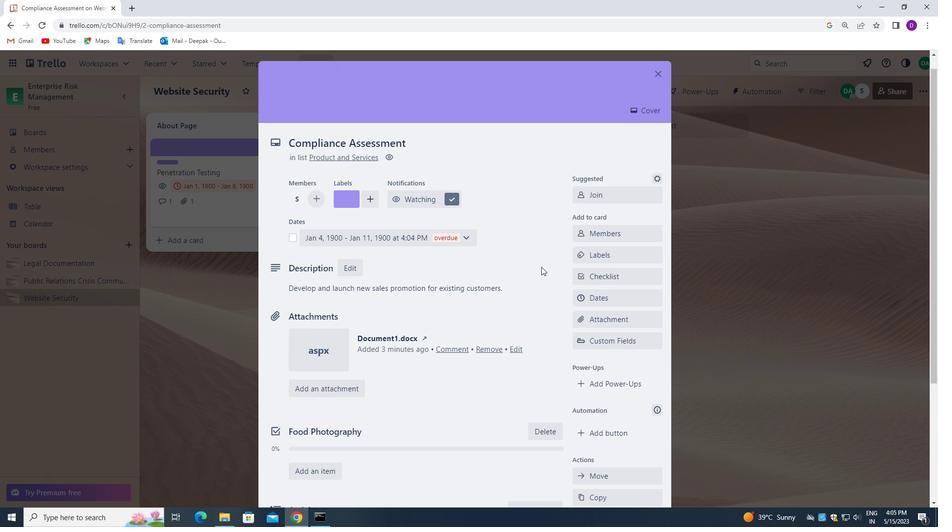 
Action: Mouse moved to (557, 254)
Screenshot: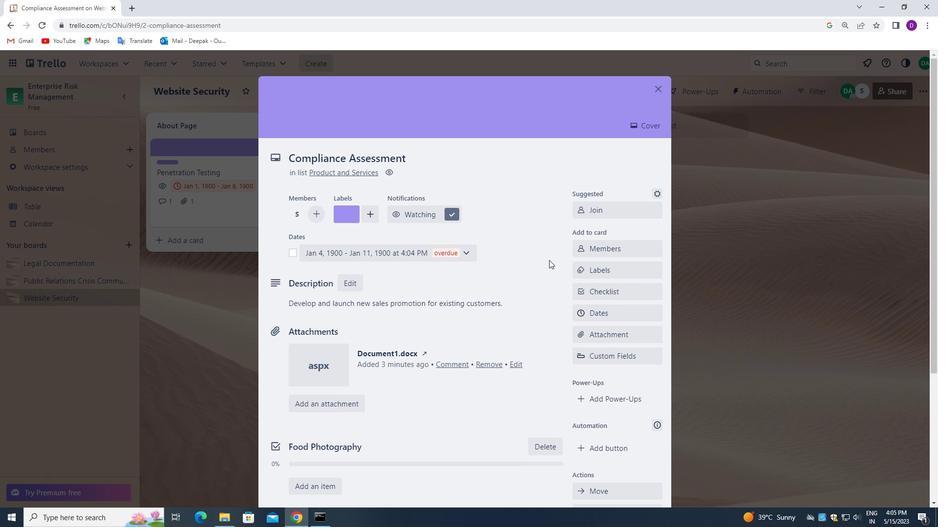 
Action: Mouse scrolled (557, 254) with delta (0, 0)
Screenshot: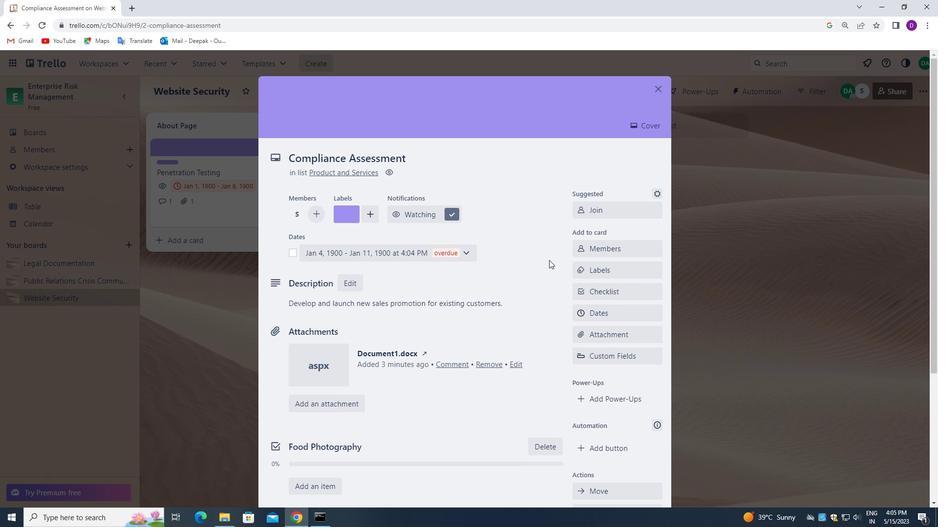 
Action: Mouse moved to (562, 252)
Screenshot: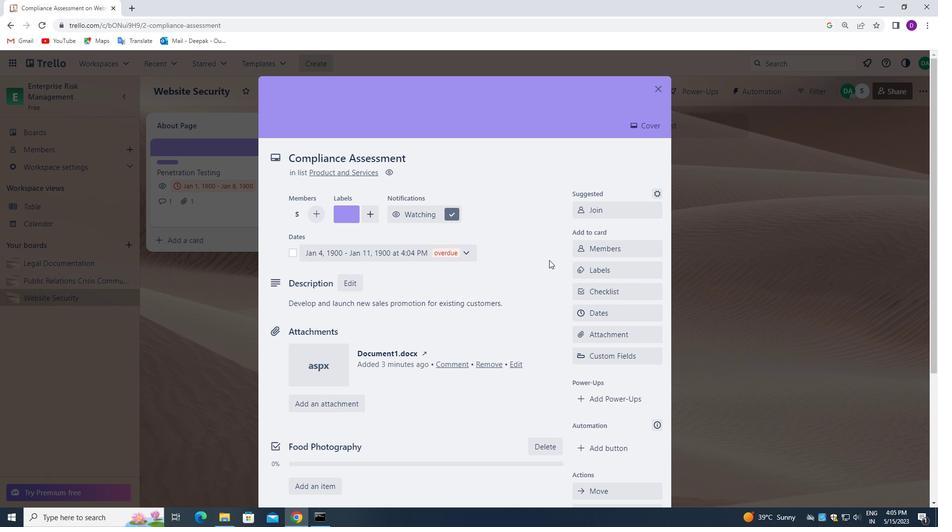 
Action: Mouse scrolled (562, 252) with delta (0, 0)
Screenshot: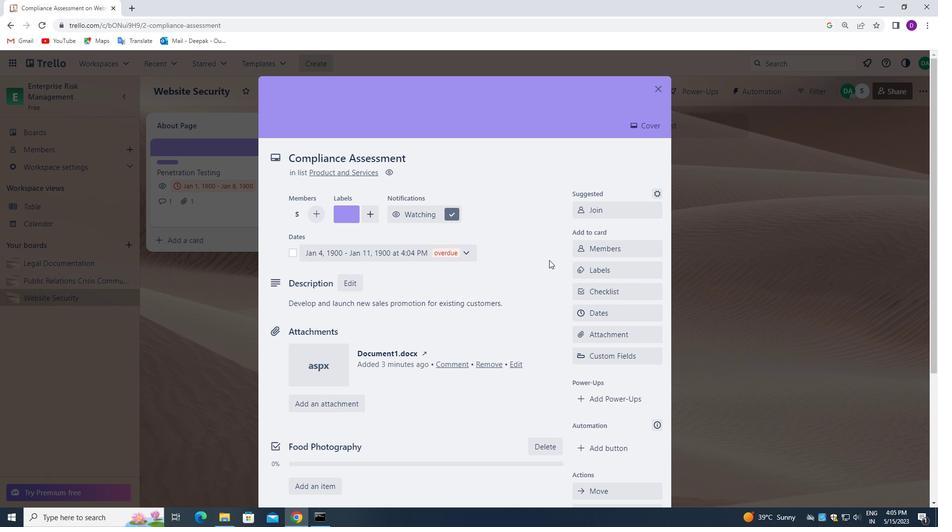
Action: Mouse moved to (658, 86)
Screenshot: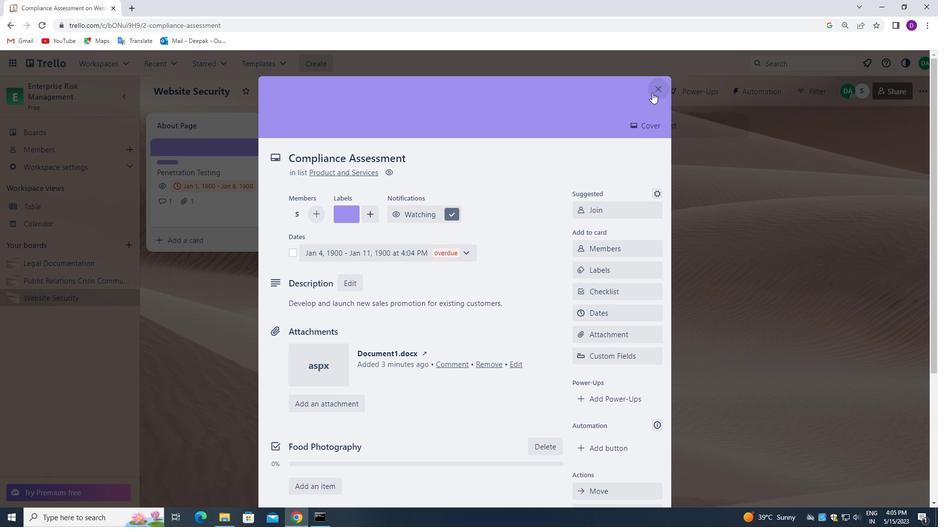 
Action: Mouse pressed left at (658, 86)
Screenshot: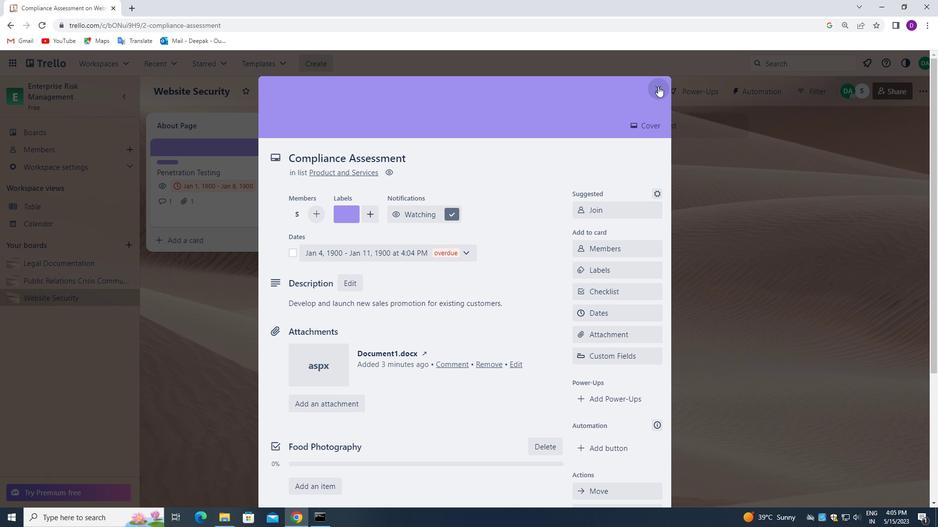 
Action: Mouse moved to (456, 303)
Screenshot: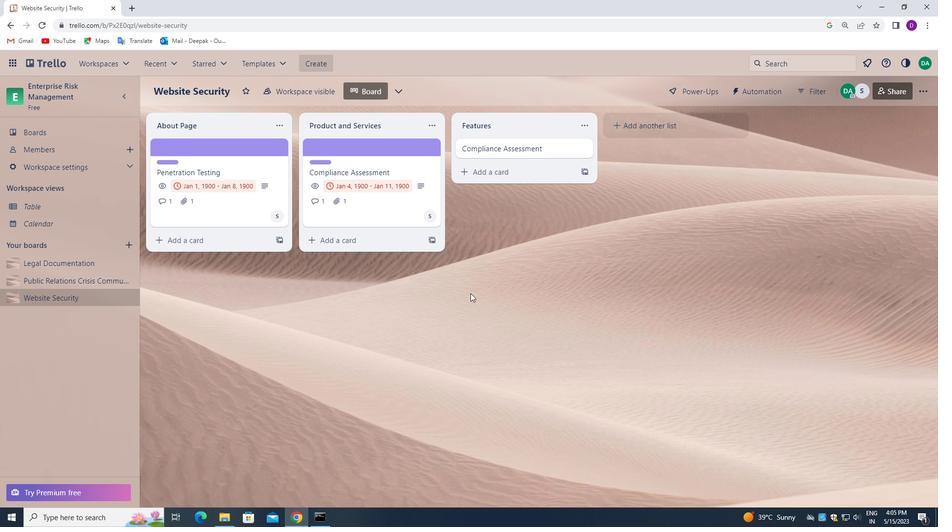 
